 Task: Look for space in Rosignano Solvay-Castiglioncello, Italy from 8th August, 2023 to 15th August, 2023 for 9 adults in price range Rs.10000 to Rs.14000. Place can be shared room with 5 bedrooms having 9 beds and 5 bathrooms. Property type can be house, flat, guest house. Amenities needed are: wifi, TV, free parkinig on premises, gym, breakfast. Booking option can be shelf check-in. Required host language is English.
Action: Mouse moved to (568, 123)
Screenshot: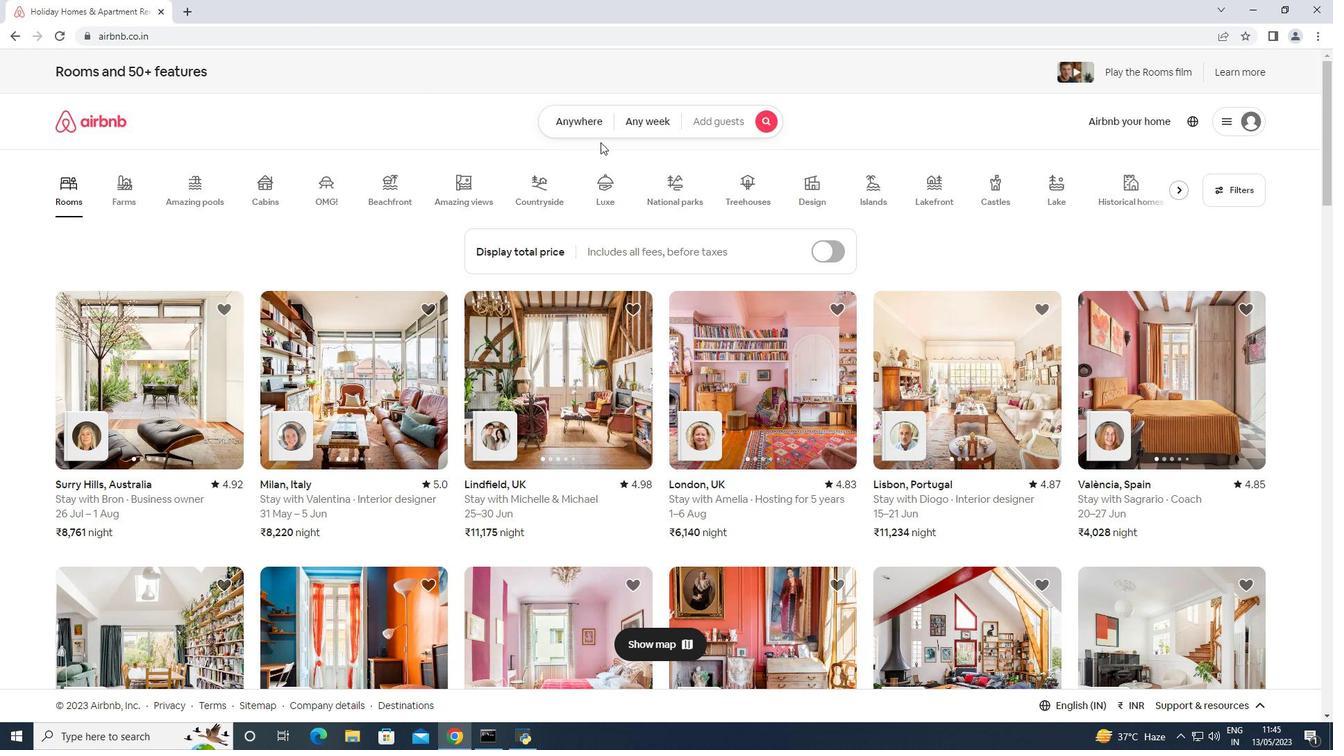 
Action: Mouse pressed left at (568, 123)
Screenshot: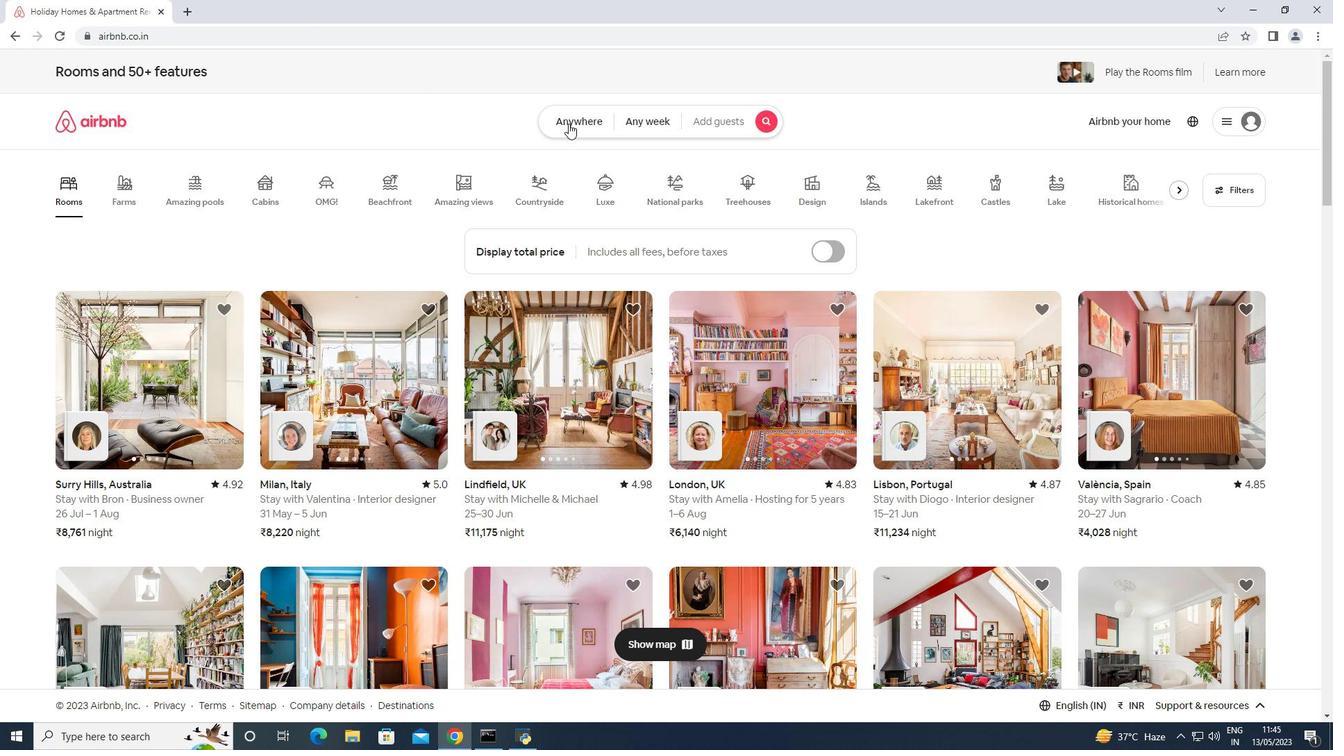 
Action: Mouse moved to (509, 168)
Screenshot: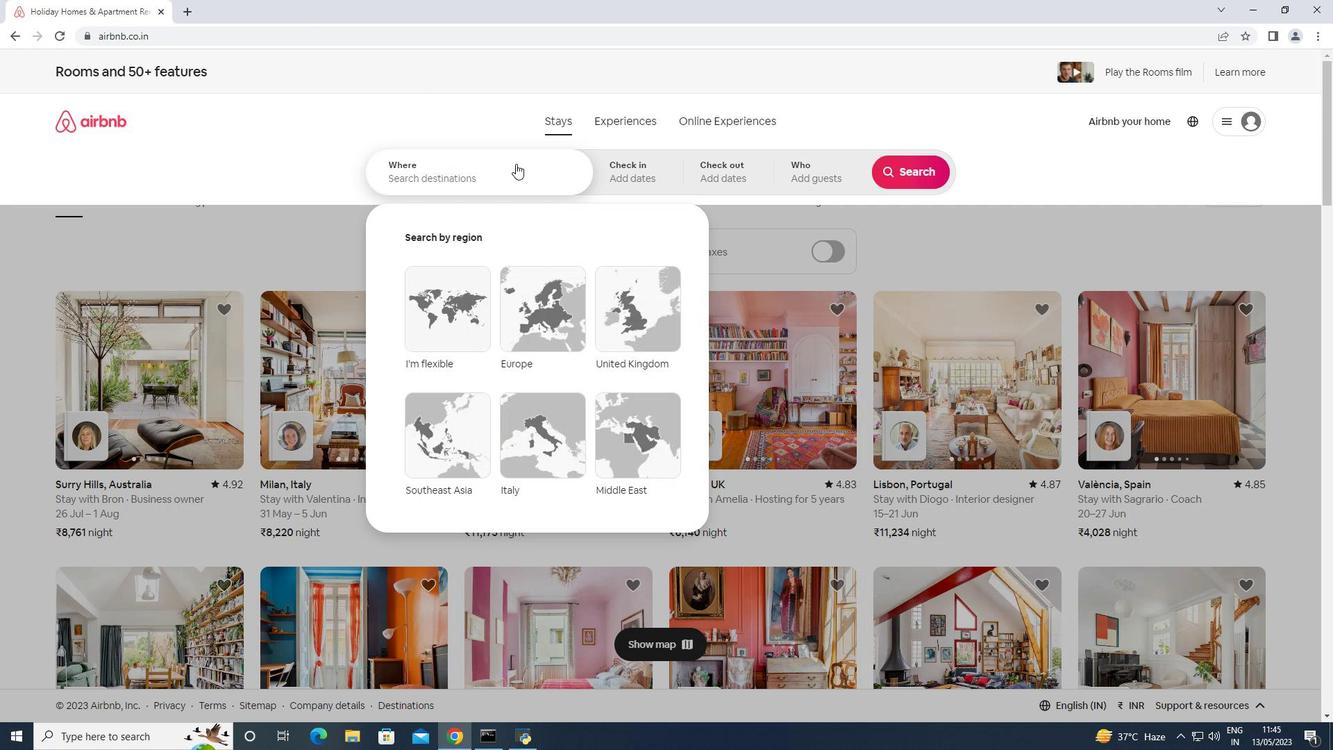 
Action: Mouse pressed left at (509, 168)
Screenshot: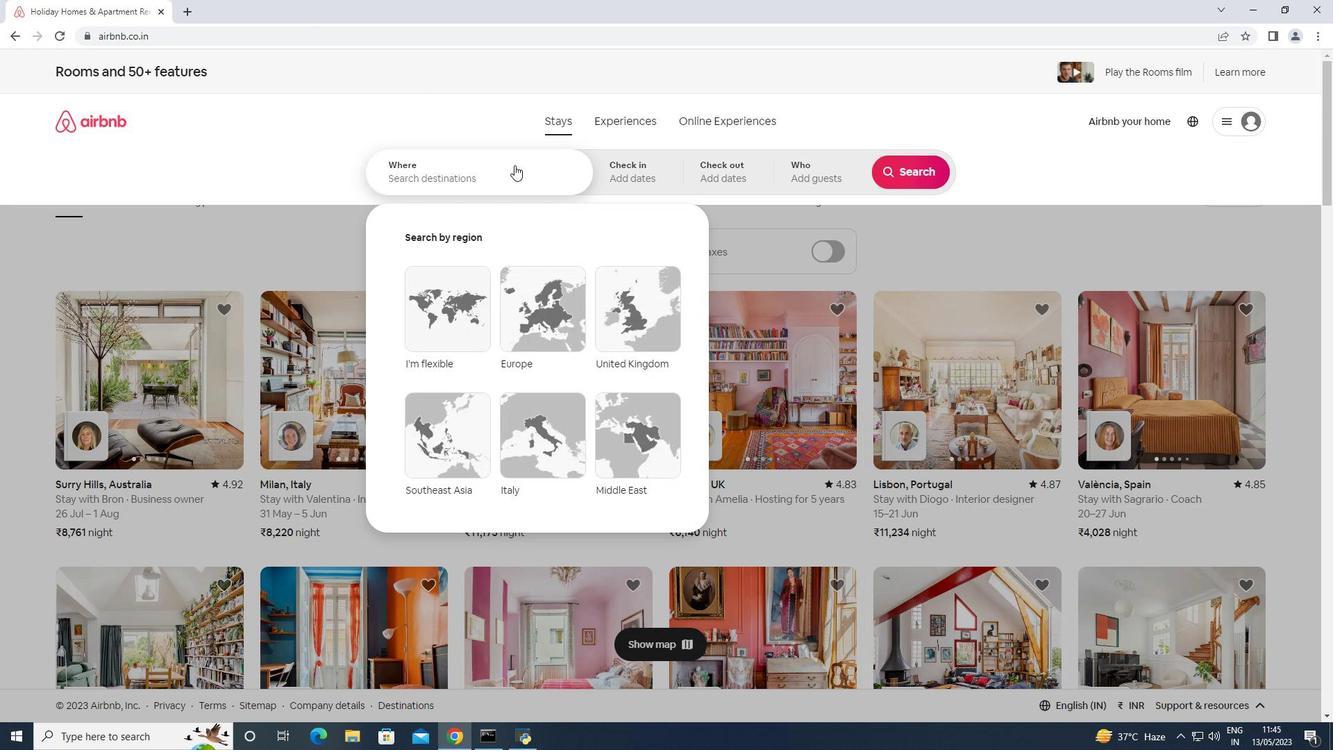 
Action: Key pressed <Key.shift>Rosignno<Key.down><Key.backspace><Key.backspace><Key.backspace><Key.backspace>-<Key.shift>Cast<Key.down><Key.enter>
Screenshot: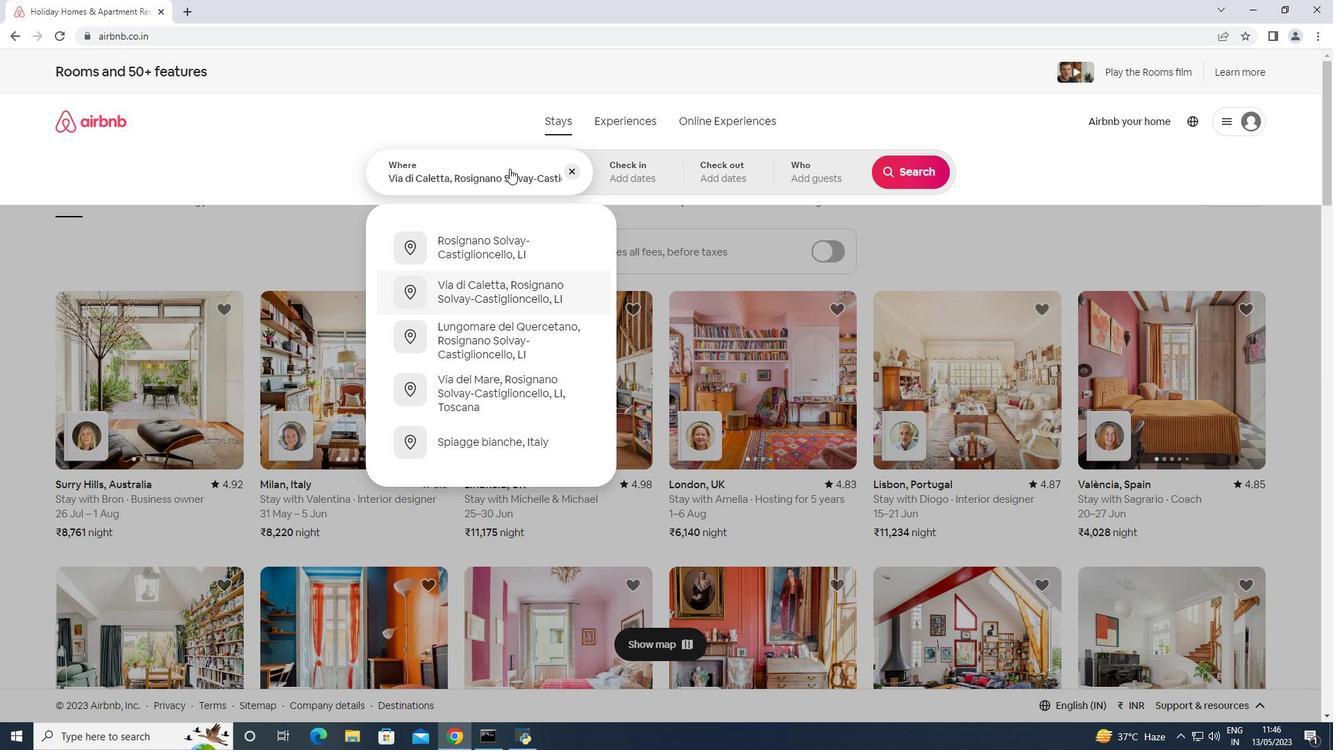 
Action: Mouse moved to (913, 287)
Screenshot: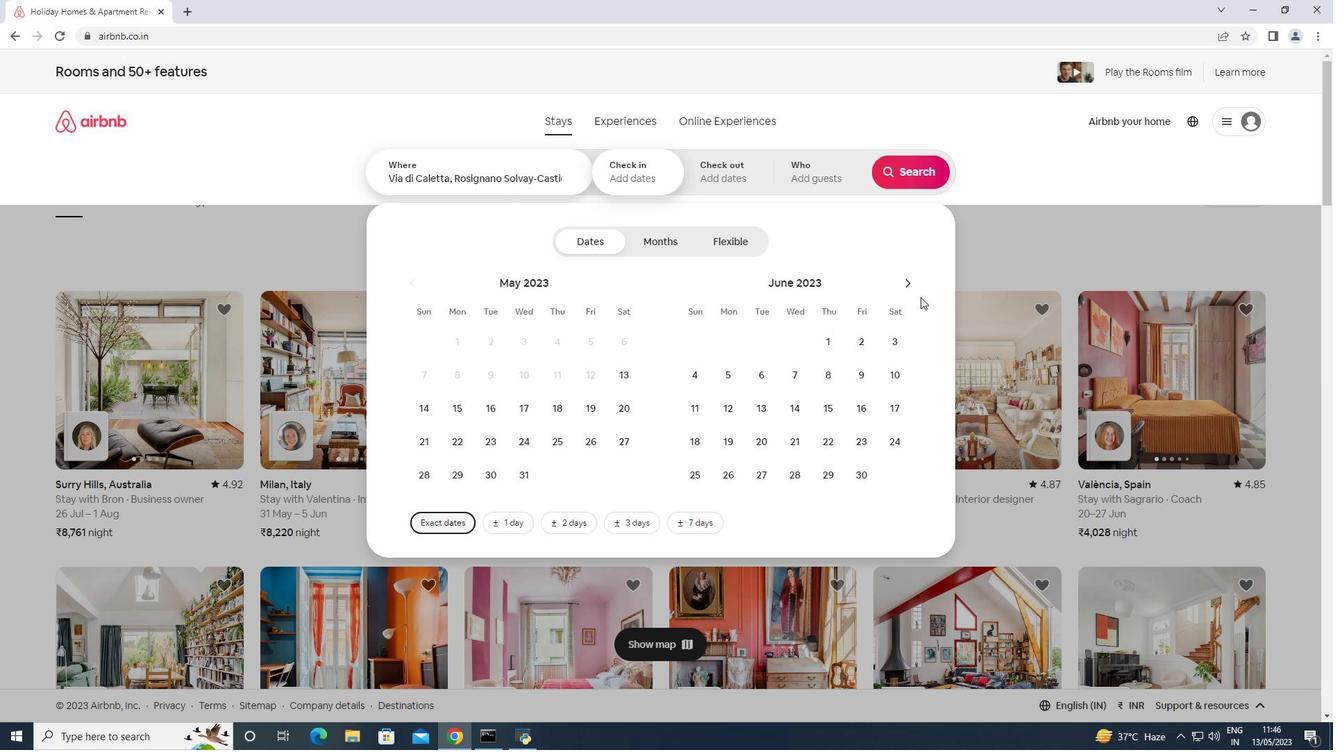 
Action: Mouse pressed left at (913, 287)
Screenshot: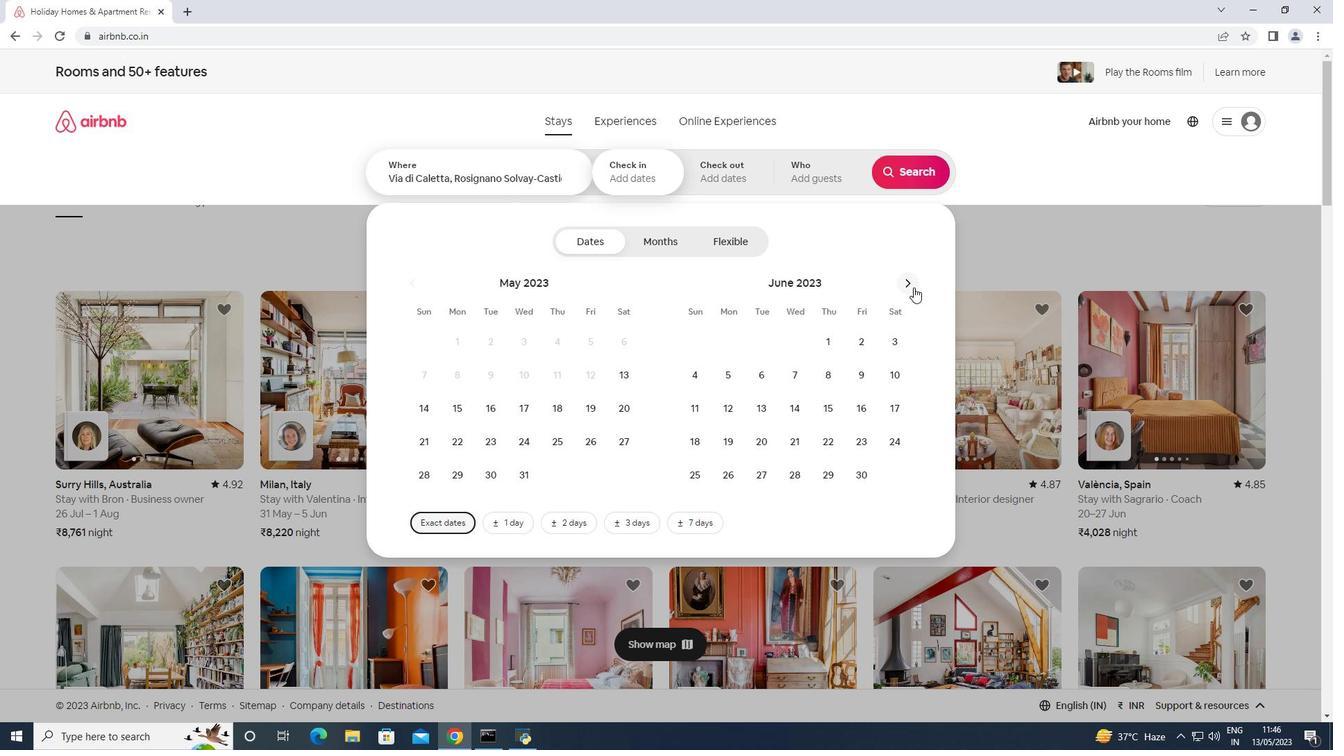 
Action: Mouse pressed left at (913, 287)
Screenshot: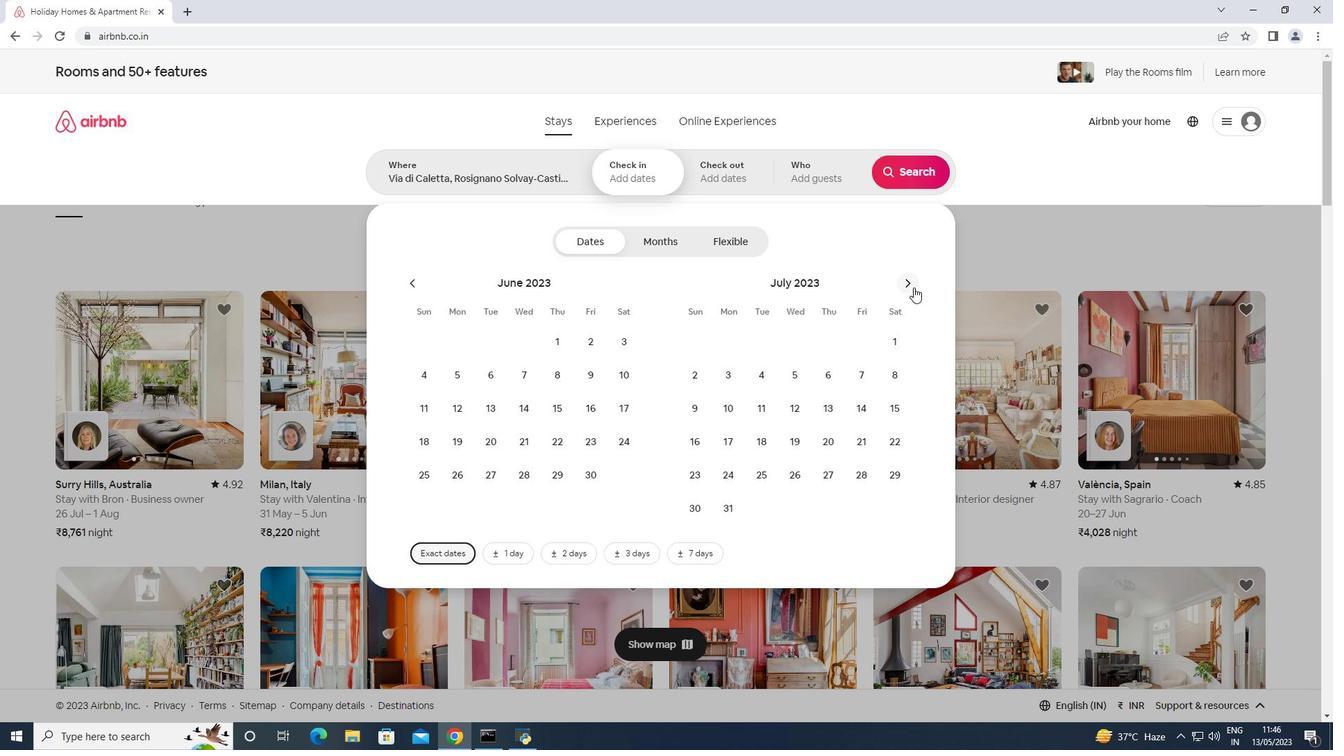 
Action: Mouse moved to (755, 379)
Screenshot: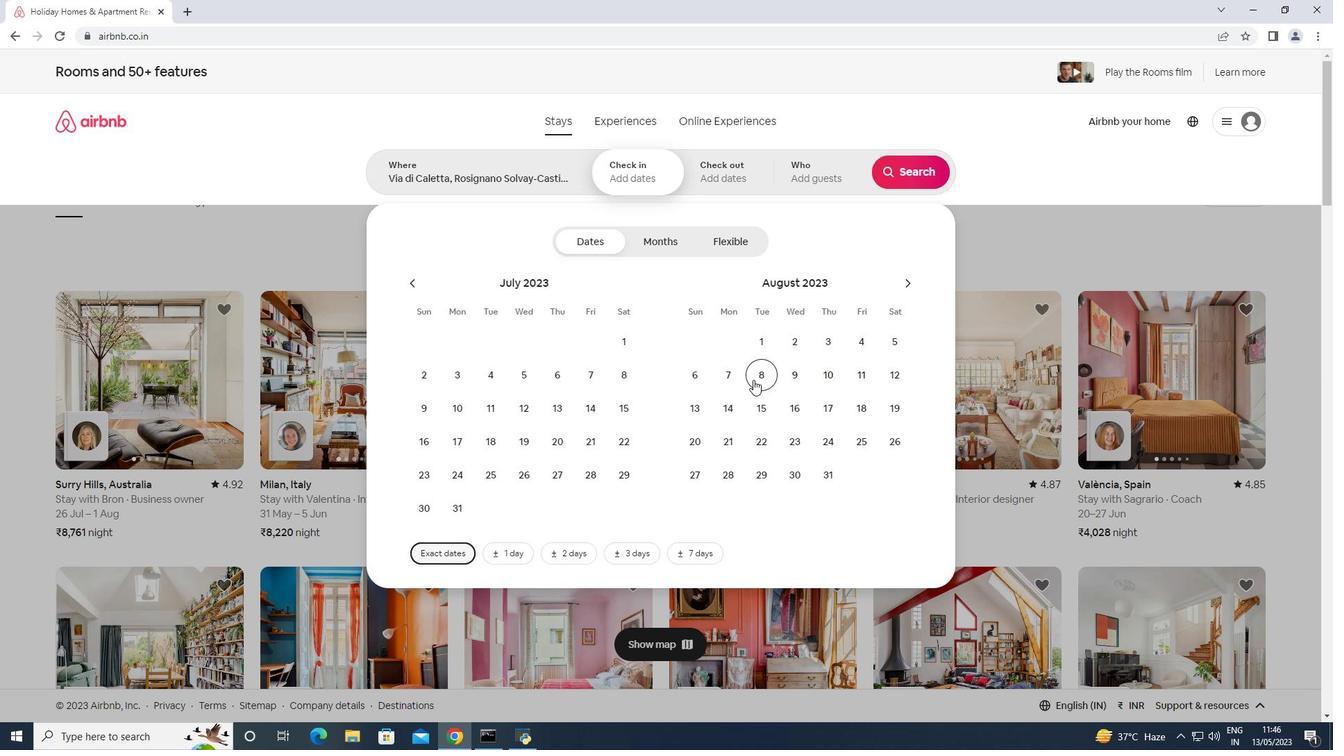 
Action: Mouse pressed left at (755, 379)
Screenshot: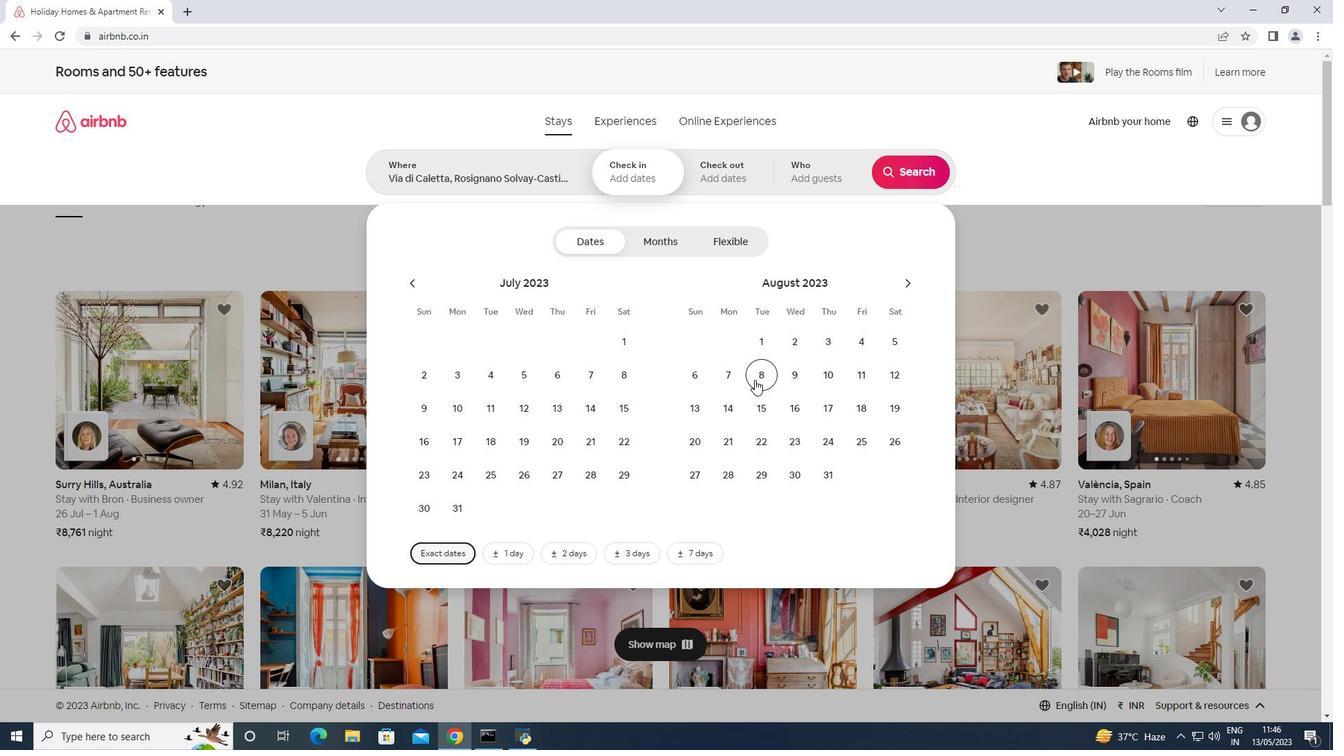 
Action: Mouse moved to (762, 400)
Screenshot: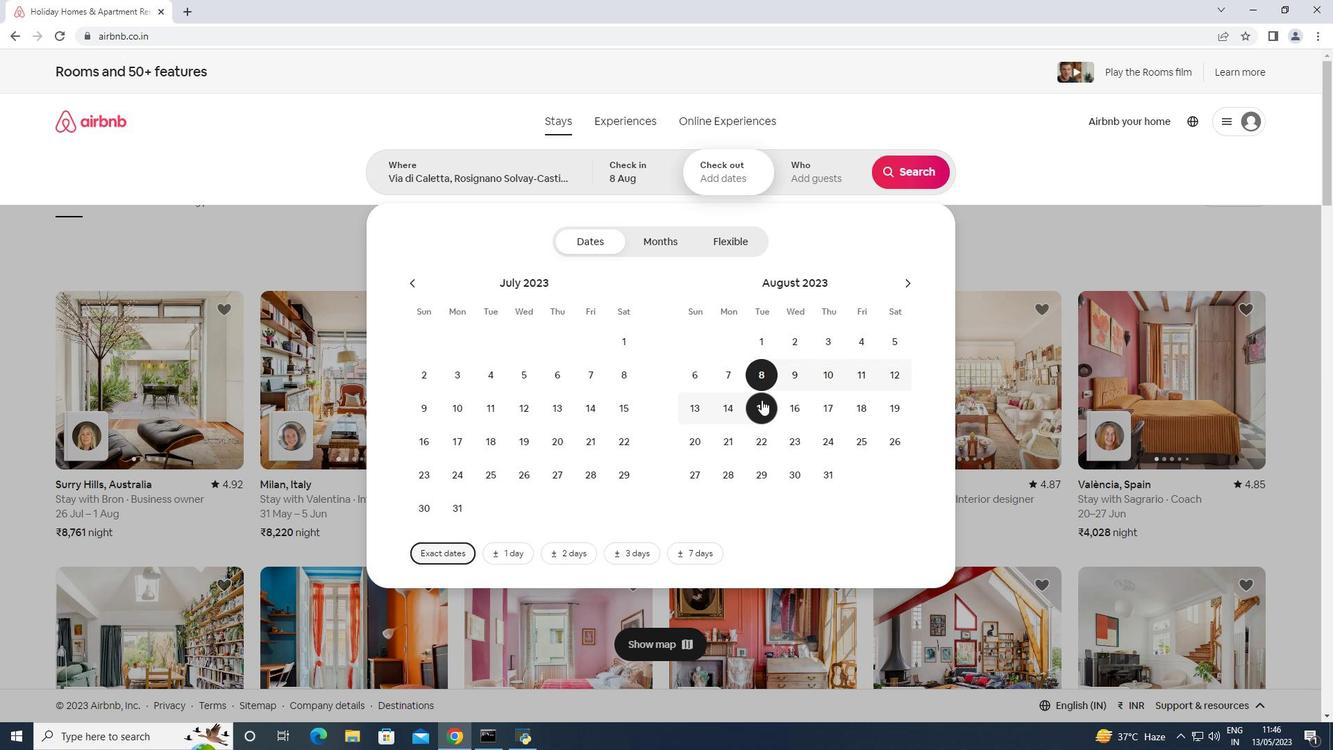 
Action: Mouse pressed left at (762, 400)
Screenshot: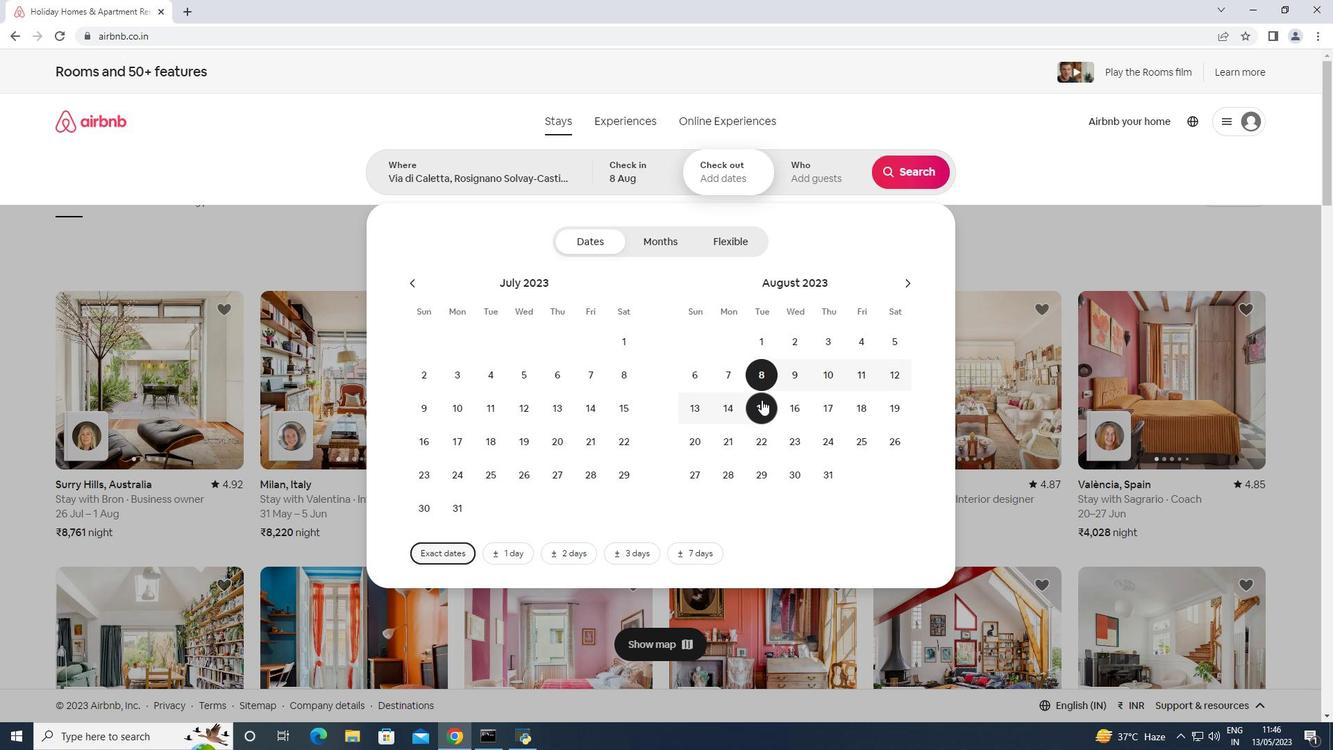 
Action: Mouse moved to (788, 181)
Screenshot: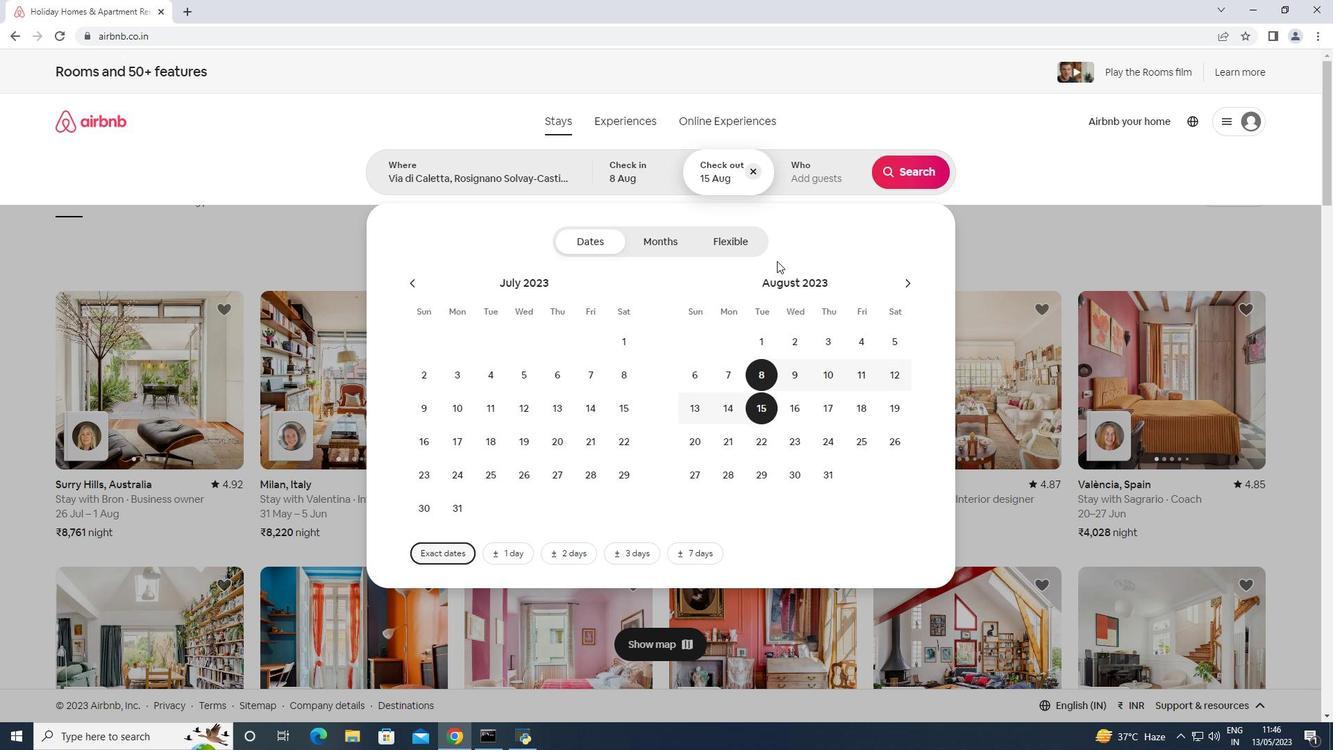 
Action: Mouse pressed left at (788, 181)
Screenshot: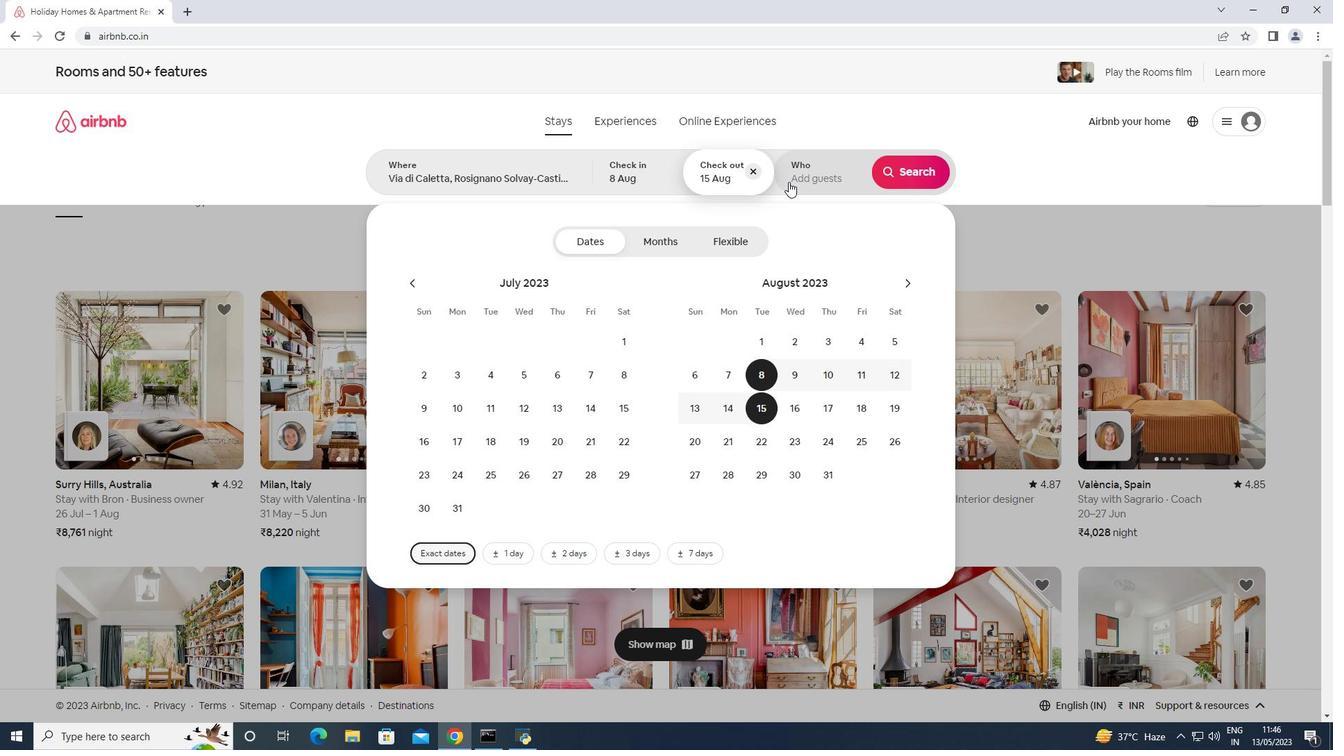 
Action: Mouse moved to (922, 248)
Screenshot: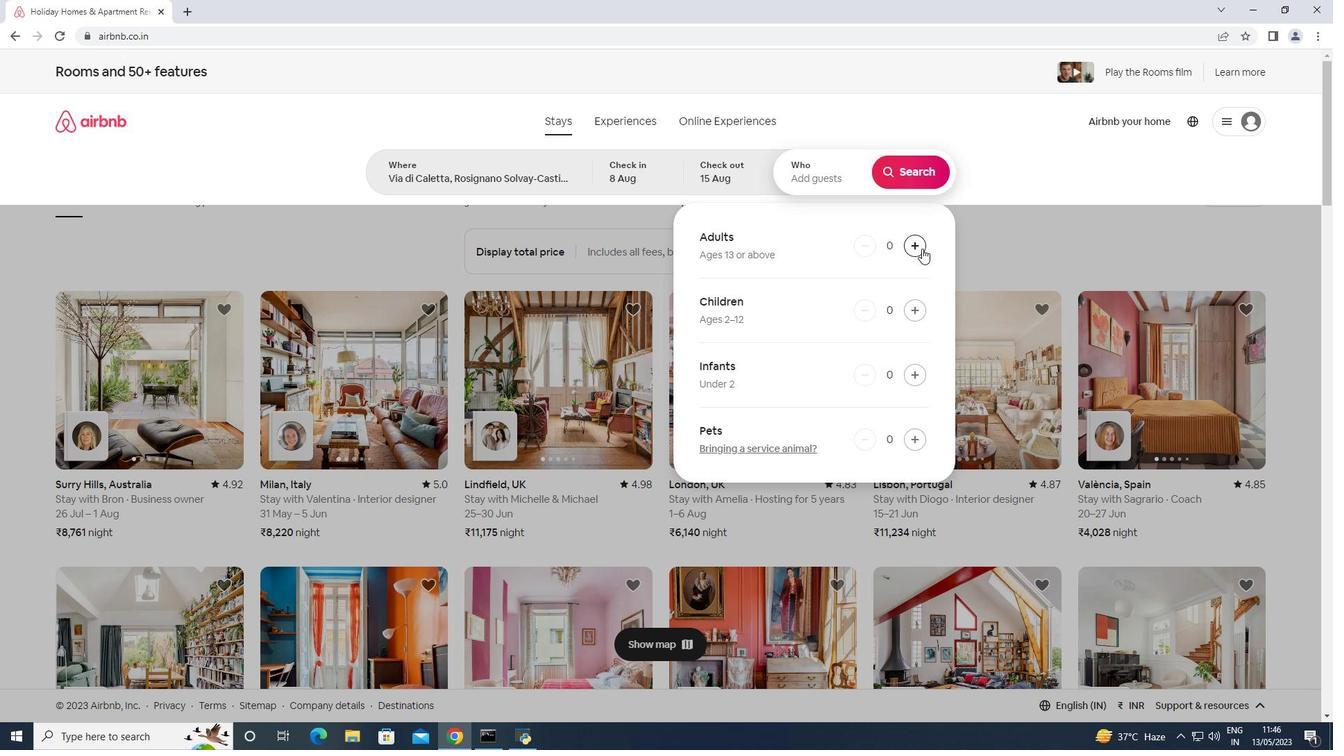 
Action: Mouse pressed left at (922, 248)
Screenshot: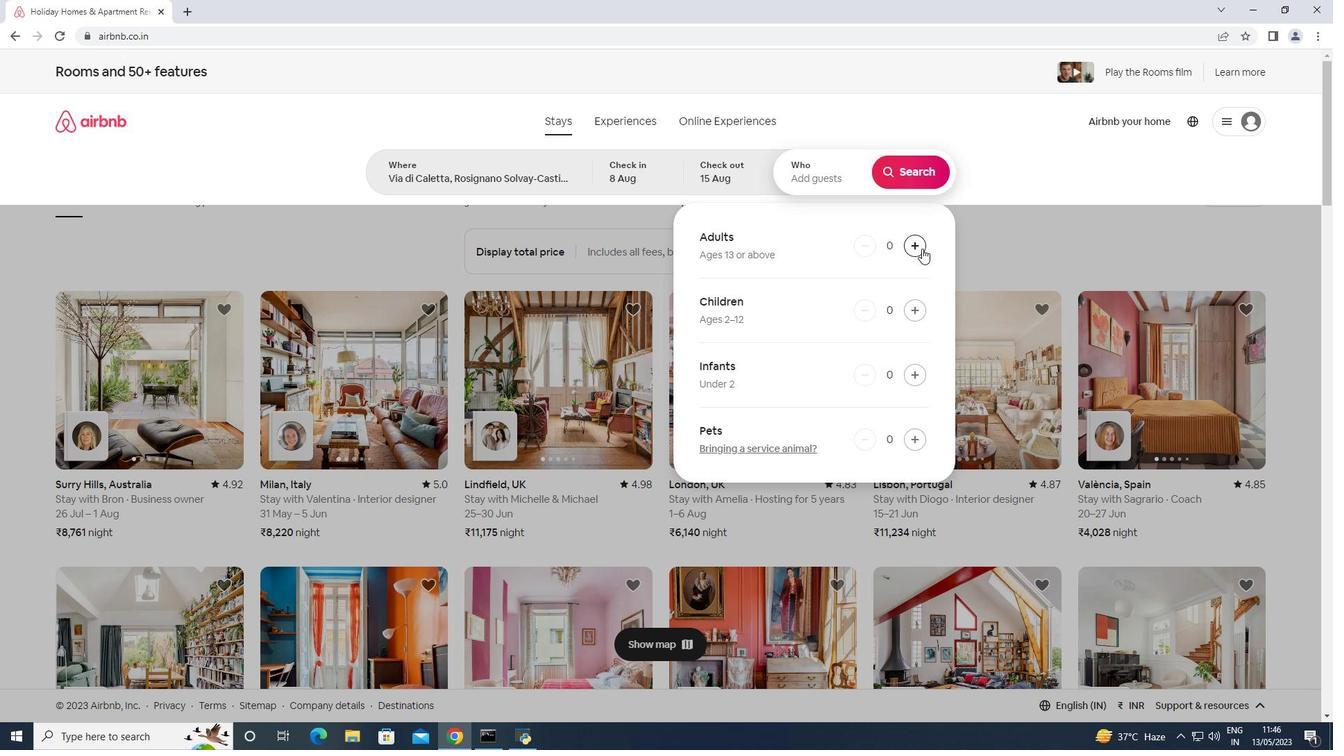 
Action: Mouse pressed left at (922, 248)
Screenshot: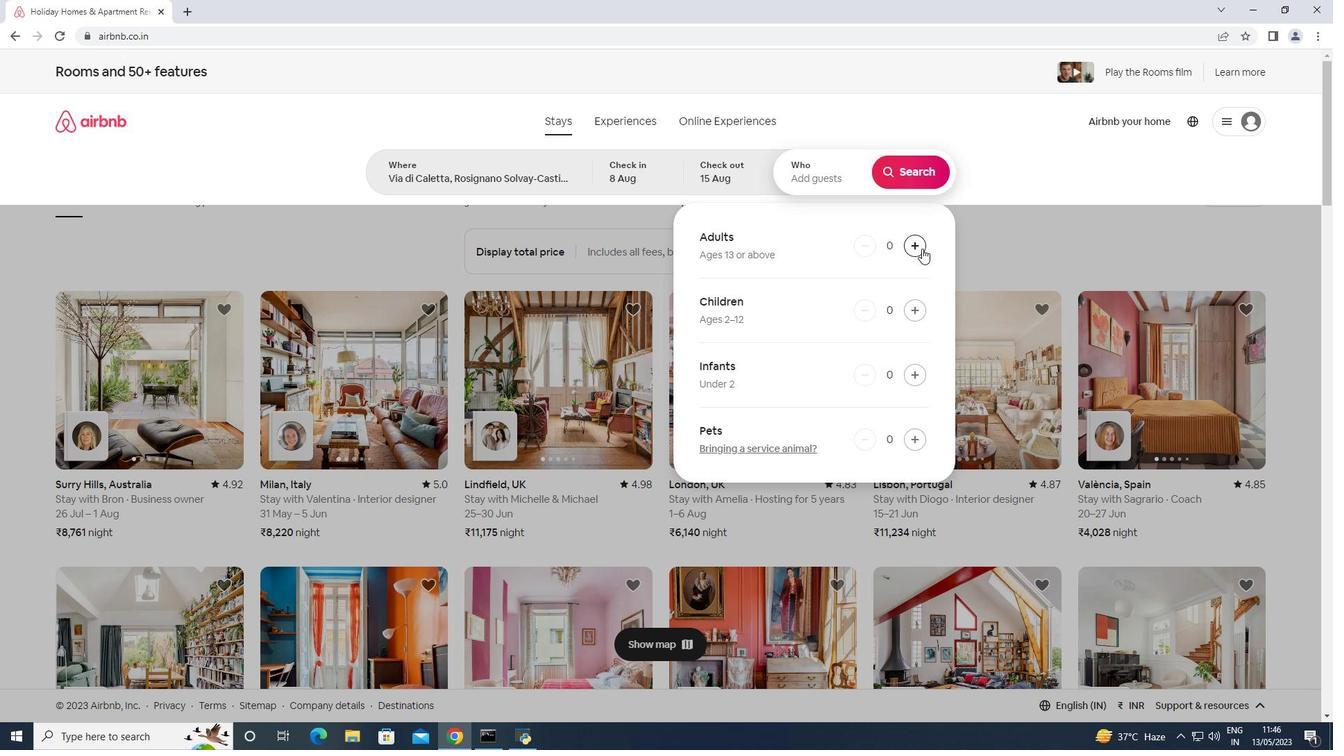 
Action: Mouse moved to (921, 248)
Screenshot: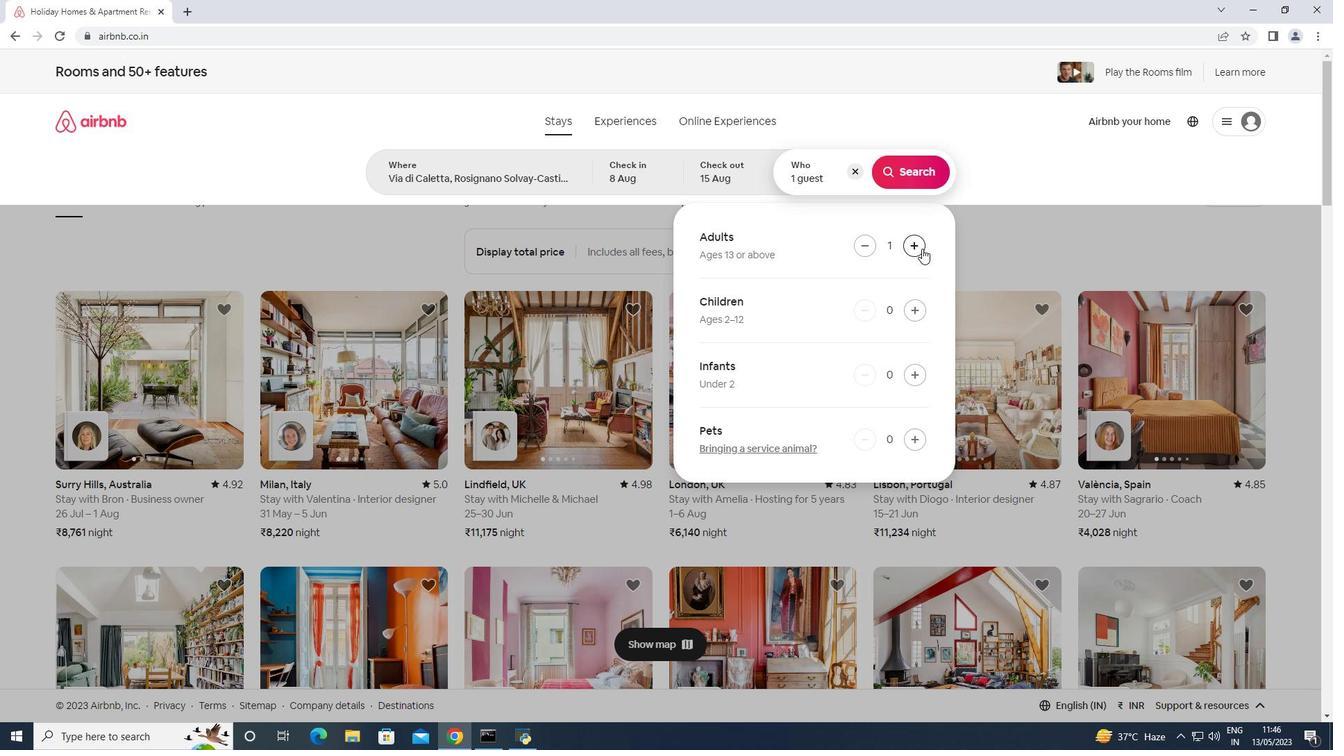 
Action: Mouse pressed left at (921, 248)
Screenshot: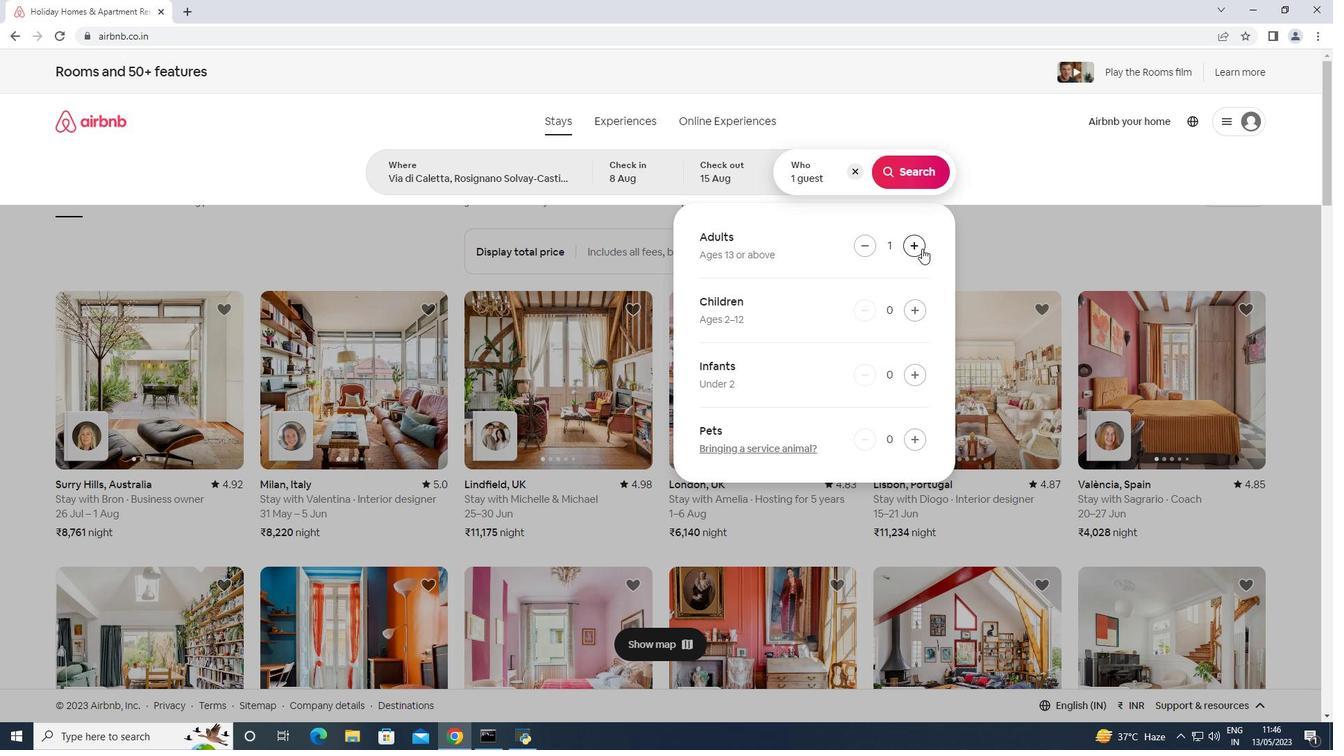 
Action: Mouse pressed left at (921, 248)
Screenshot: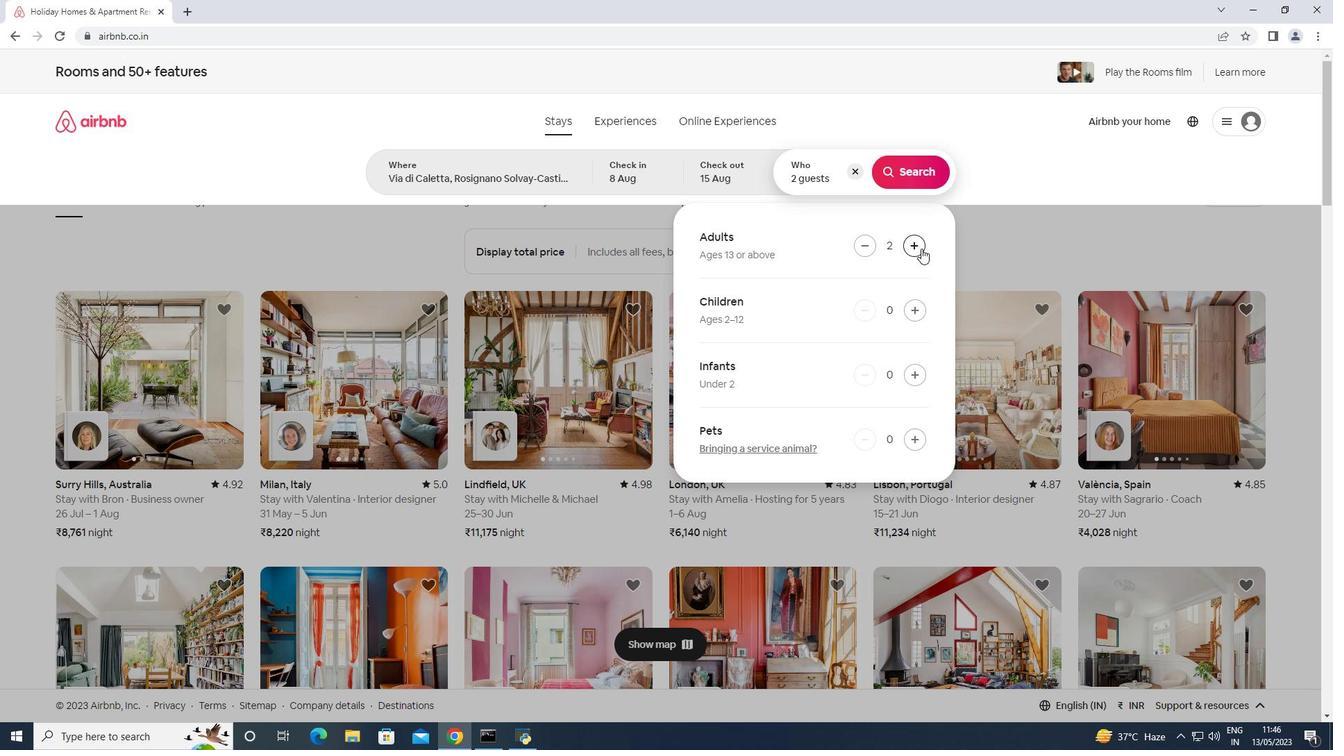 
Action: Mouse pressed left at (921, 248)
Screenshot: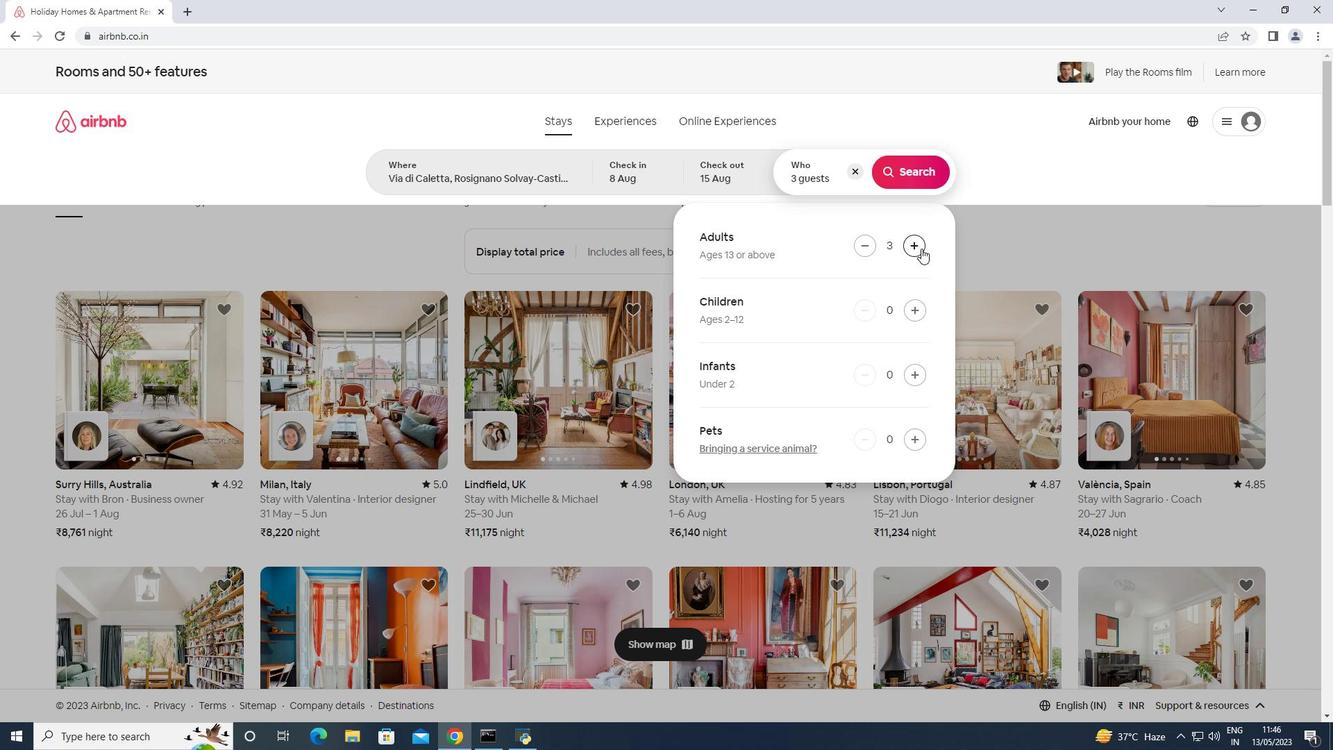 
Action: Mouse moved to (920, 247)
Screenshot: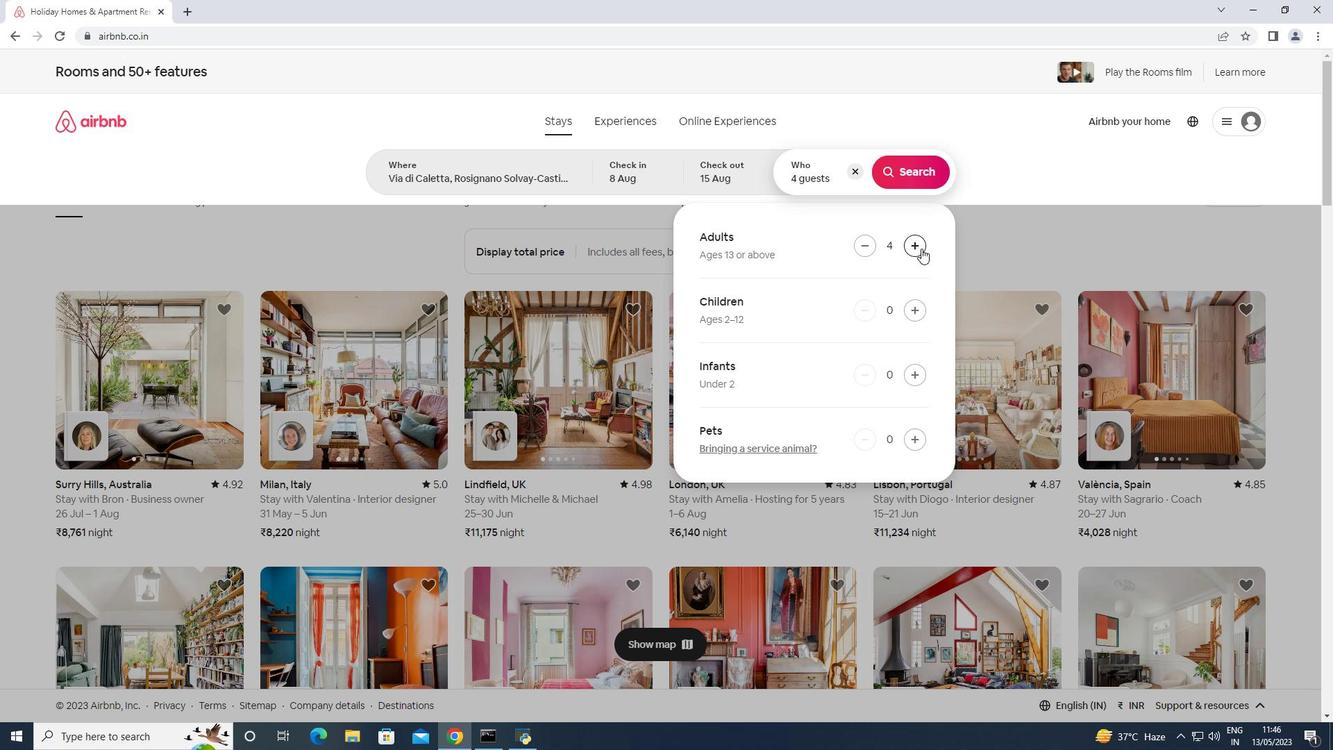 
Action: Mouse pressed left at (920, 247)
Screenshot: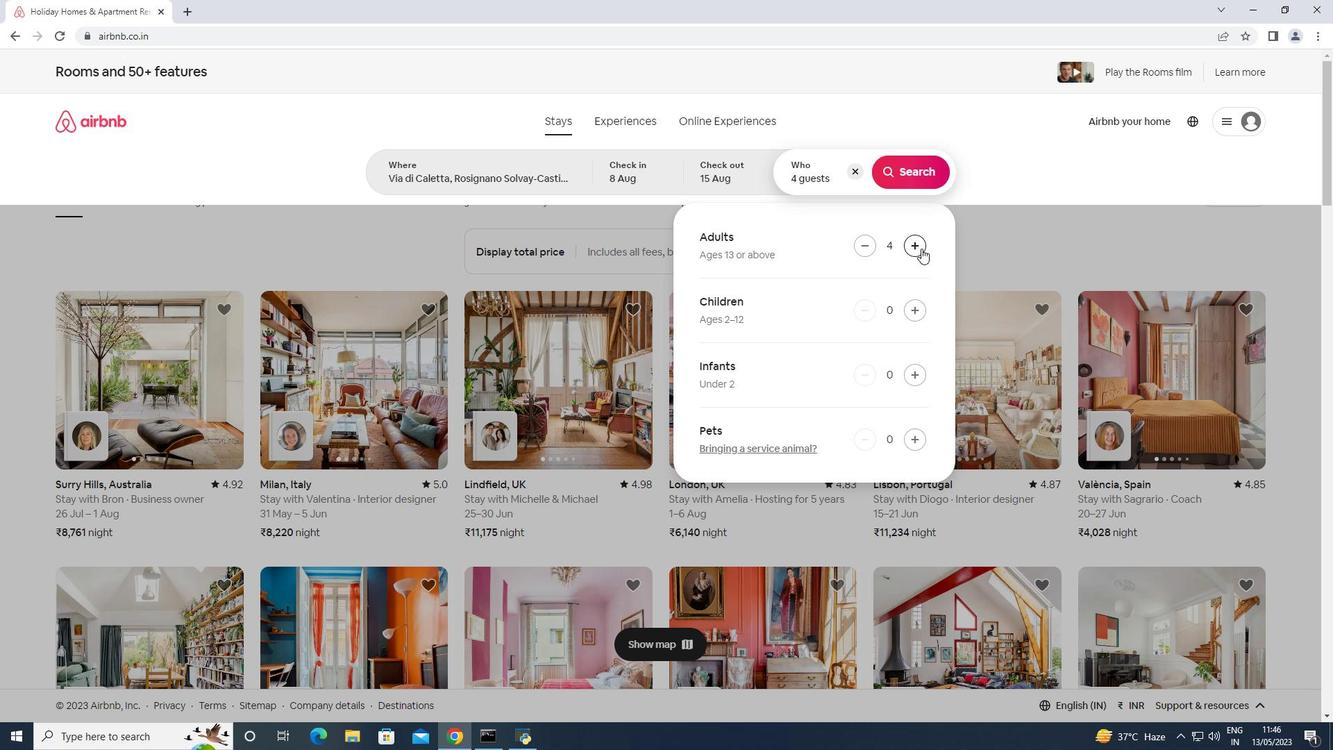
Action: Mouse pressed left at (920, 247)
Screenshot: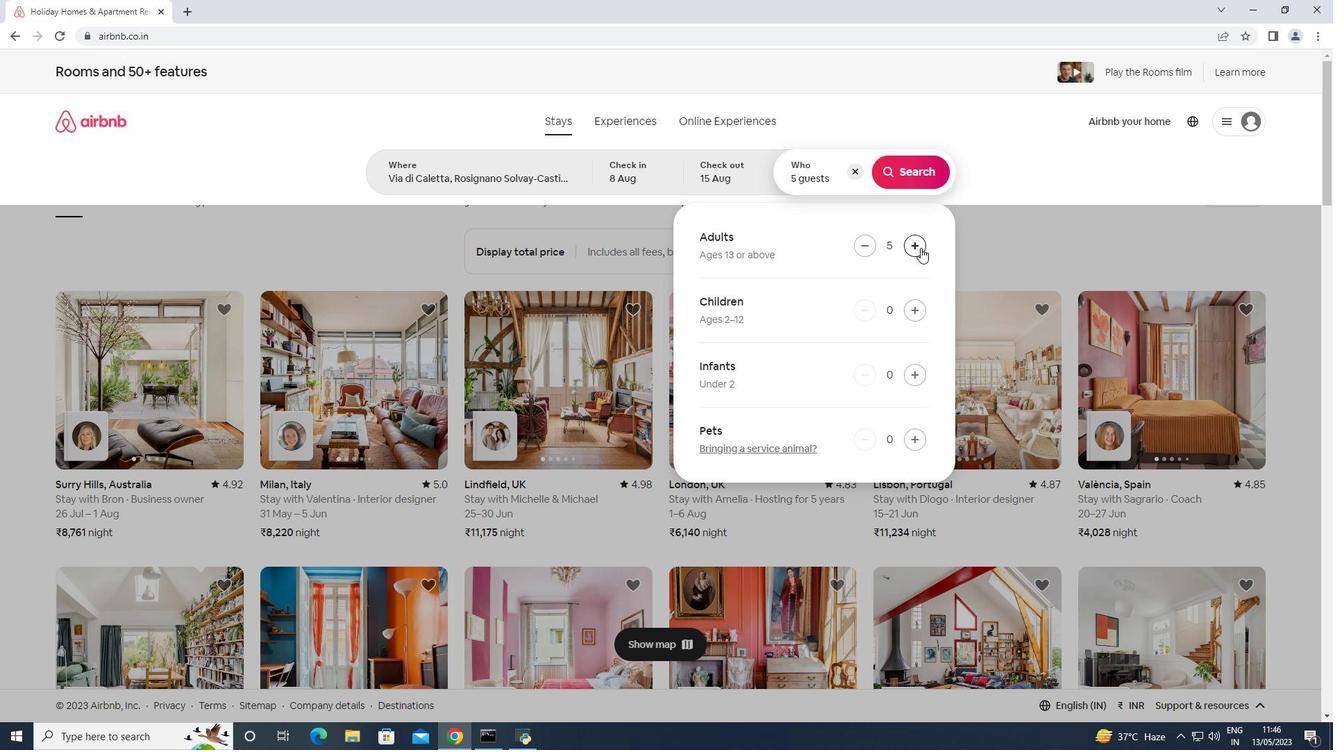 
Action: Mouse pressed left at (920, 247)
Screenshot: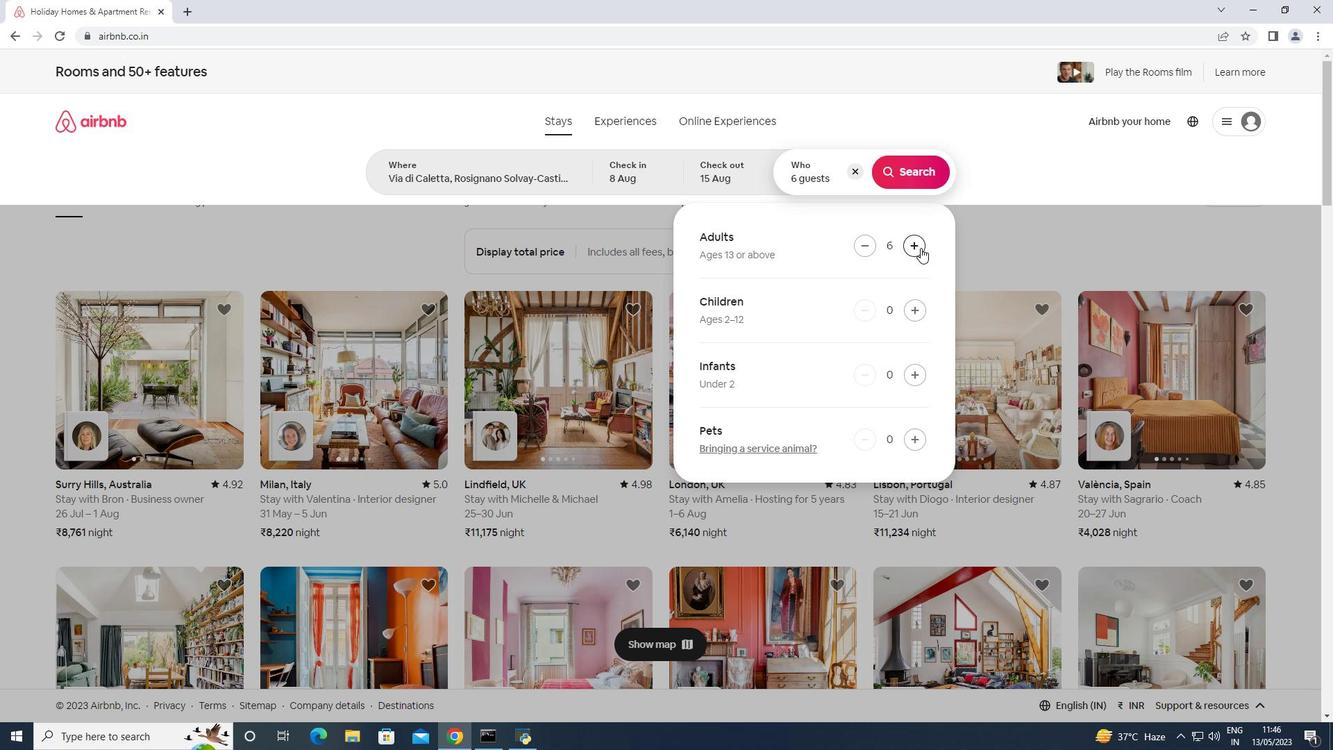 
Action: Mouse pressed left at (920, 247)
Screenshot: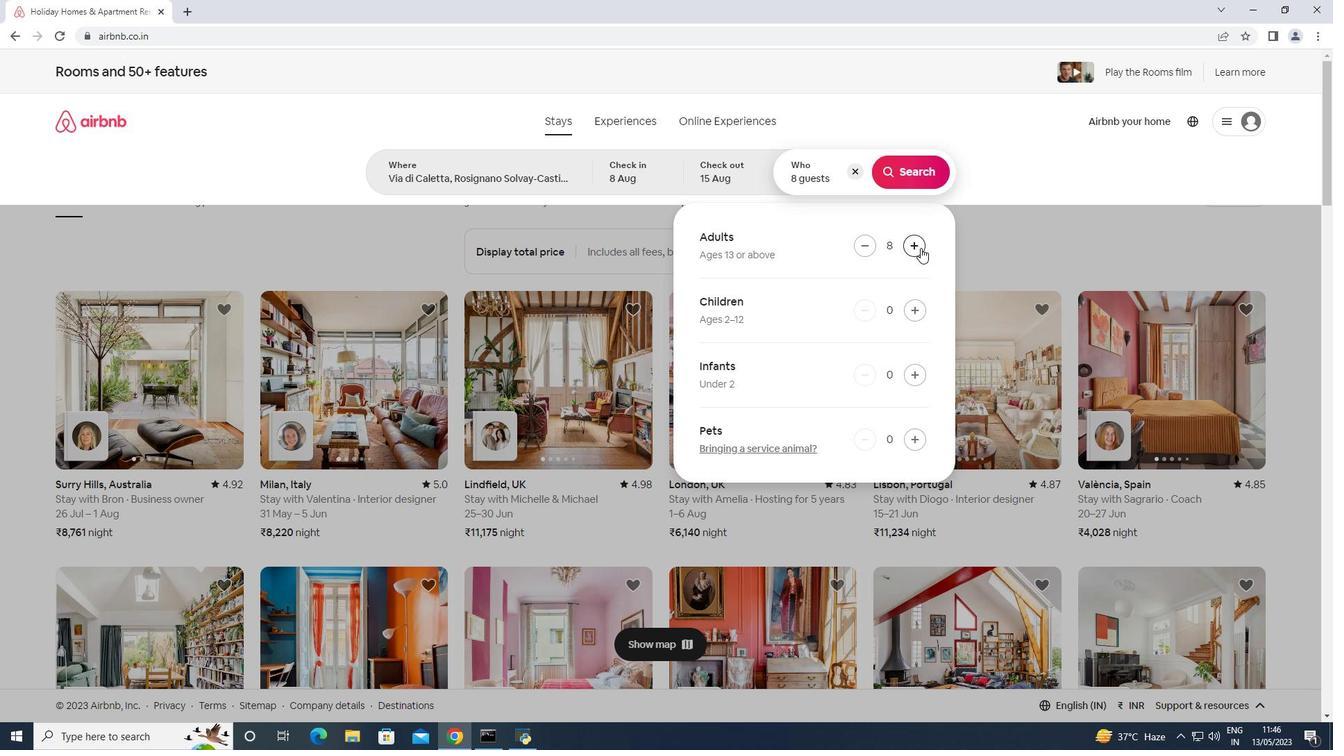 
Action: Mouse moved to (911, 178)
Screenshot: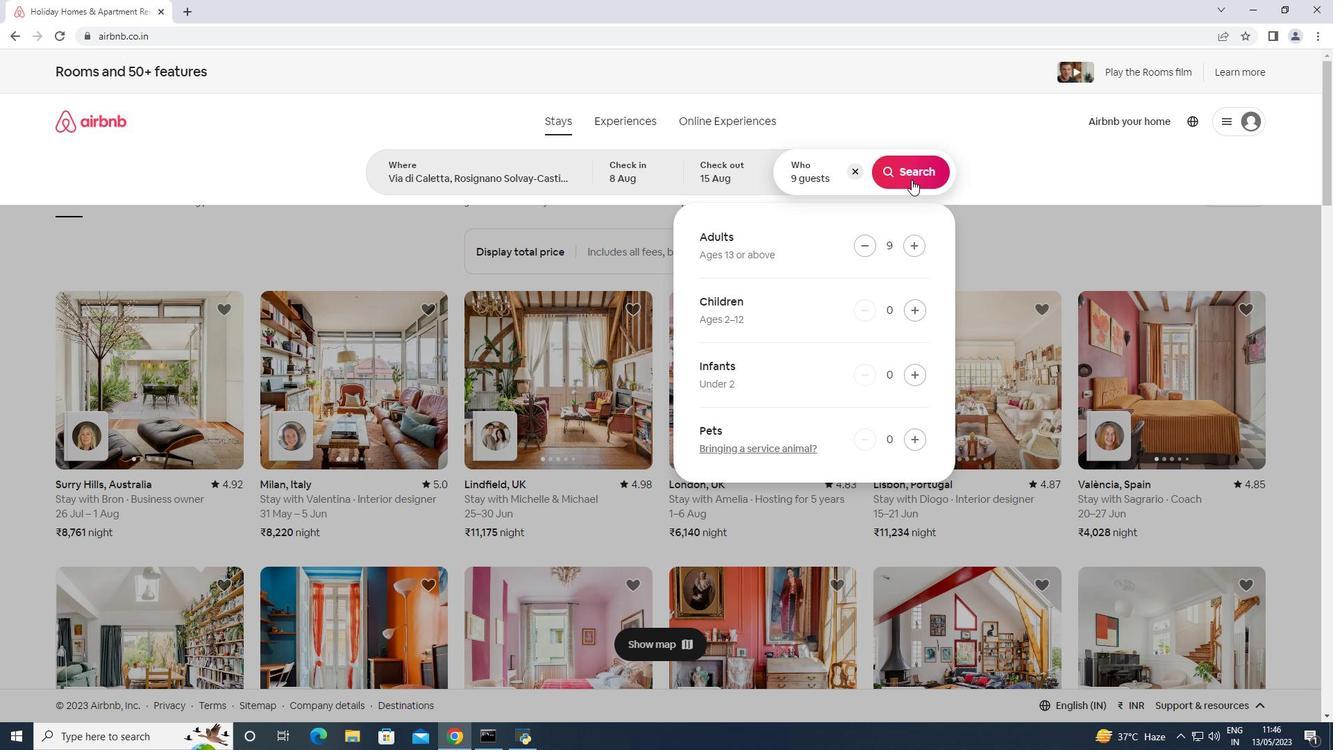 
Action: Mouse pressed left at (911, 178)
Screenshot: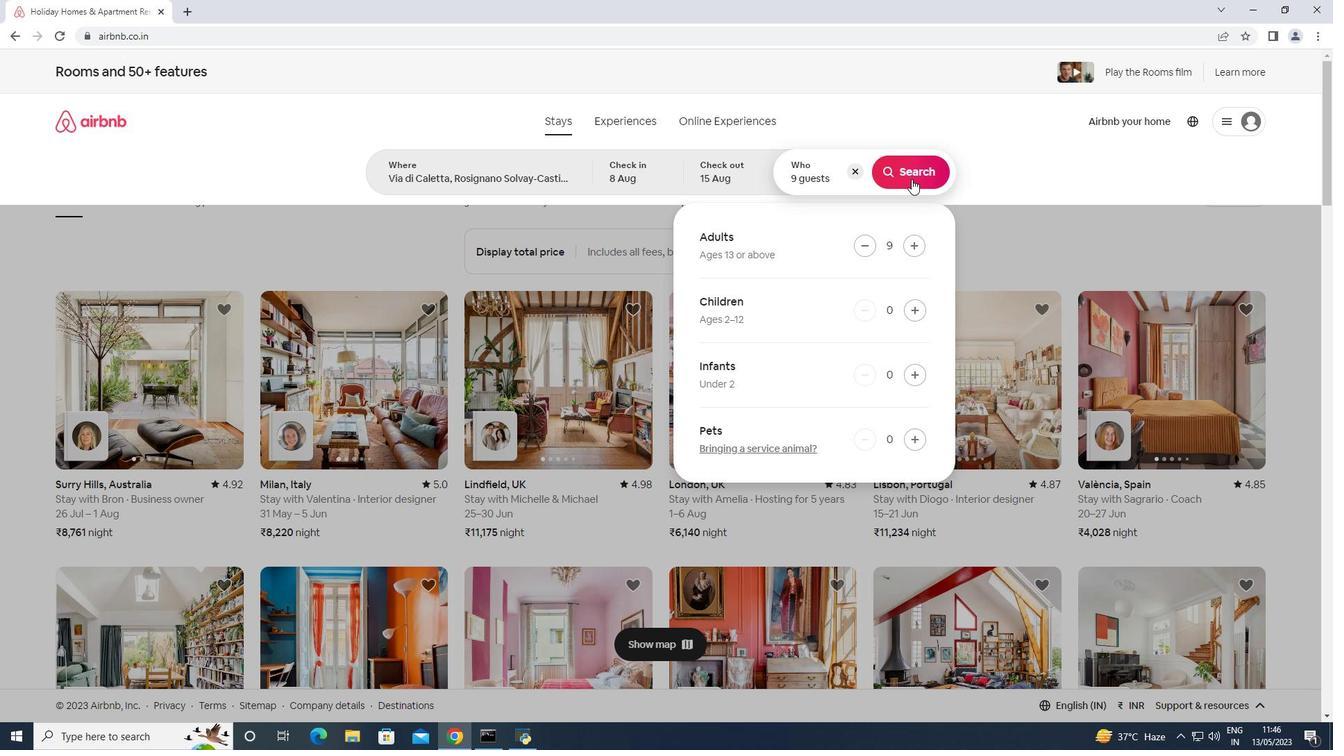 
Action: Mouse moved to (1256, 131)
Screenshot: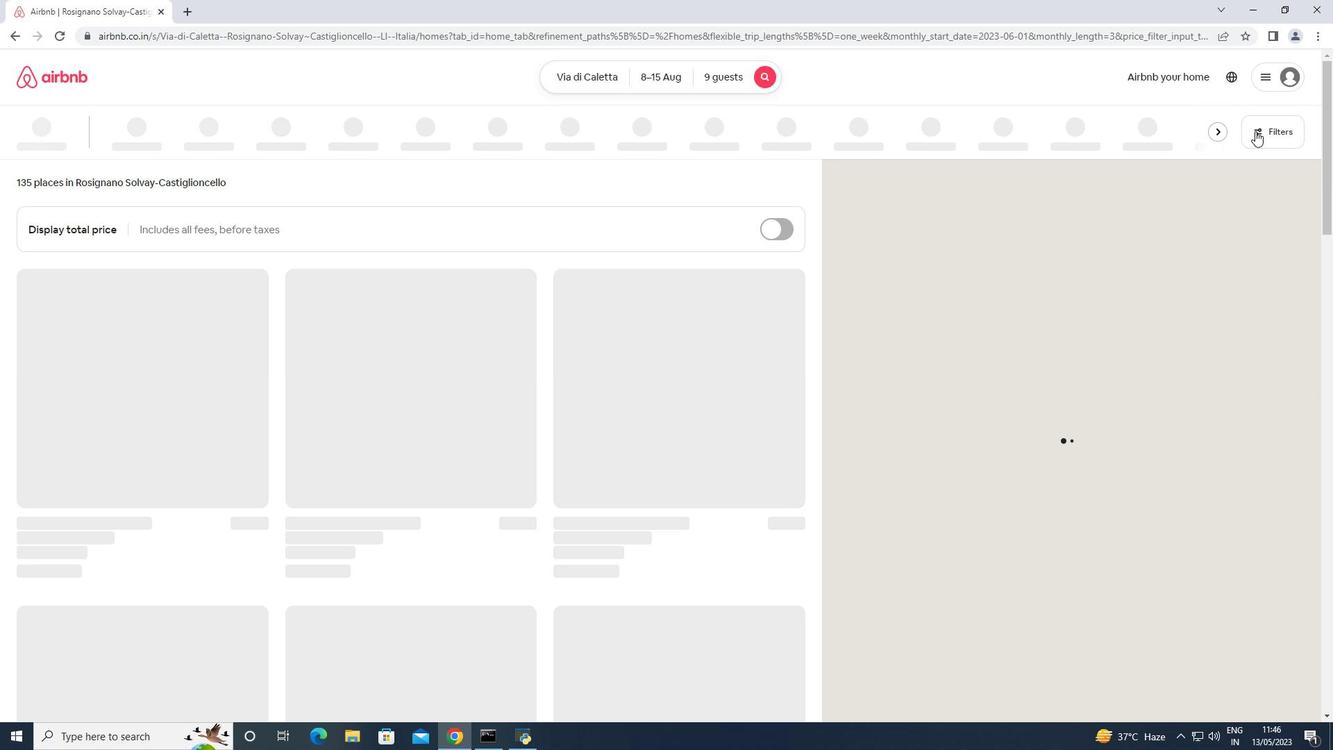 
Action: Mouse pressed left at (1256, 131)
Screenshot: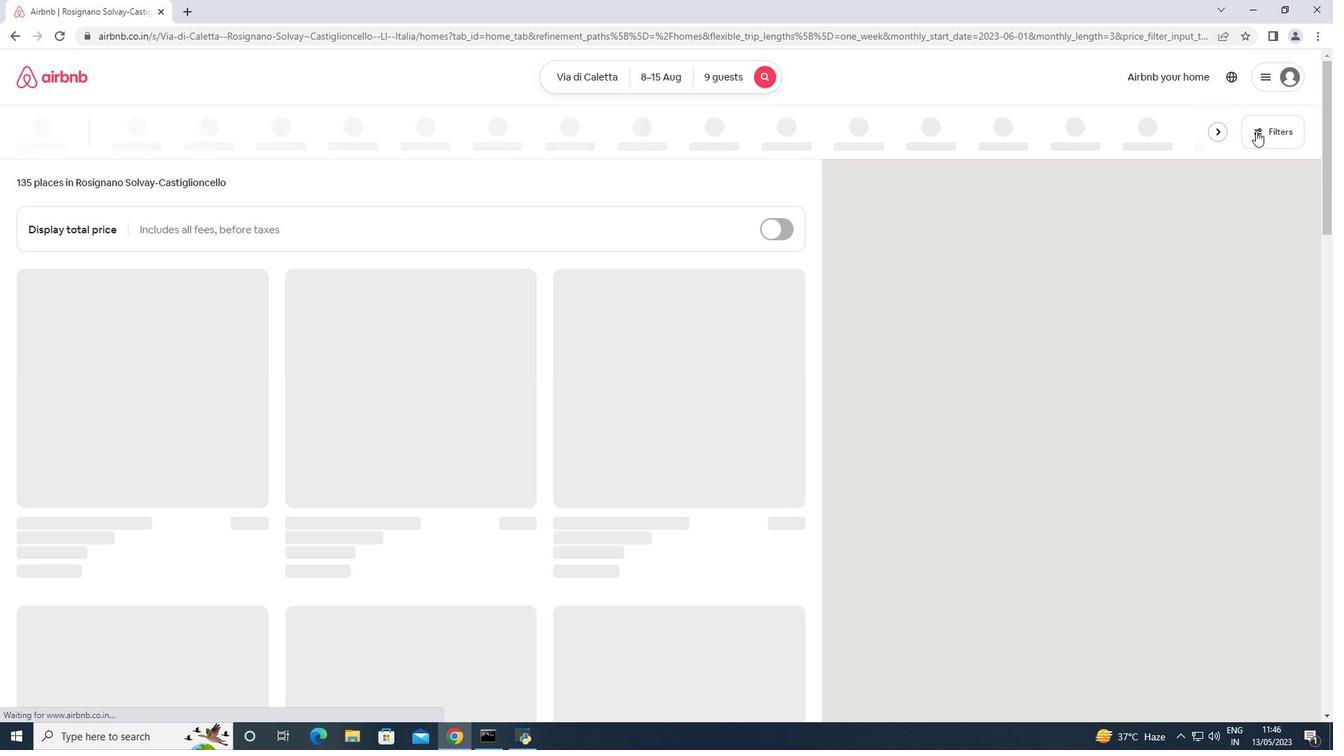 
Action: Mouse moved to (535, 472)
Screenshot: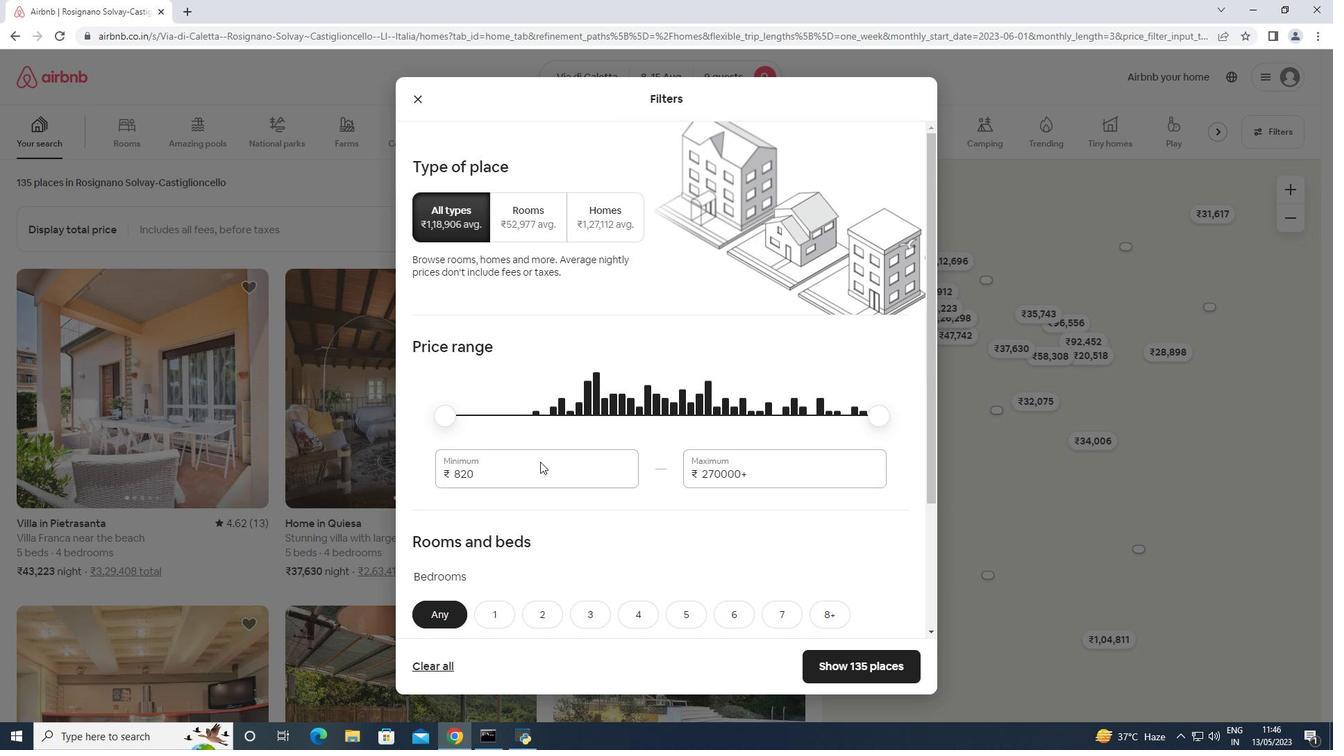 
Action: Mouse pressed left at (535, 472)
Screenshot: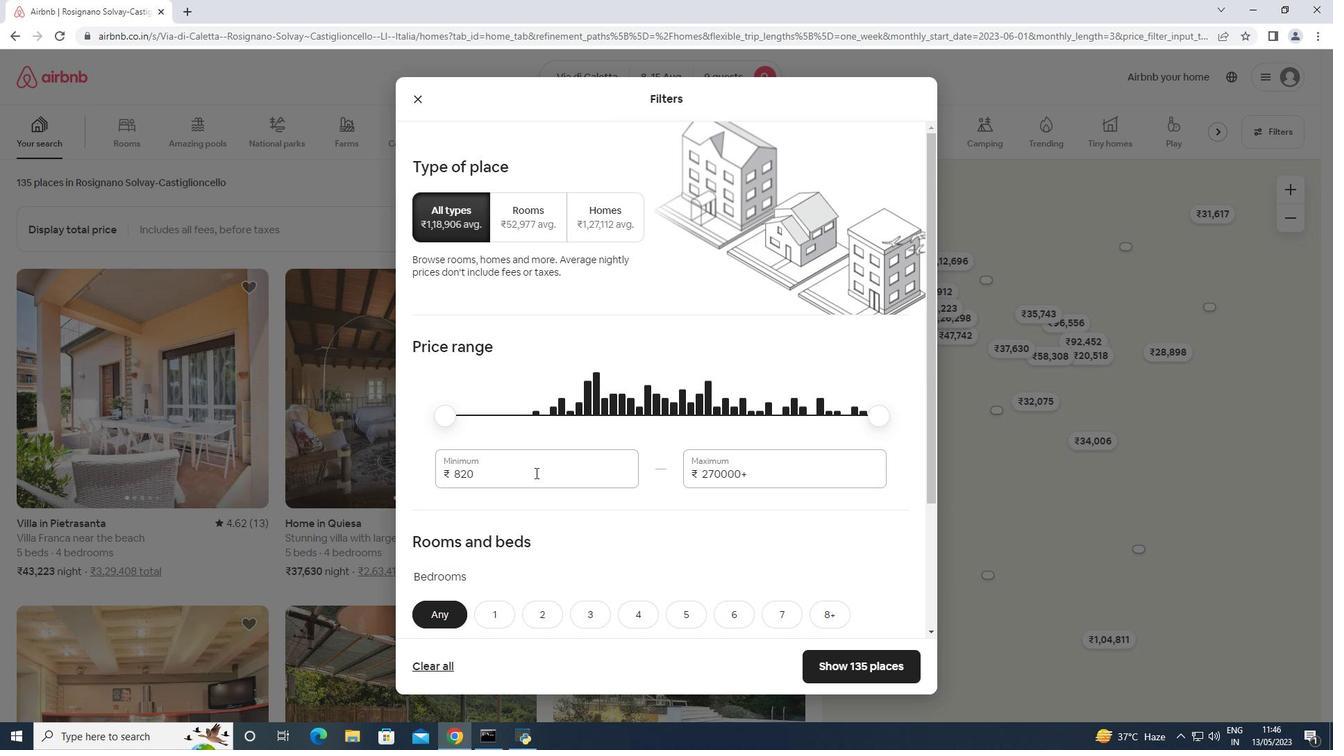 
Action: Mouse pressed left at (535, 472)
Screenshot: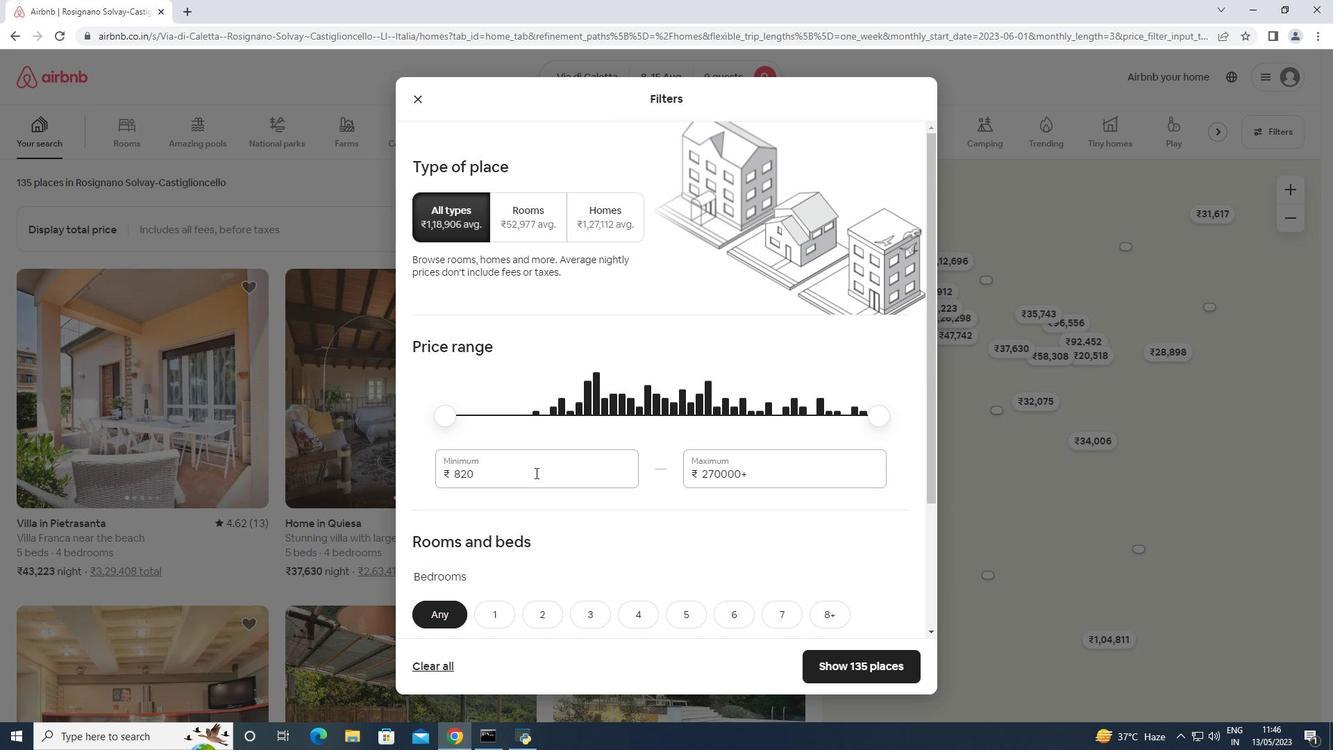 
Action: Key pressed 10000<Key.tab>14000
Screenshot: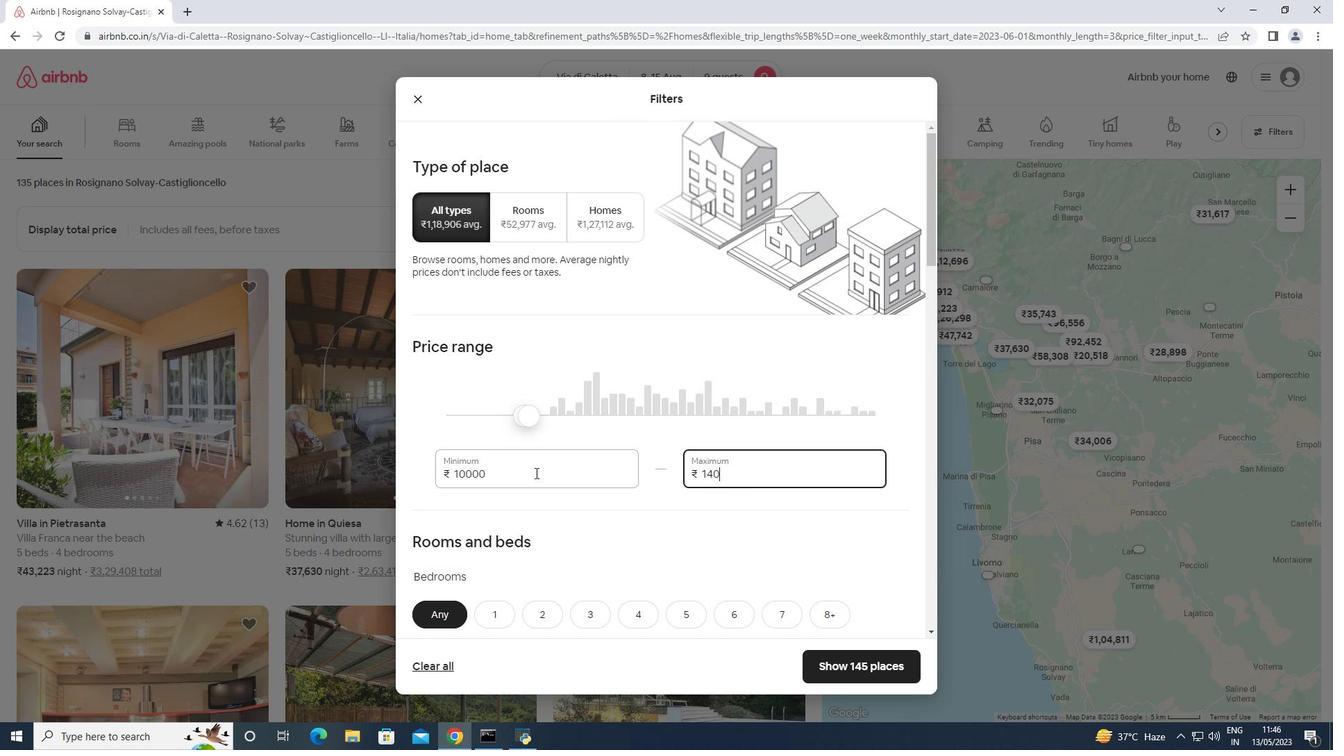 
Action: Mouse moved to (541, 466)
Screenshot: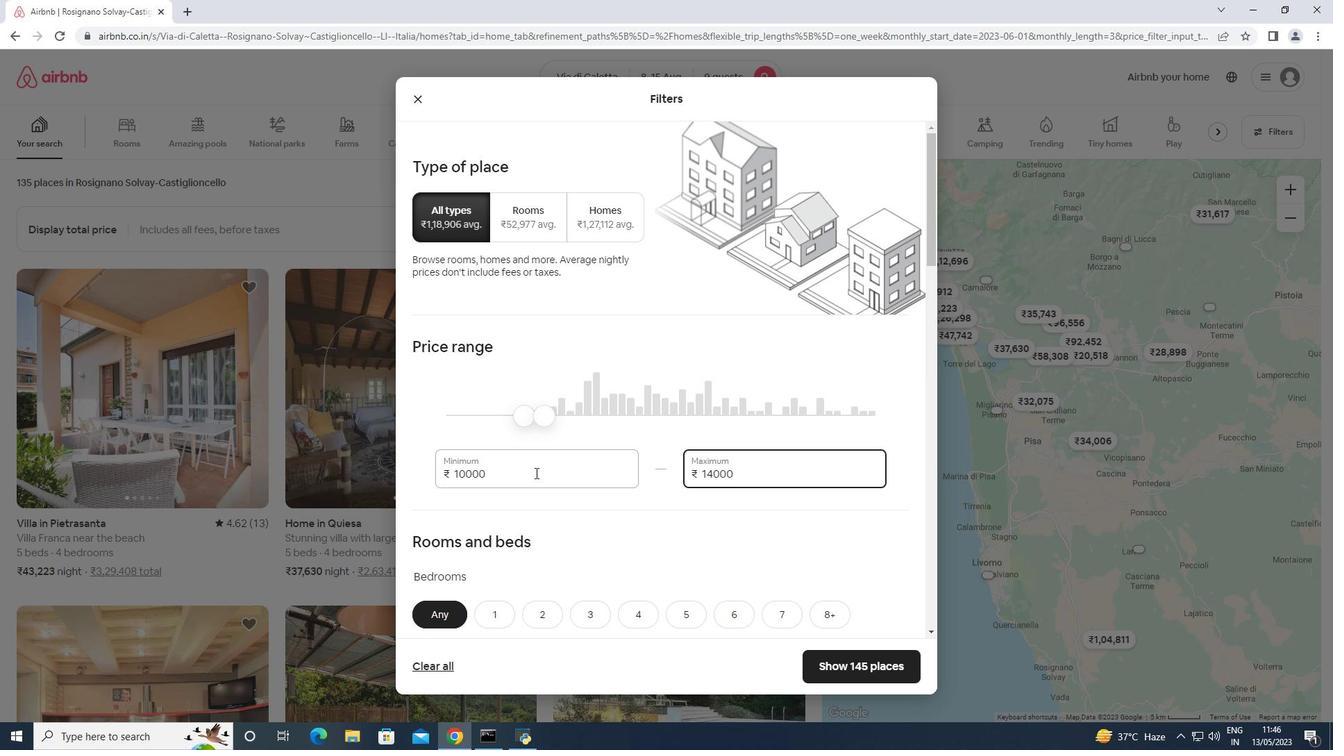 
Action: Mouse scrolled (541, 466) with delta (0, 0)
Screenshot: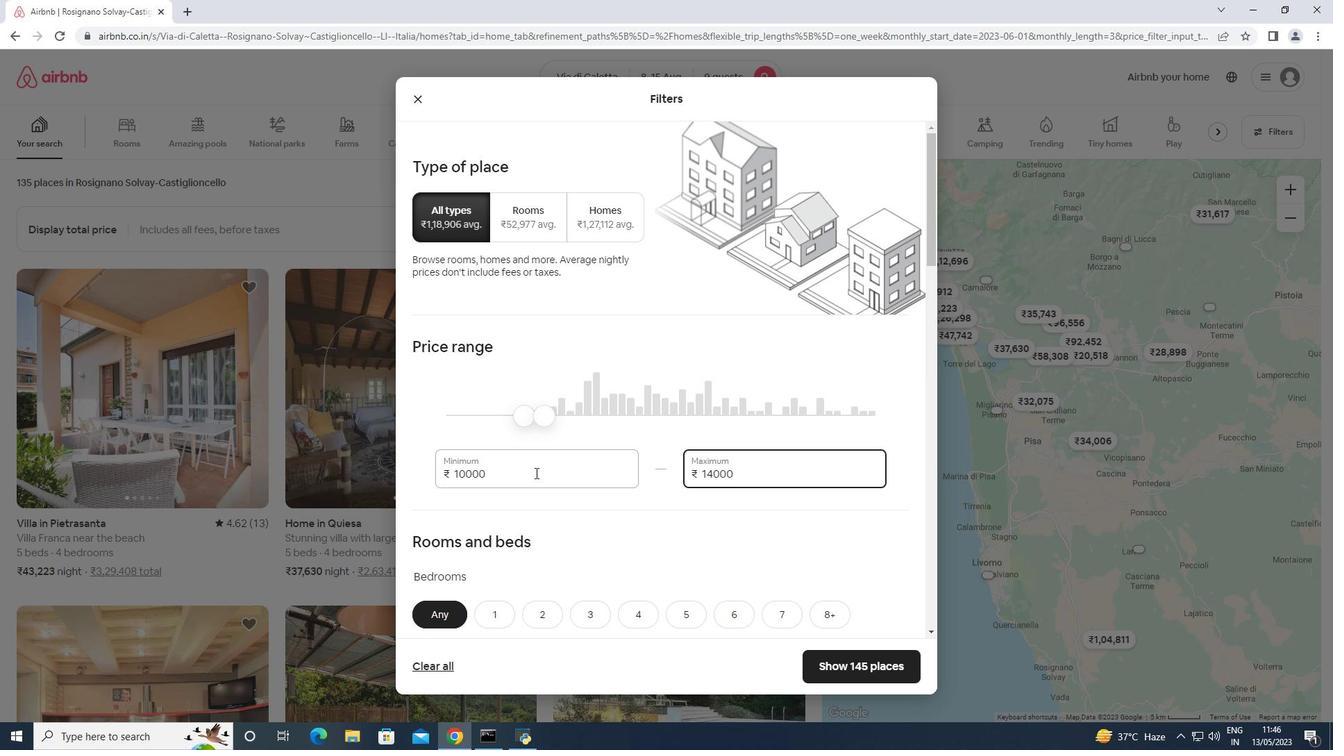 
Action: Mouse moved to (541, 466)
Screenshot: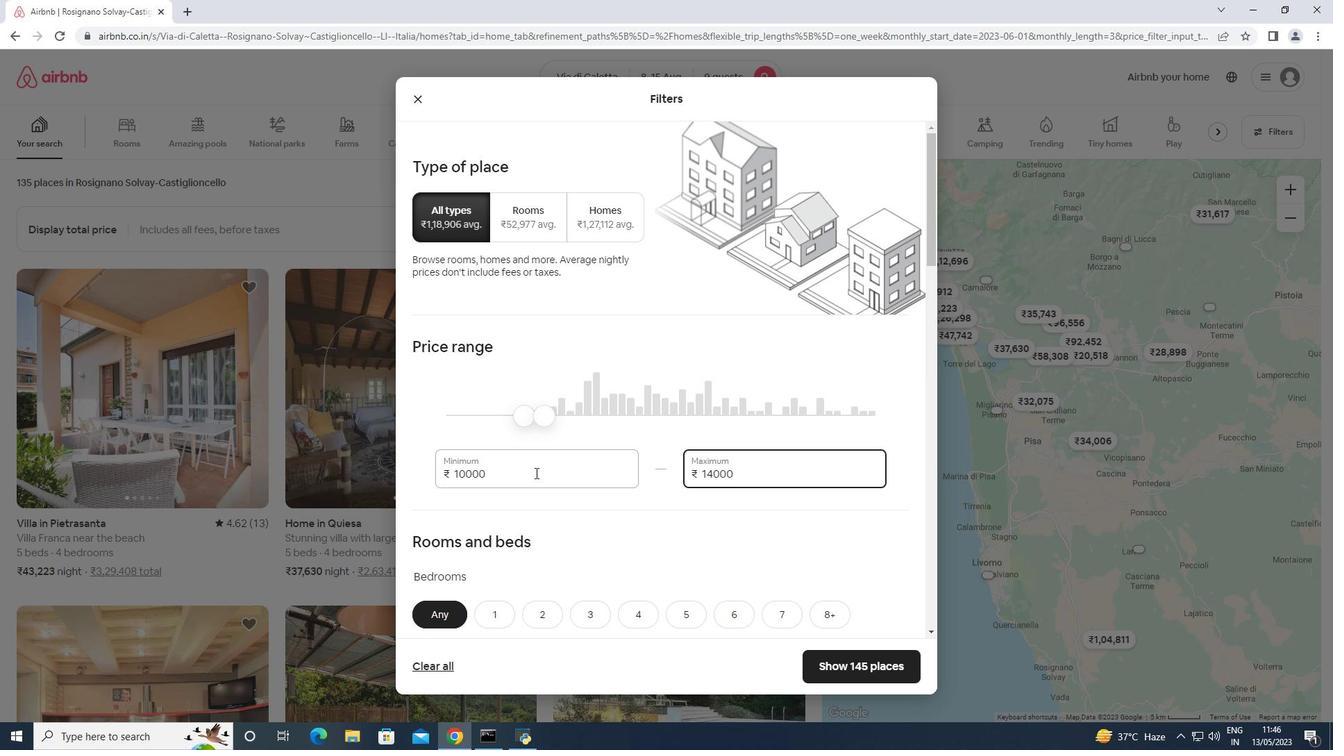 
Action: Mouse scrolled (541, 466) with delta (0, 0)
Screenshot: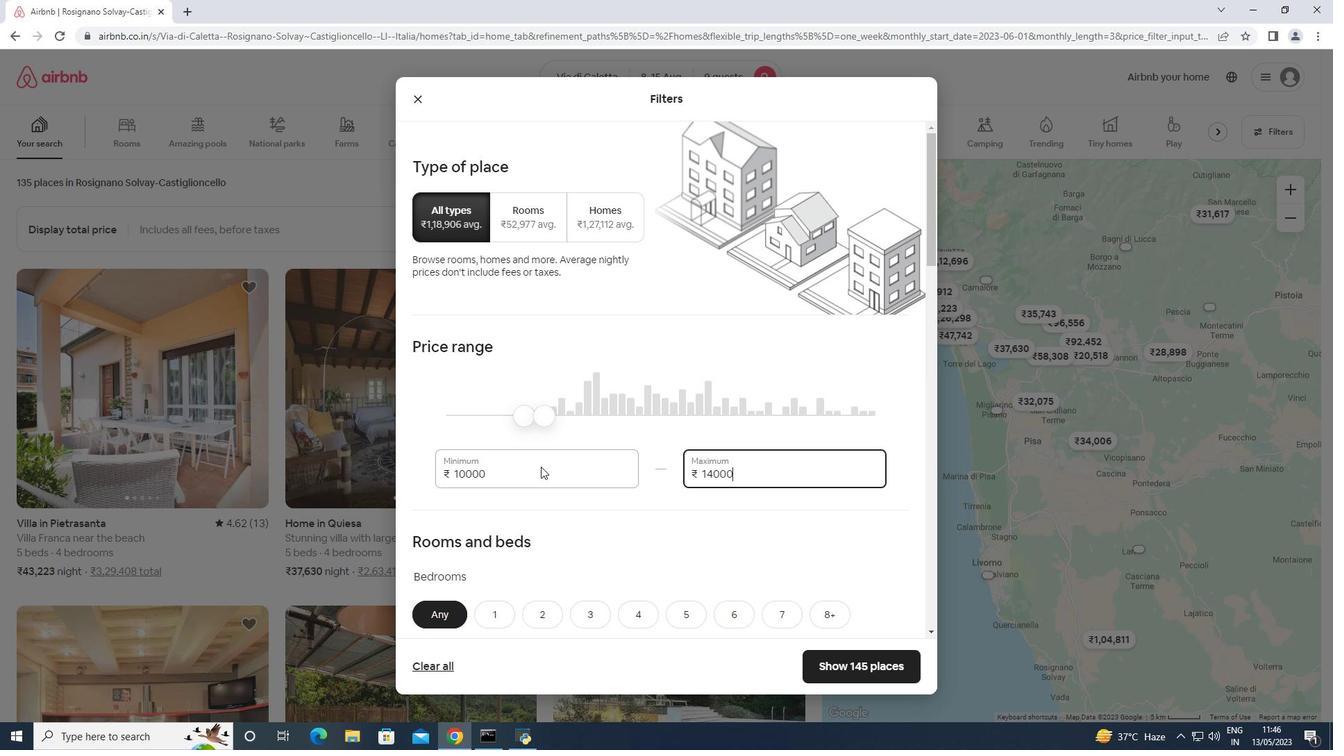 
Action: Mouse moved to (541, 466)
Screenshot: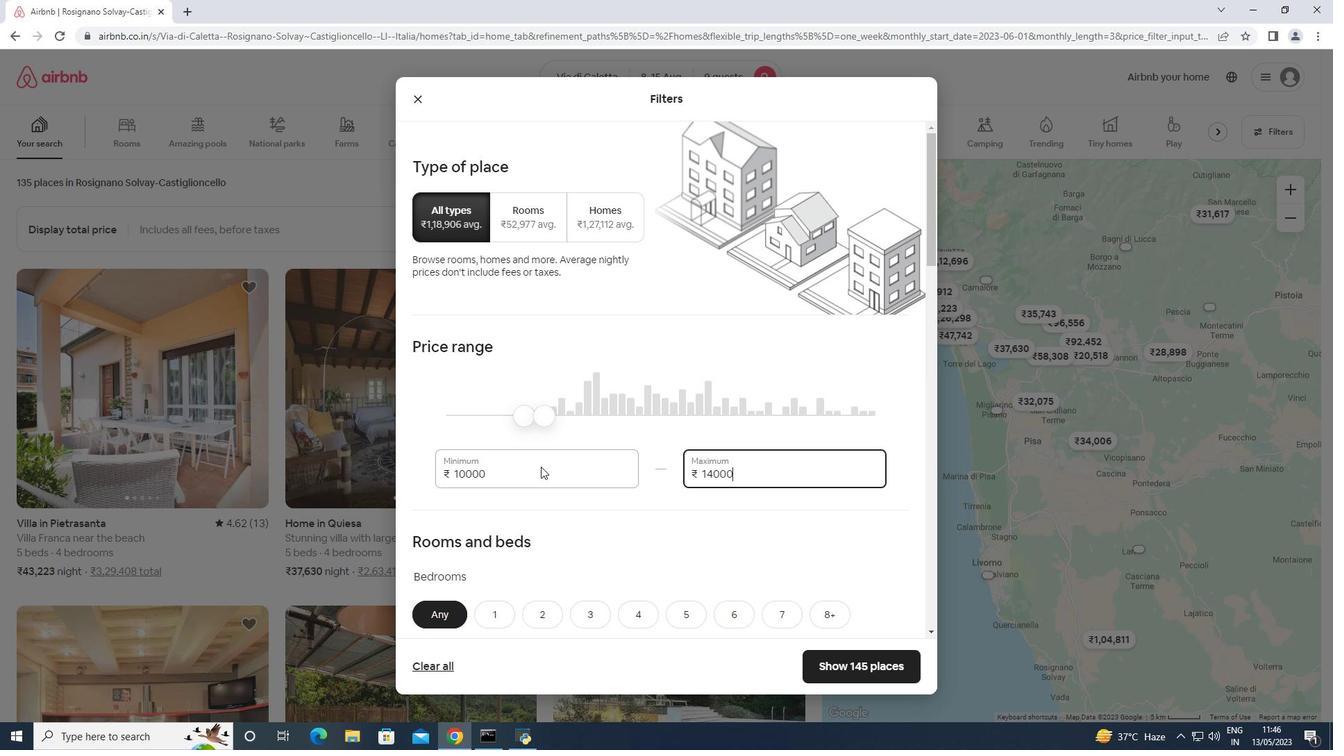 
Action: Mouse scrolled (541, 466) with delta (0, 0)
Screenshot: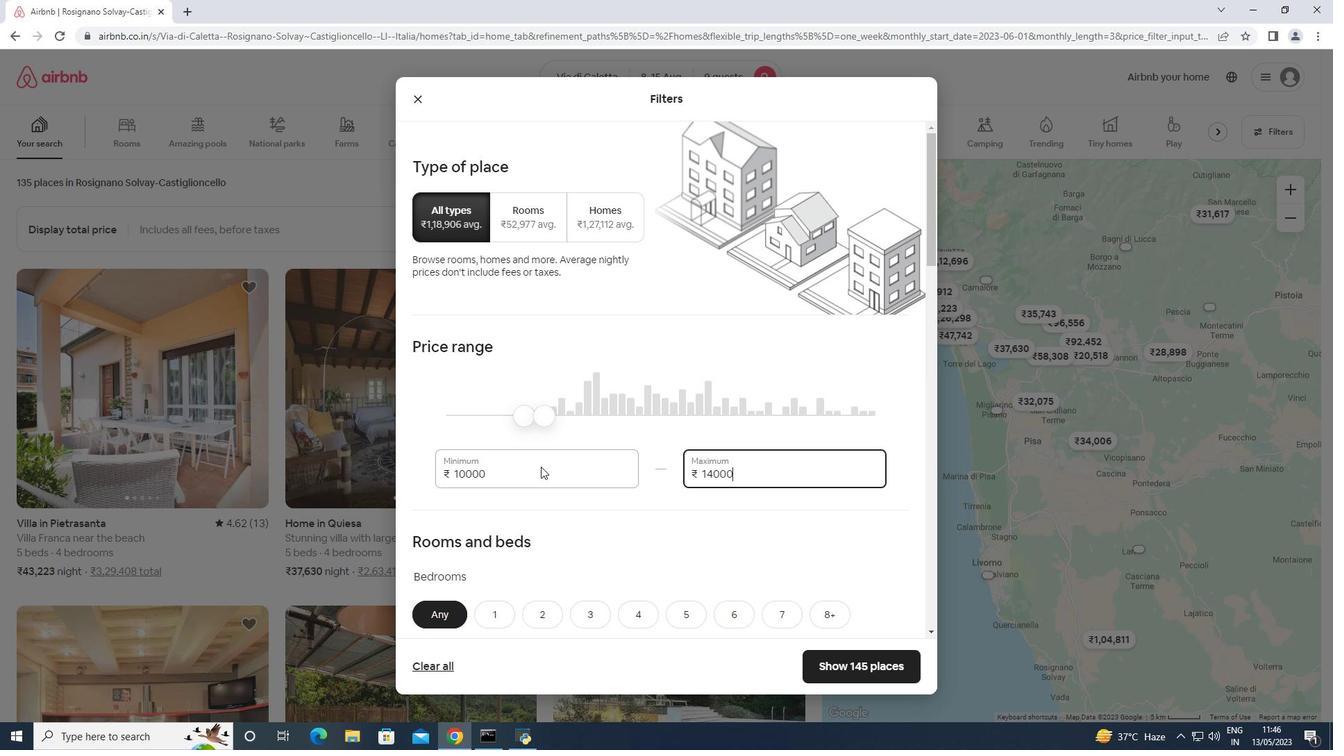 
Action: Mouse scrolled (541, 466) with delta (0, 0)
Screenshot: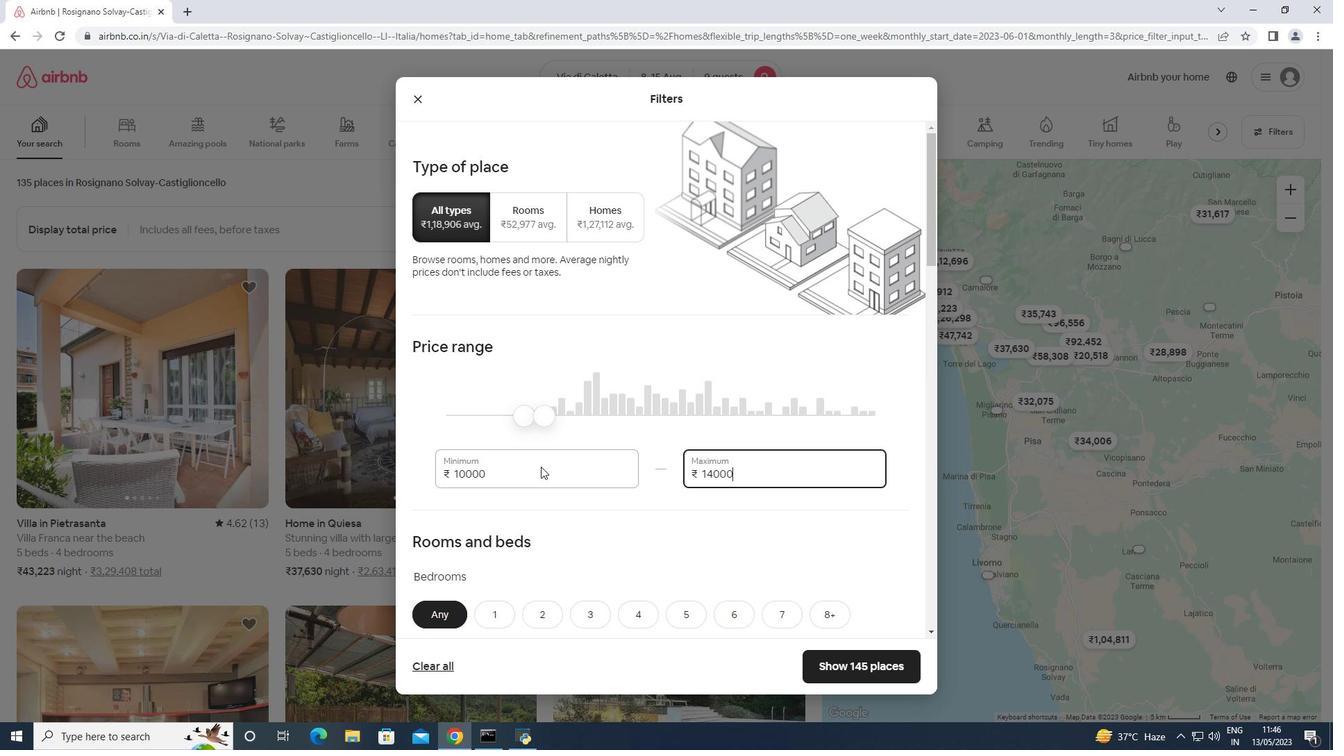 
Action: Mouse moved to (540, 466)
Screenshot: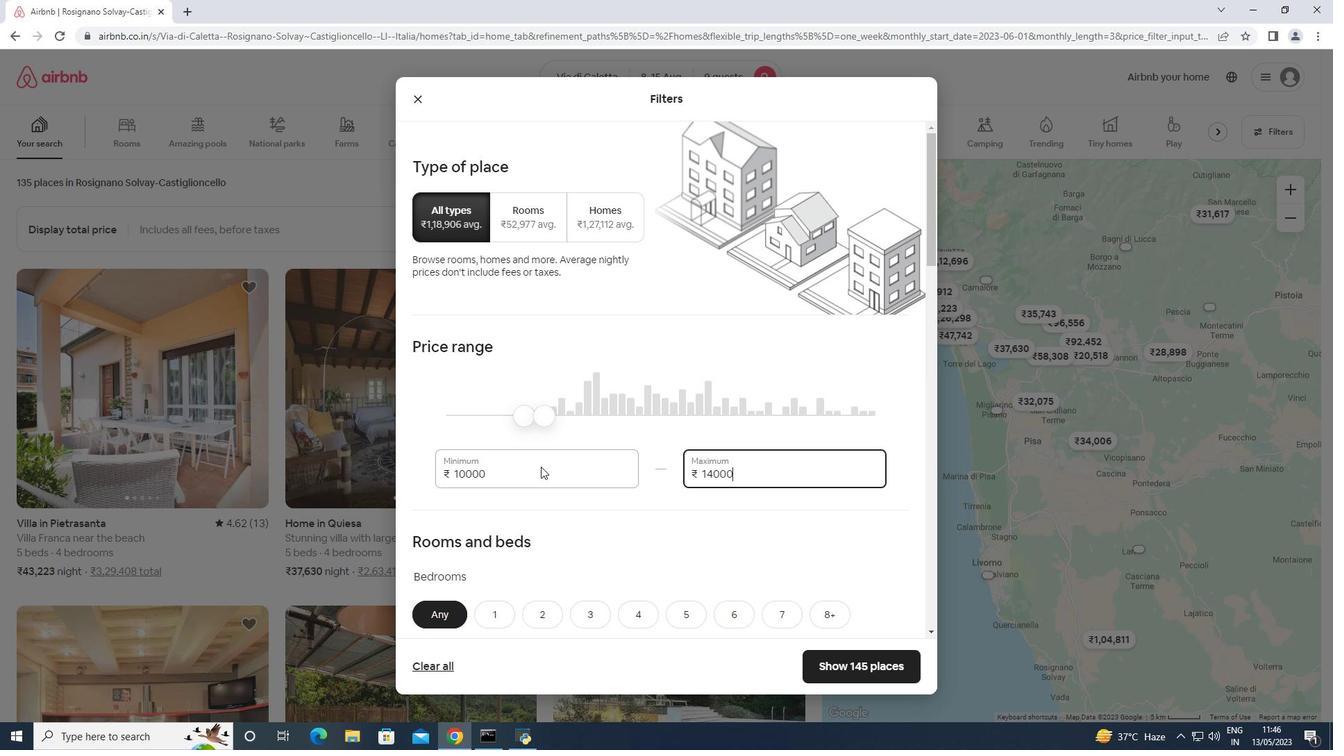 
Action: Mouse scrolled (540, 466) with delta (0, 0)
Screenshot: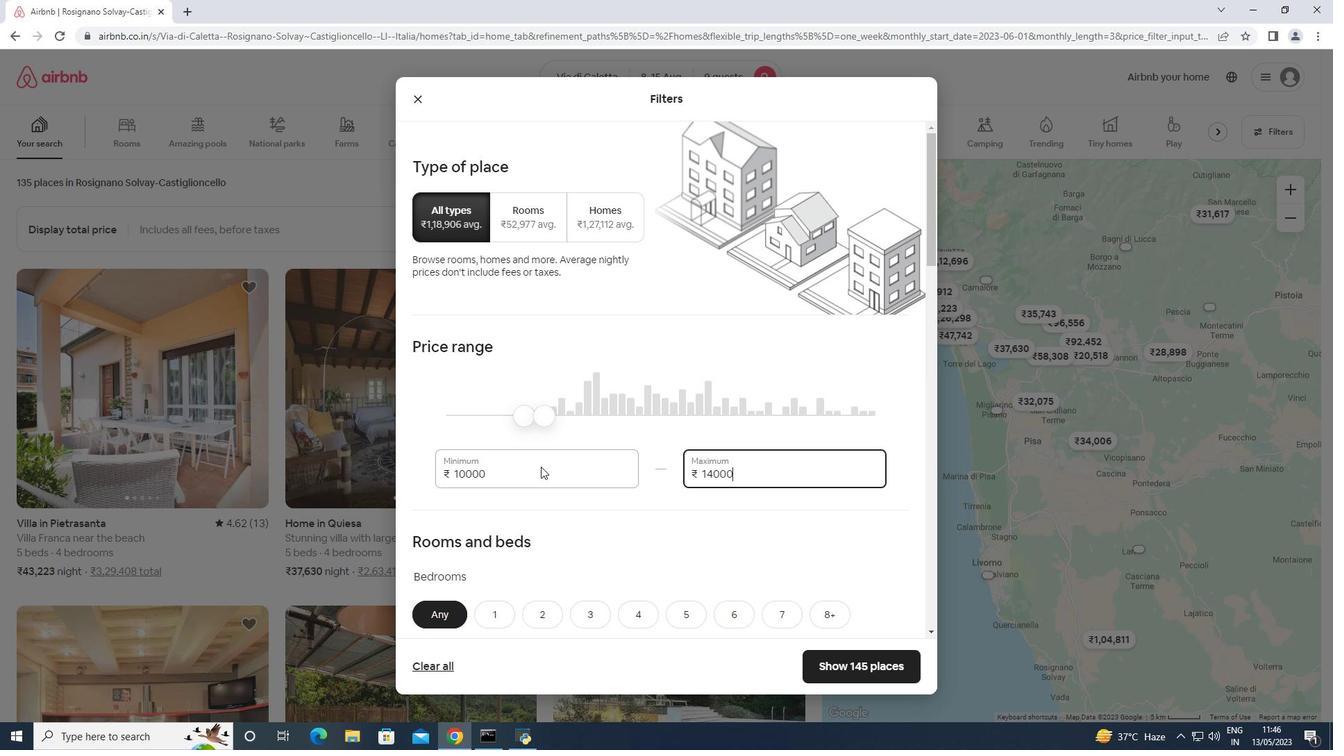 
Action: Mouse scrolled (540, 466) with delta (0, 0)
Screenshot: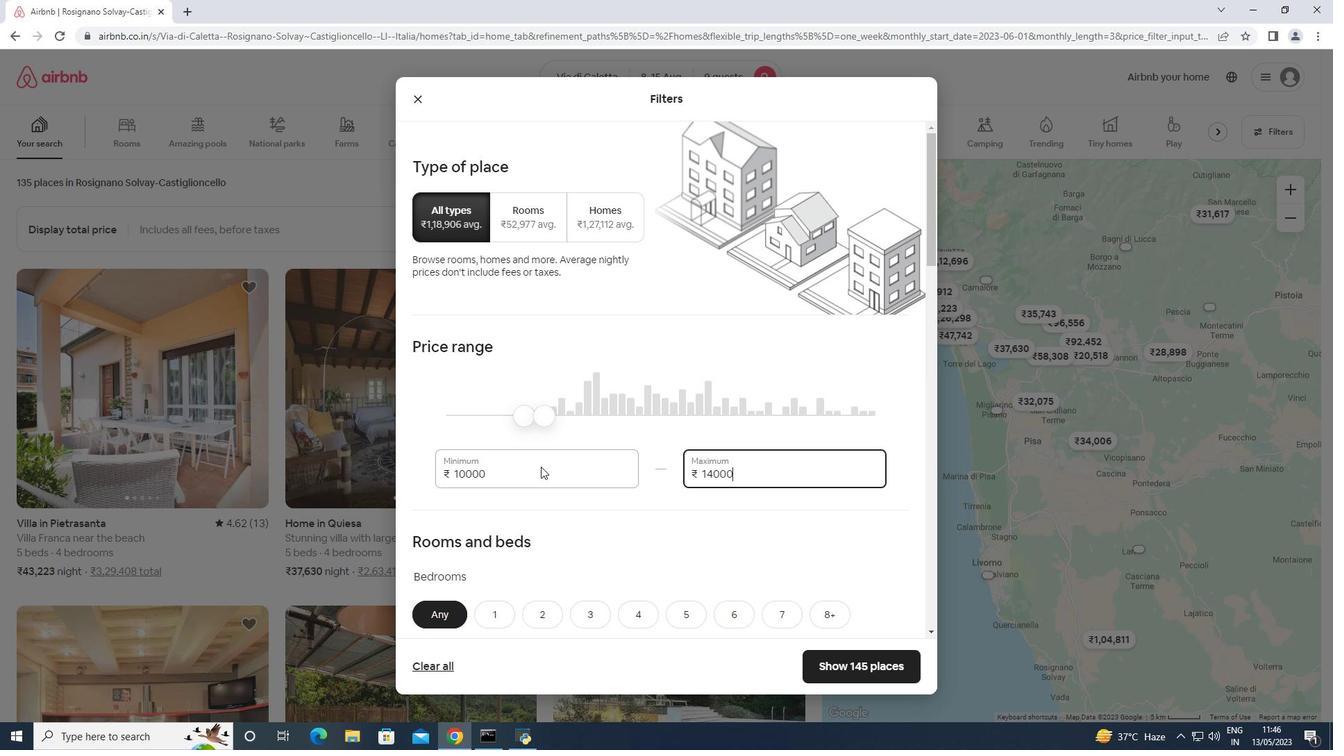 
Action: Mouse moved to (679, 200)
Screenshot: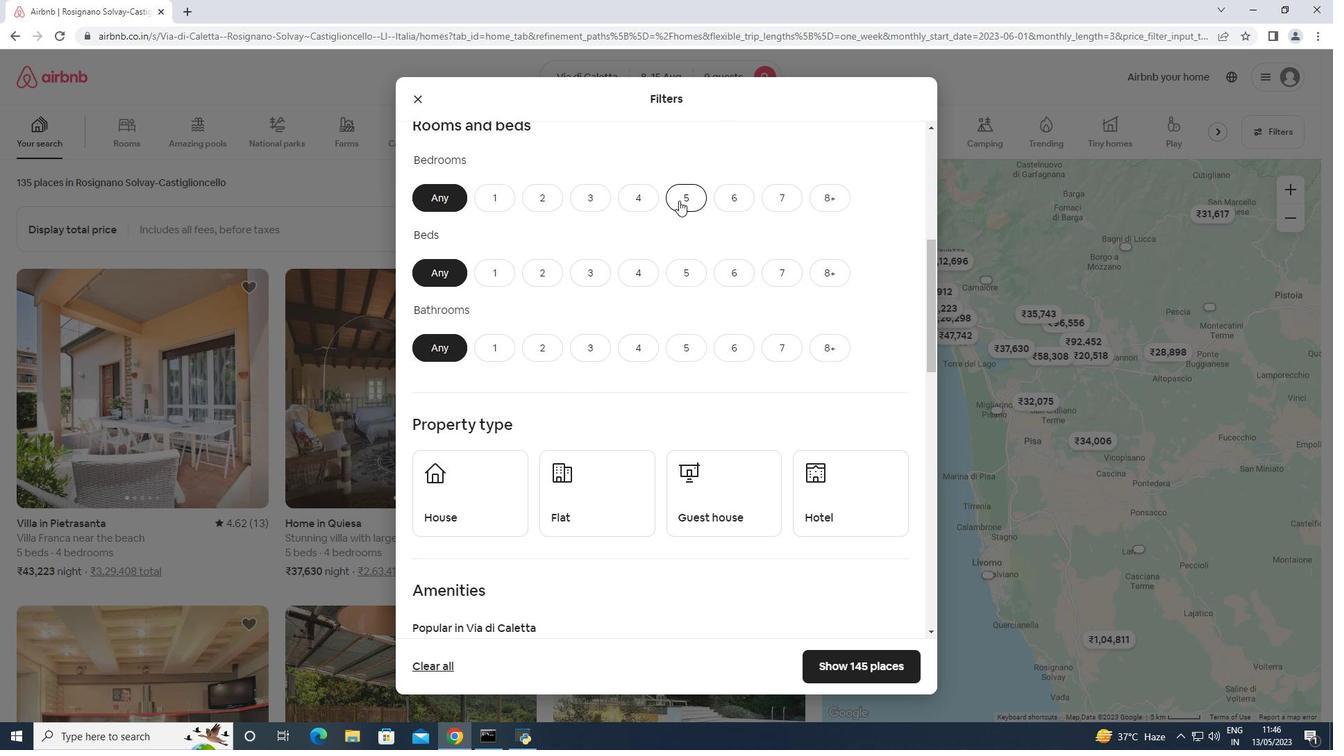 
Action: Mouse pressed left at (679, 200)
Screenshot: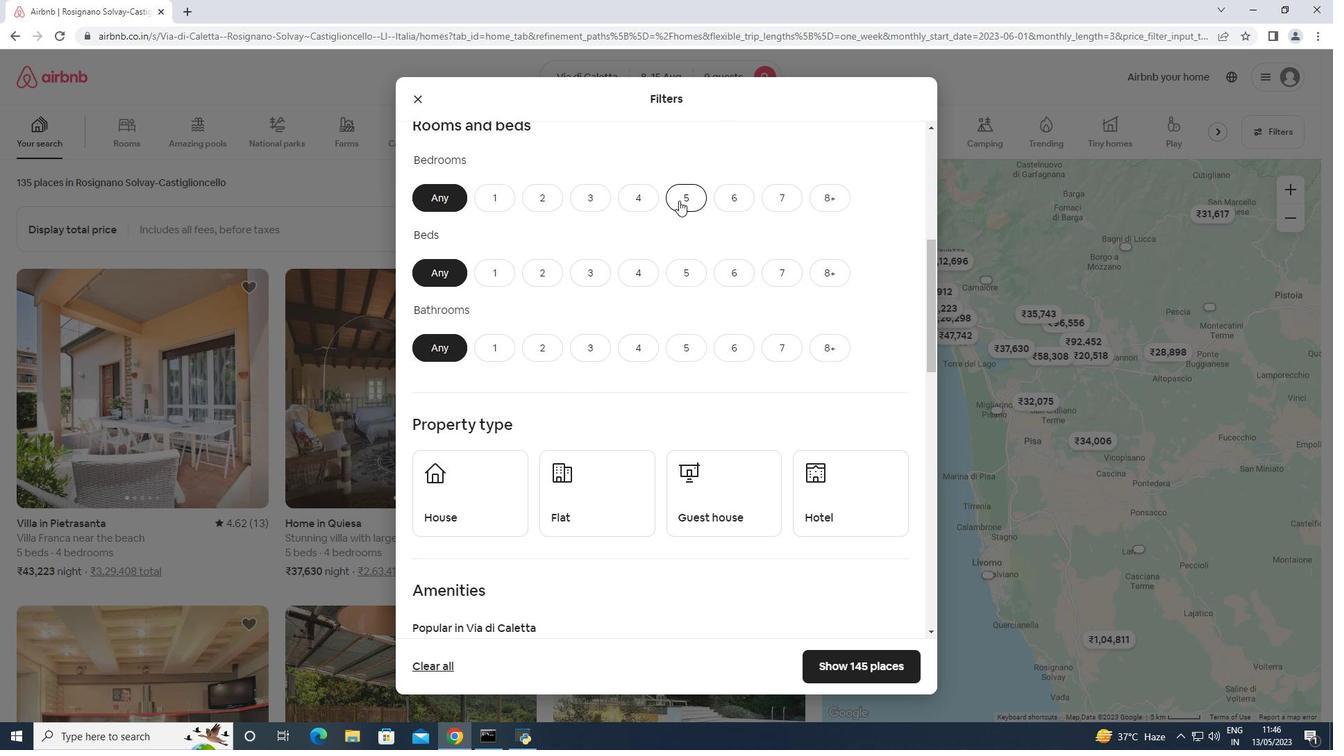 
Action: Mouse moved to (829, 275)
Screenshot: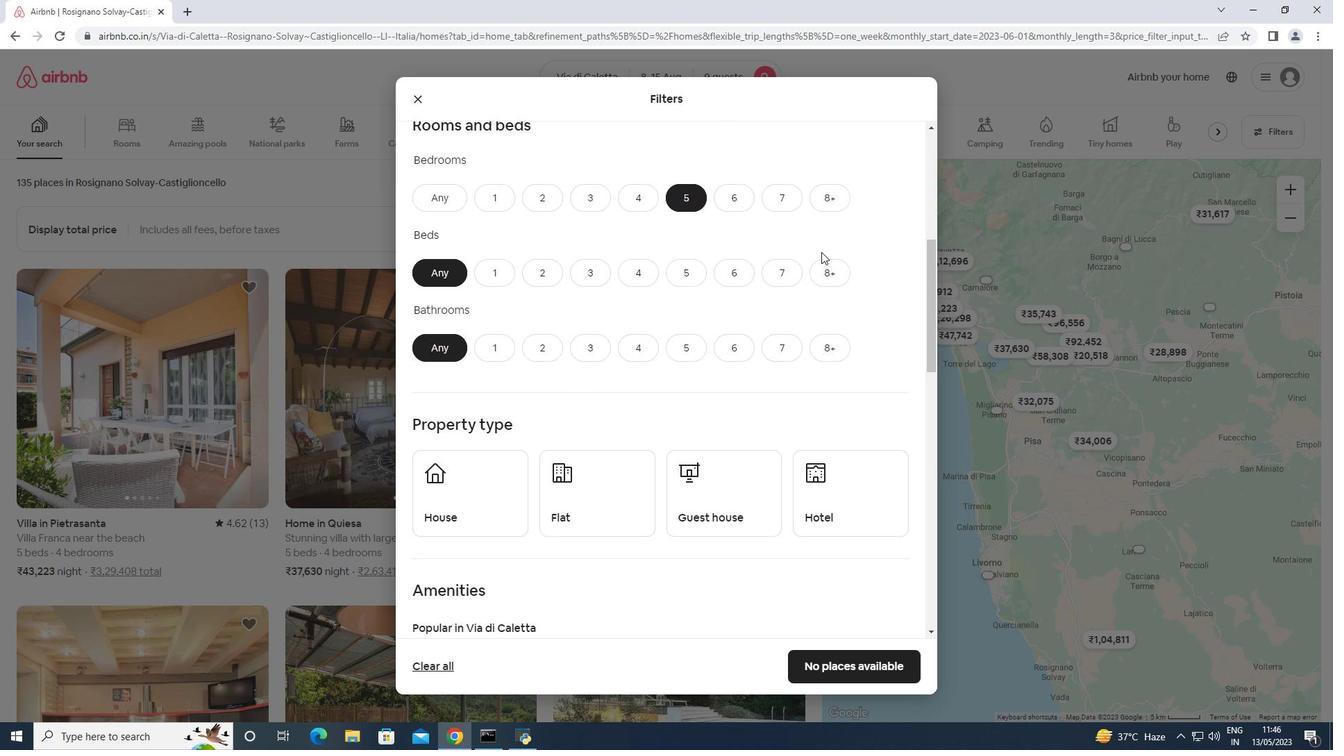 
Action: Mouse pressed left at (829, 275)
Screenshot: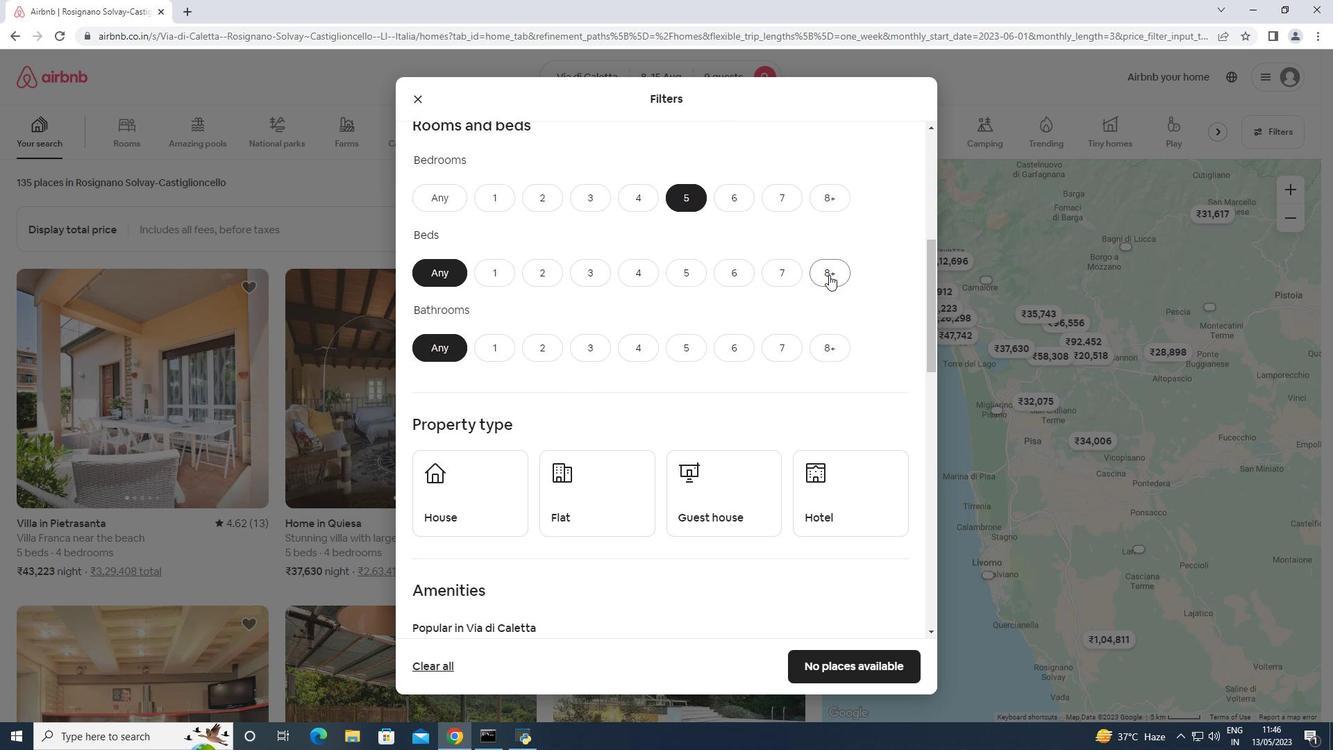 
Action: Mouse moved to (692, 354)
Screenshot: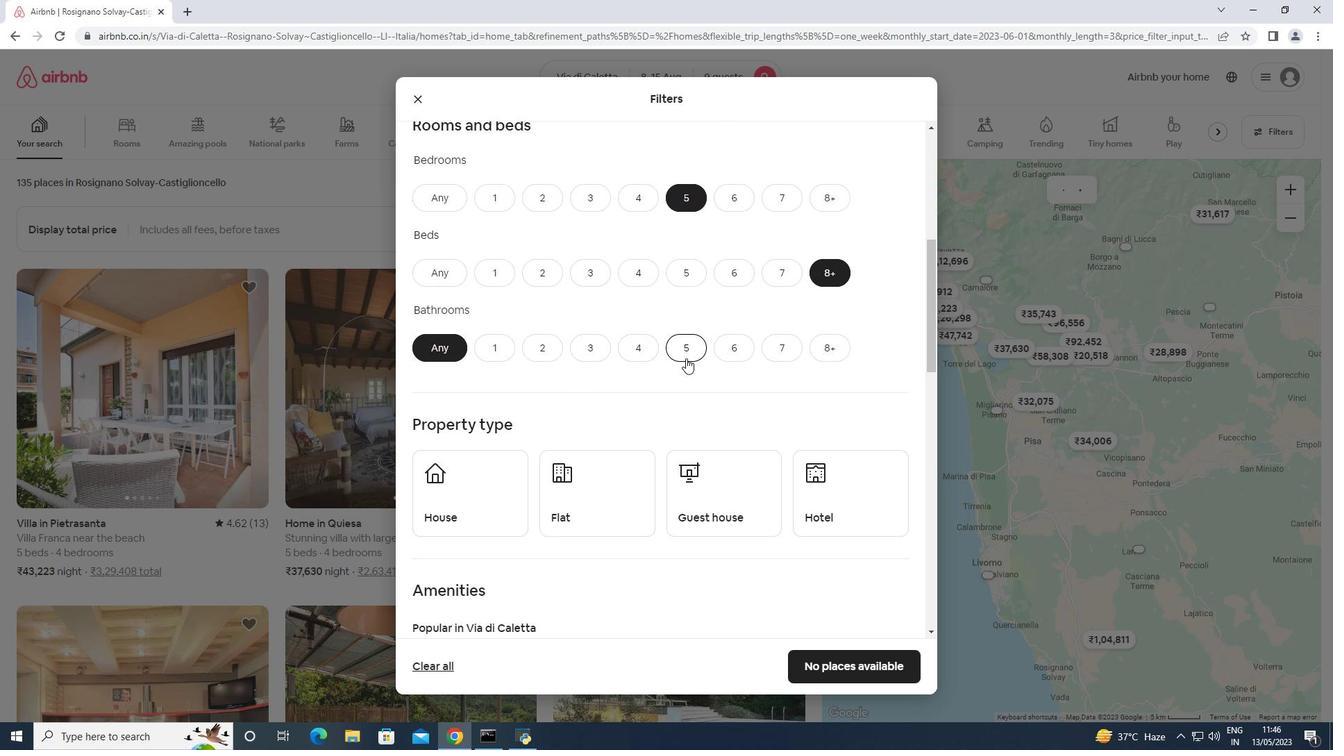 
Action: Mouse pressed left at (692, 354)
Screenshot: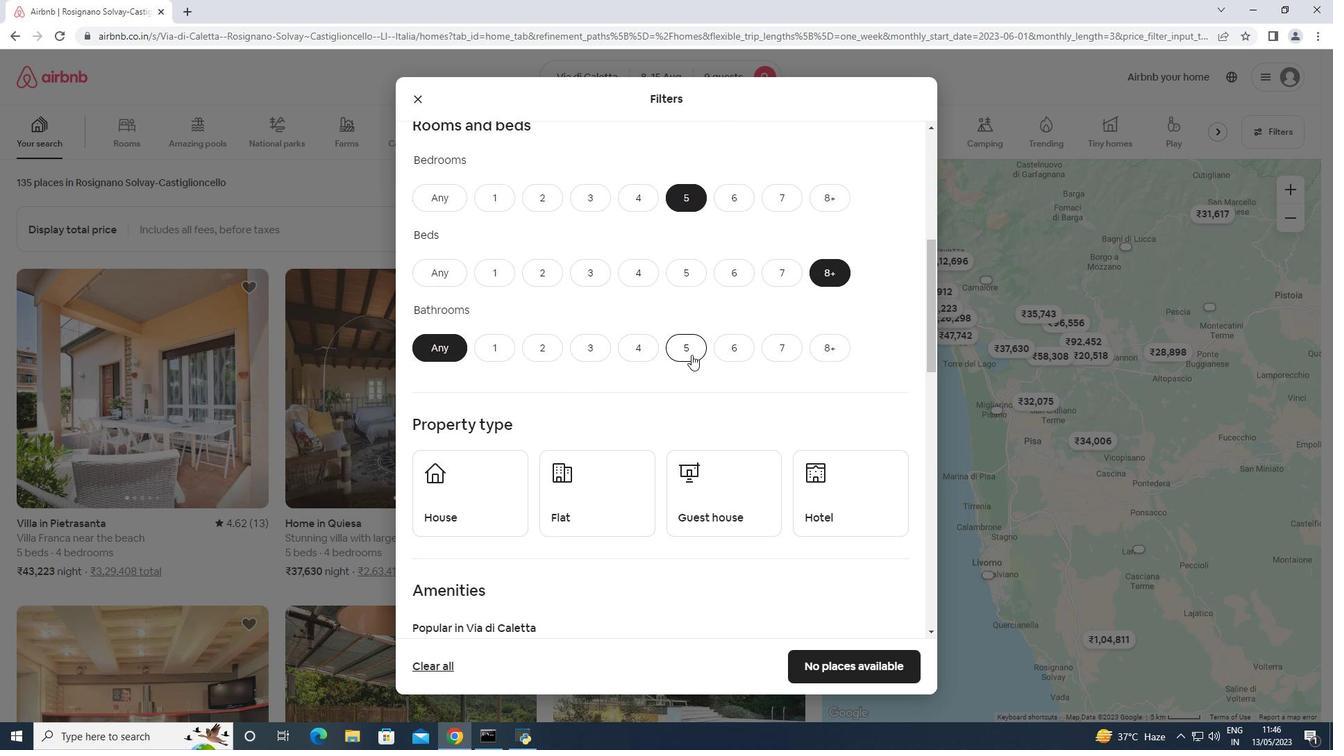 
Action: Mouse moved to (707, 491)
Screenshot: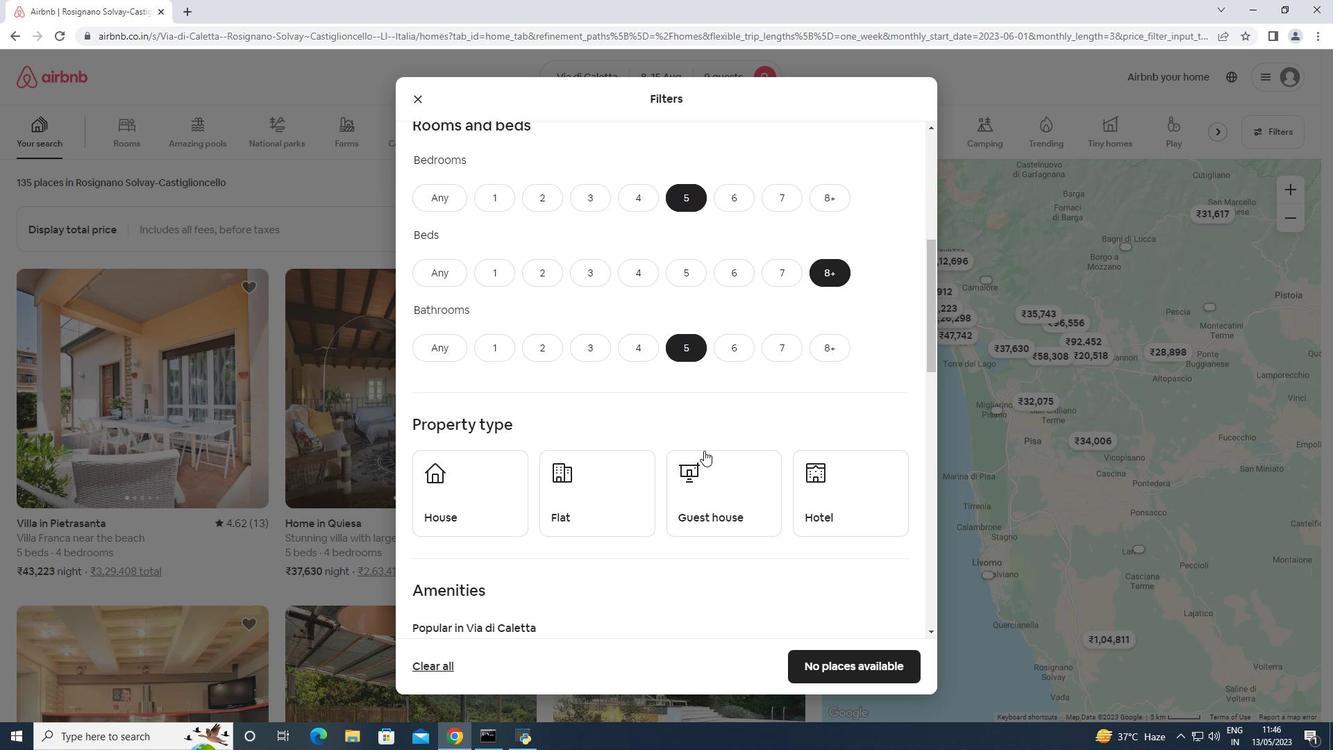 
Action: Mouse pressed left at (707, 491)
Screenshot: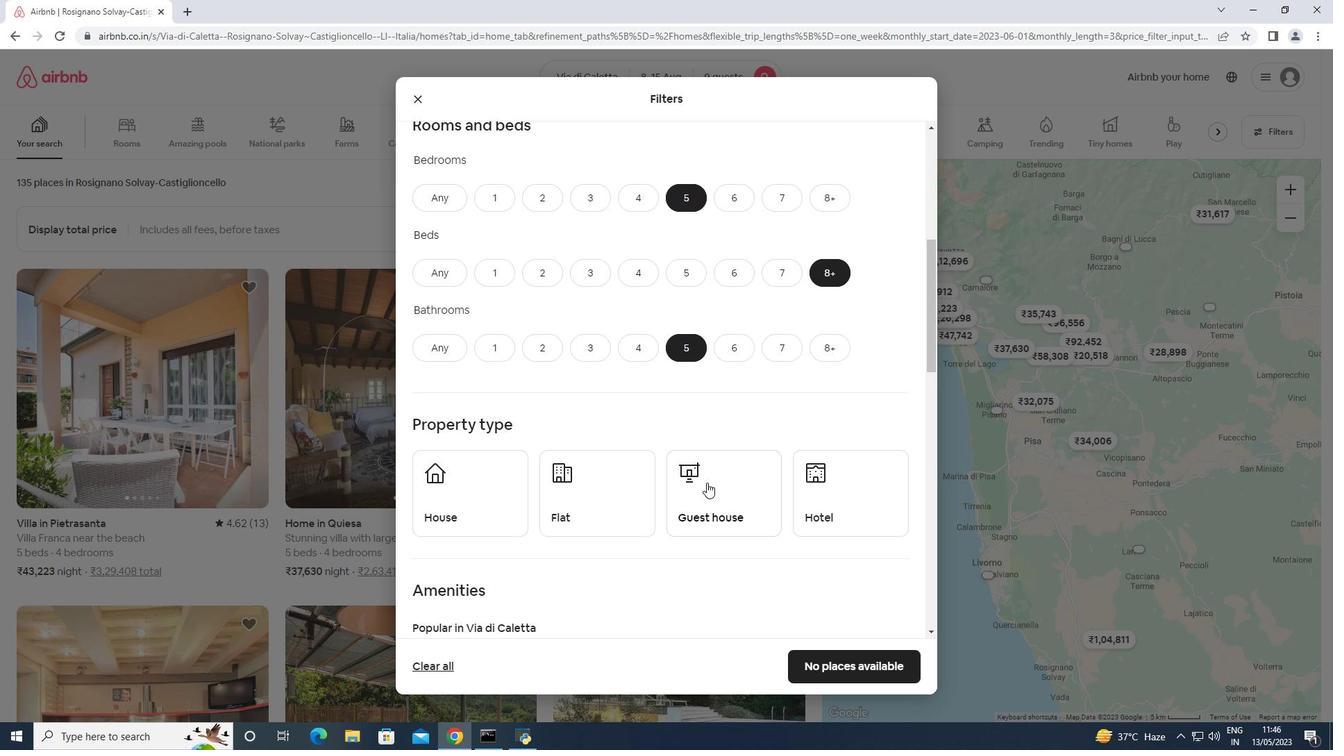 
Action: Mouse moved to (613, 484)
Screenshot: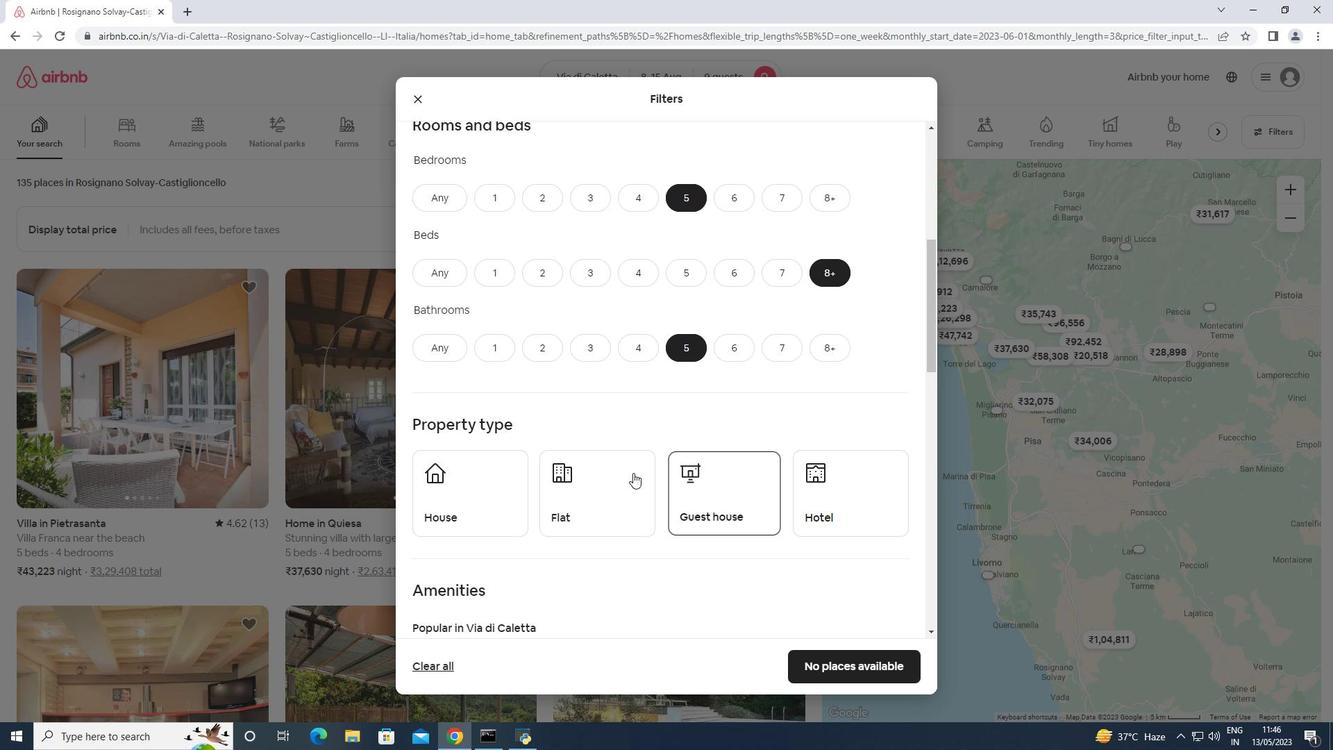 
Action: Mouse pressed left at (613, 484)
Screenshot: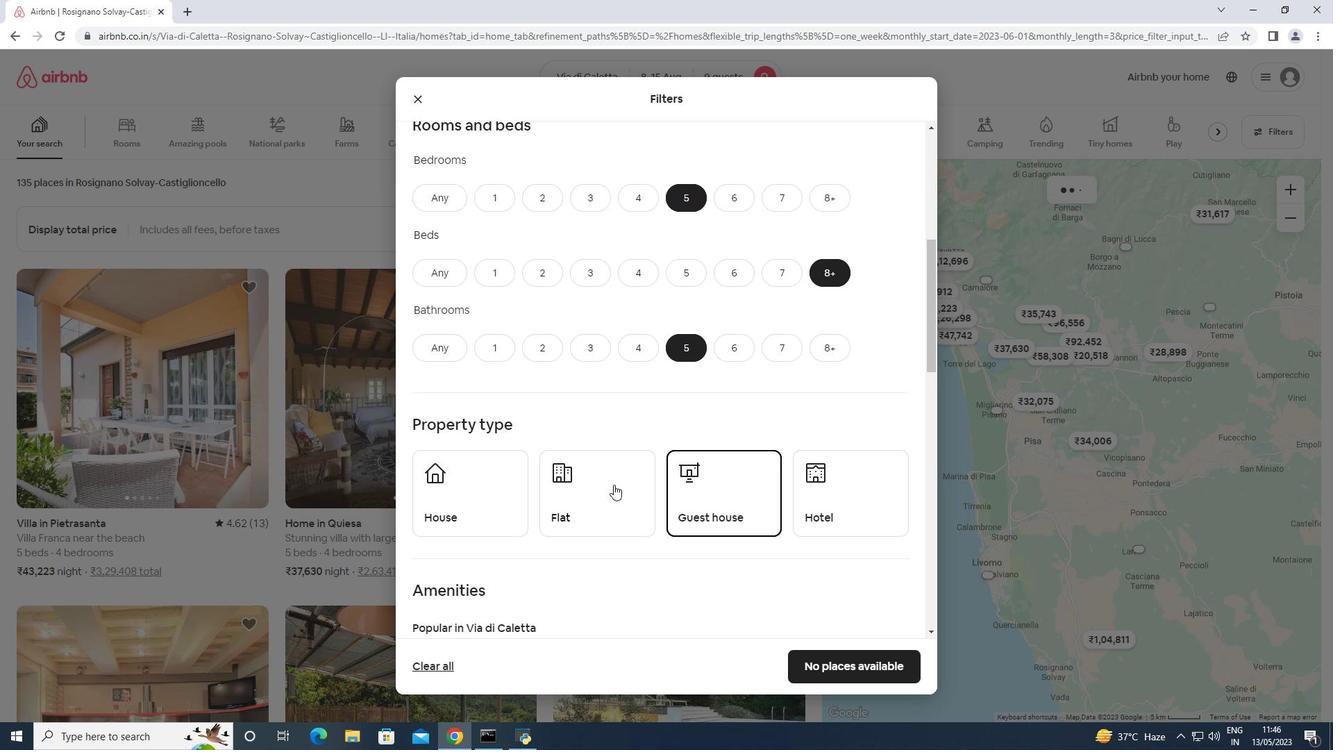 
Action: Mouse moved to (502, 487)
Screenshot: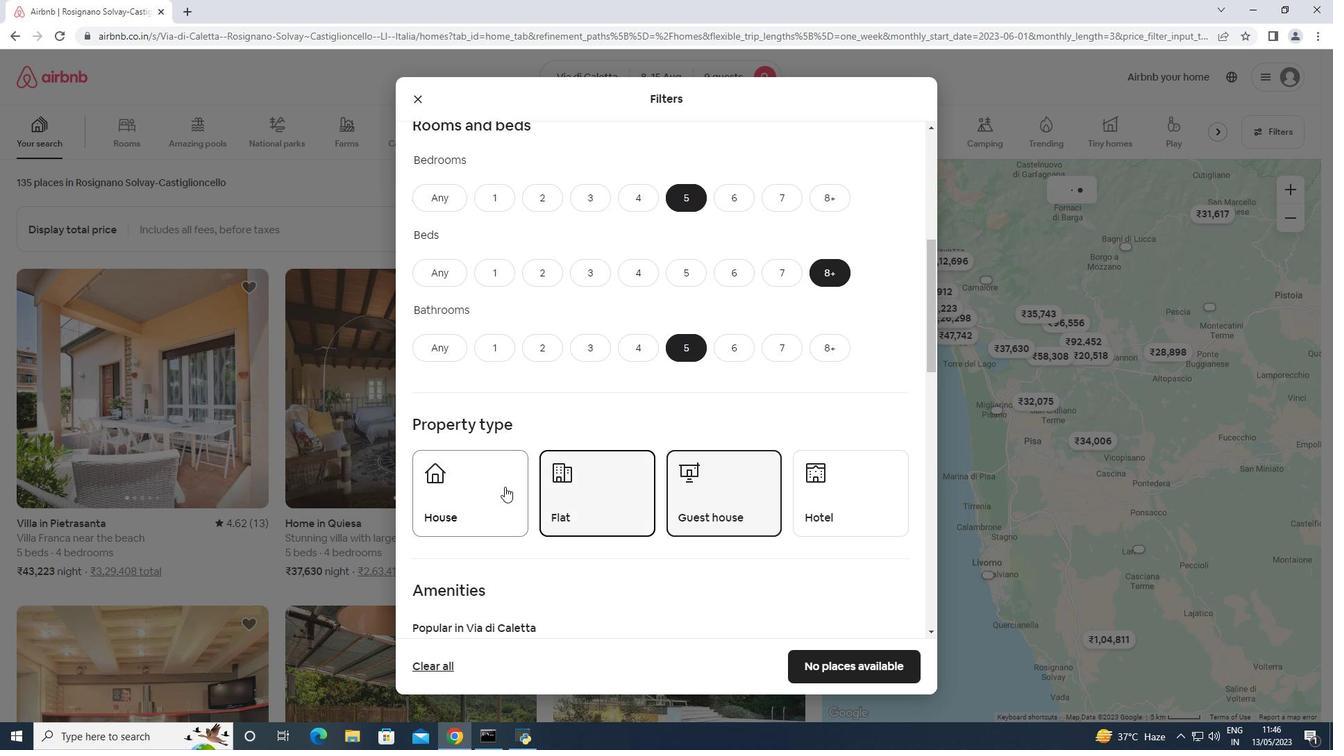
Action: Mouse pressed left at (502, 487)
Screenshot: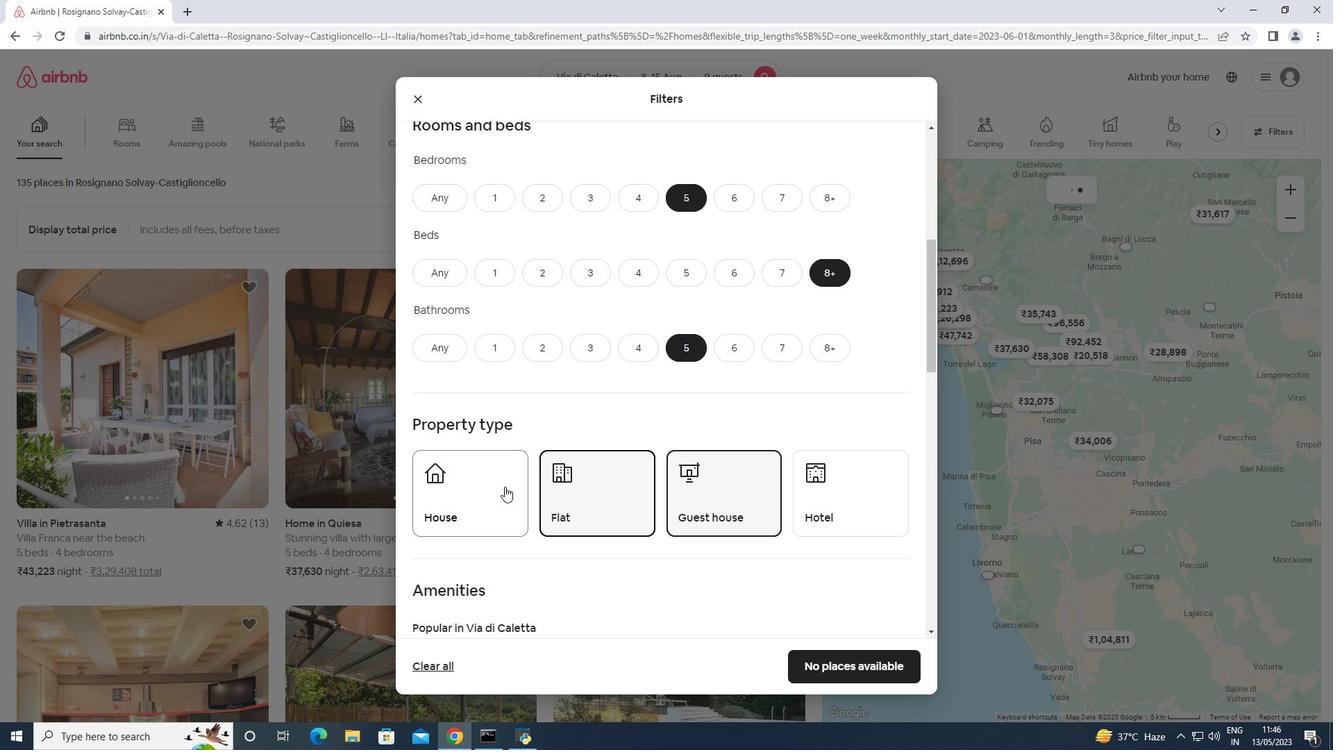 
Action: Mouse moved to (500, 483)
Screenshot: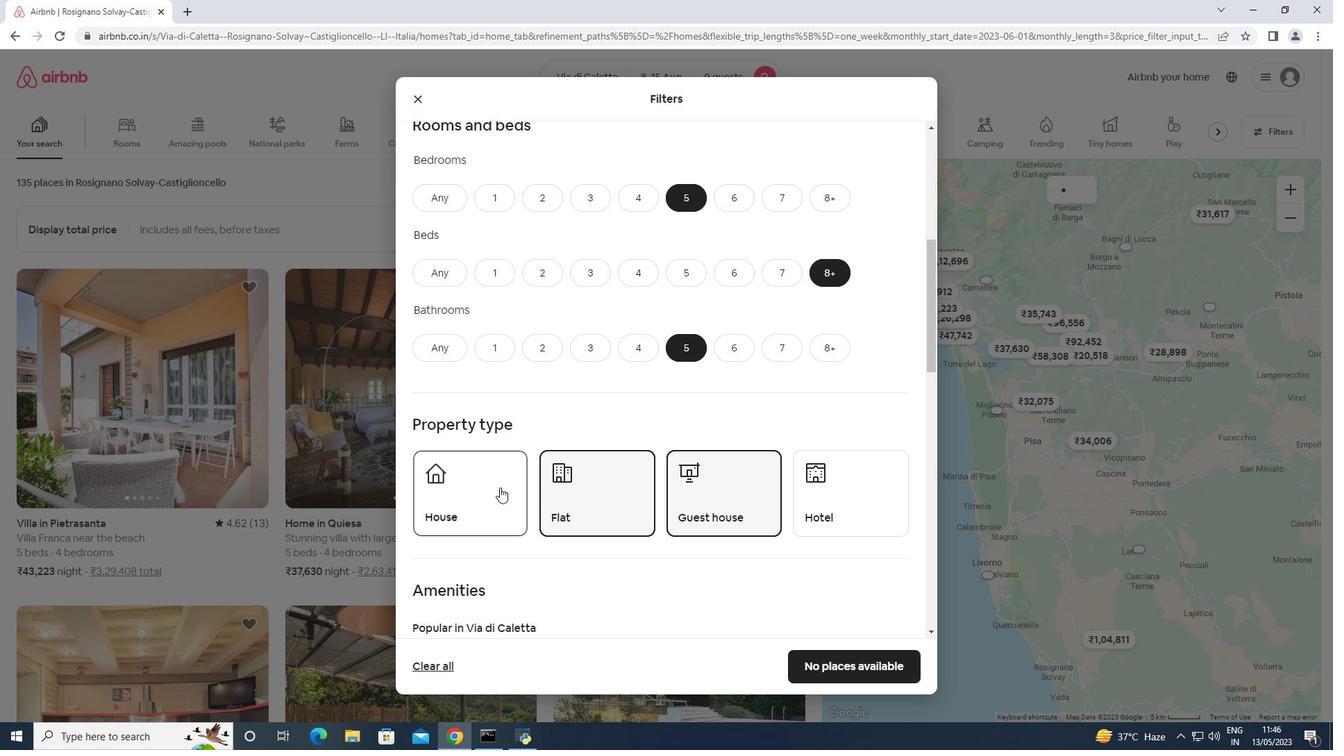 
Action: Mouse scrolled (500, 482) with delta (0, 0)
Screenshot: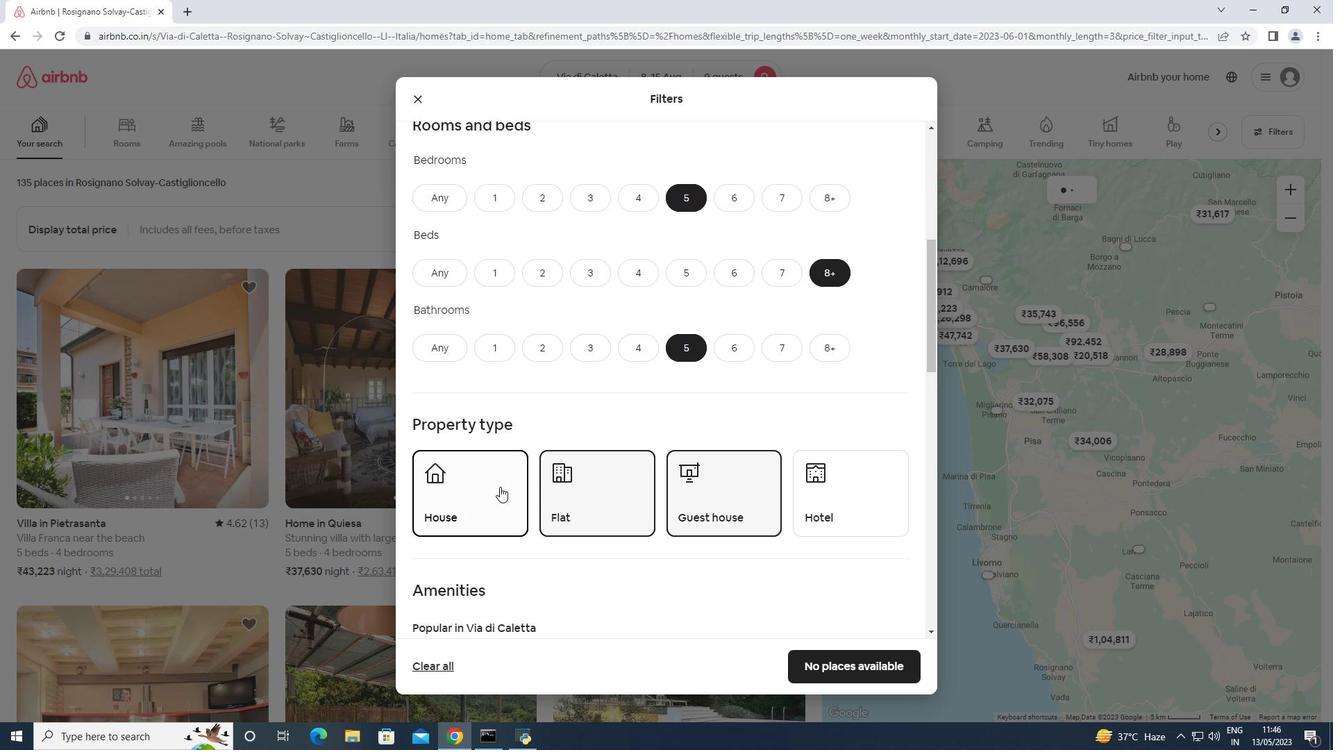 
Action: Mouse scrolled (500, 482) with delta (0, 0)
Screenshot: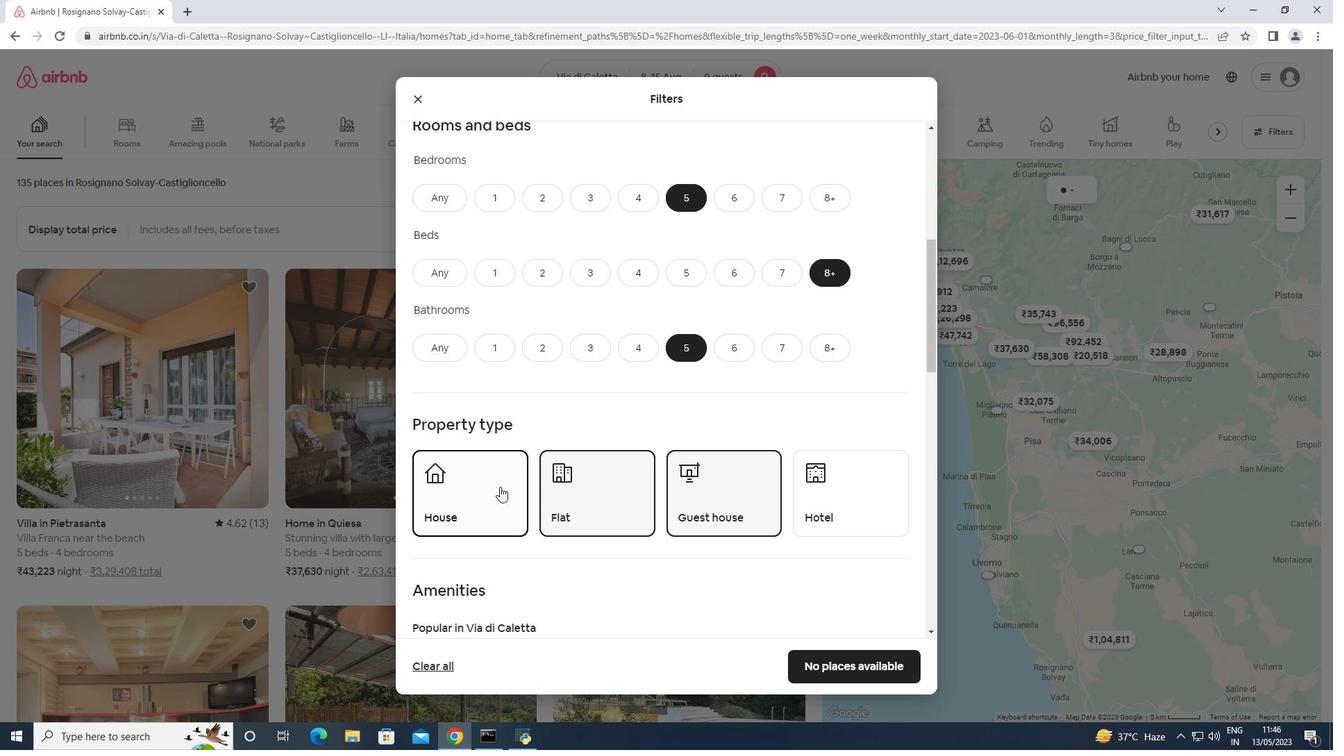 
Action: Mouse scrolled (500, 482) with delta (0, 0)
Screenshot: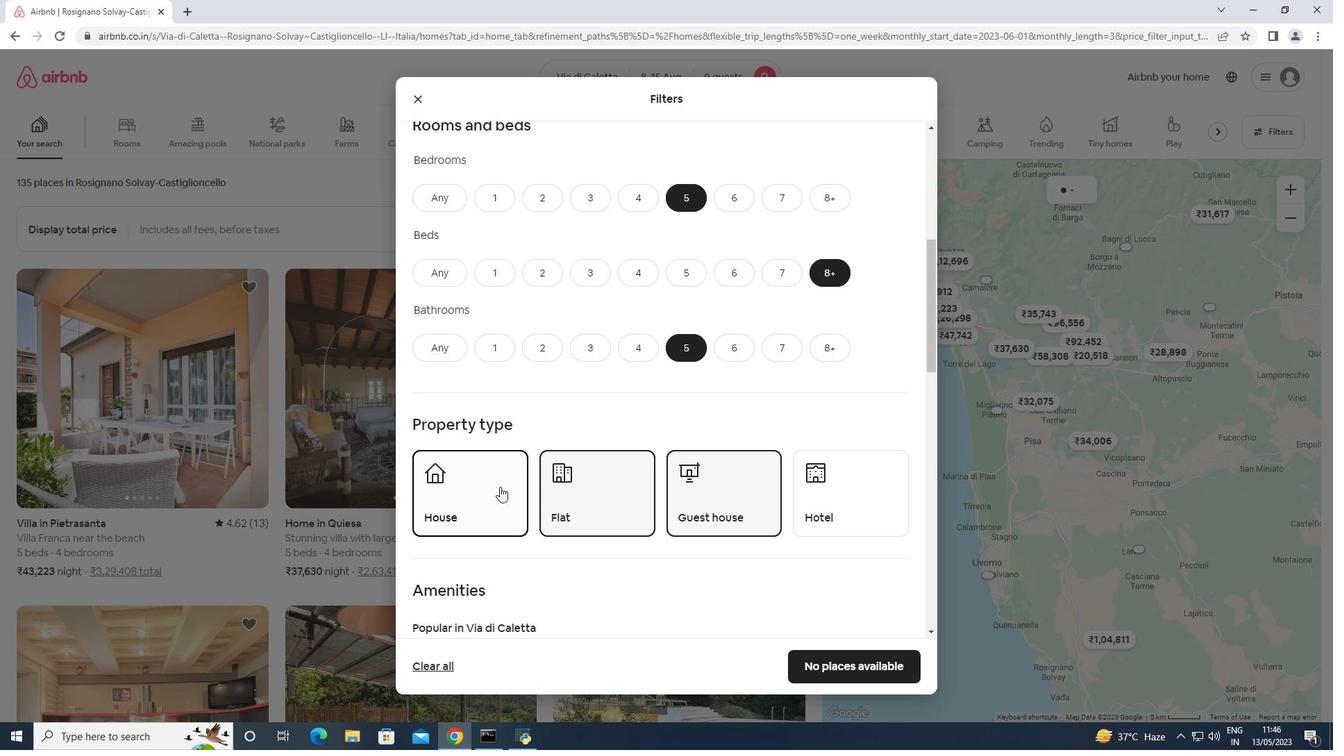 
Action: Mouse scrolled (500, 482) with delta (0, 0)
Screenshot: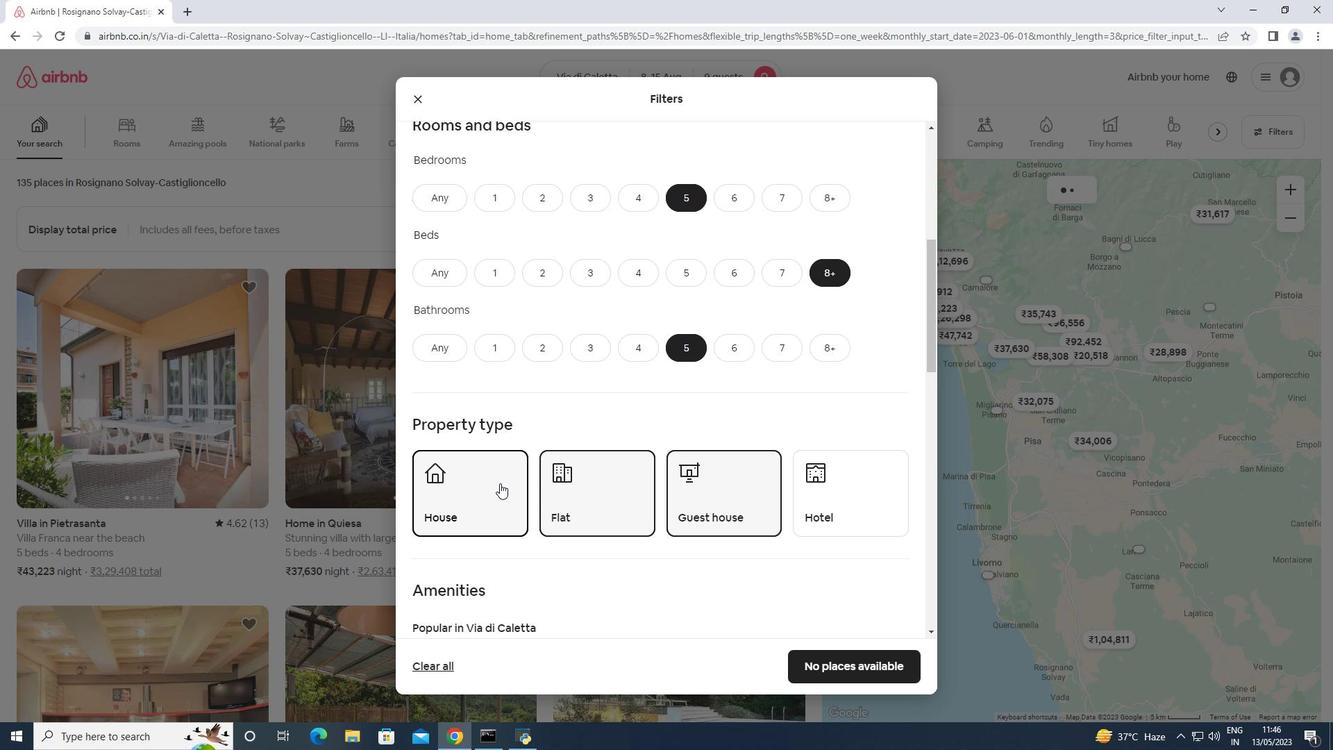 
Action: Mouse scrolled (500, 482) with delta (0, 0)
Screenshot: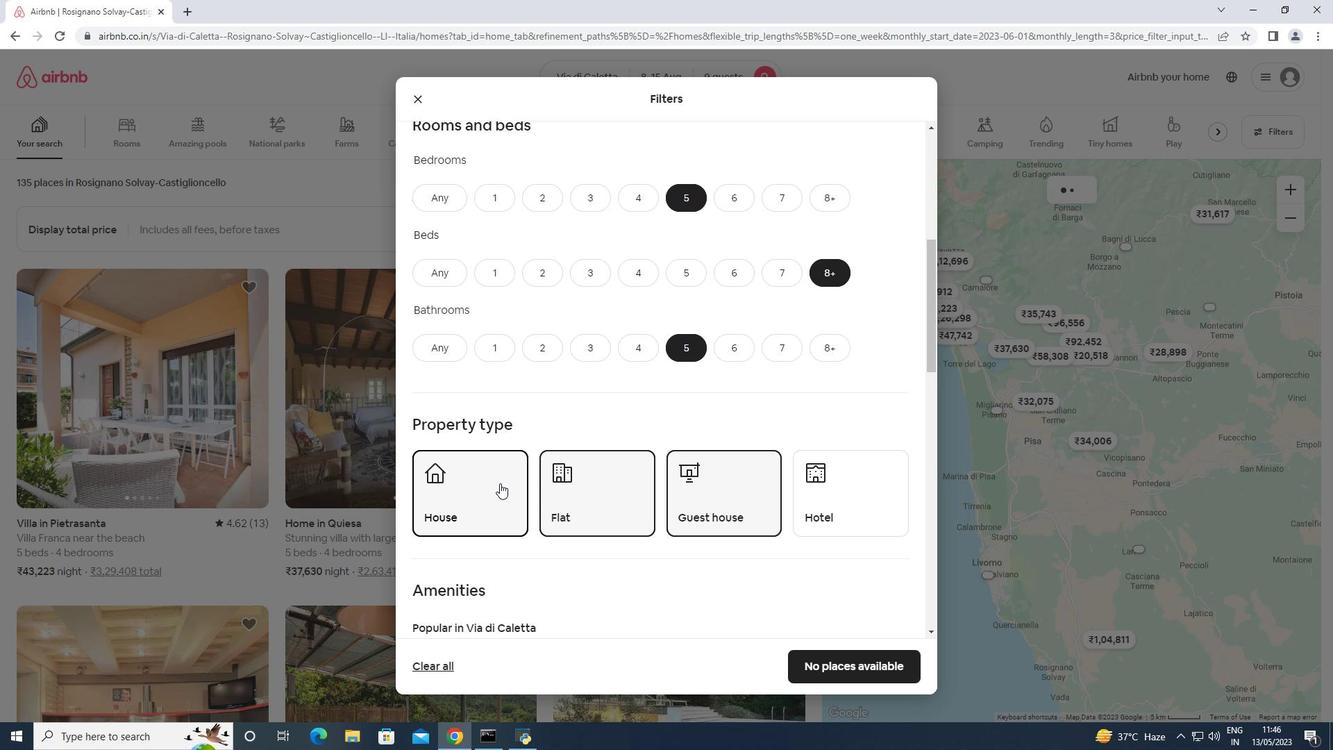 
Action: Mouse moved to (463, 411)
Screenshot: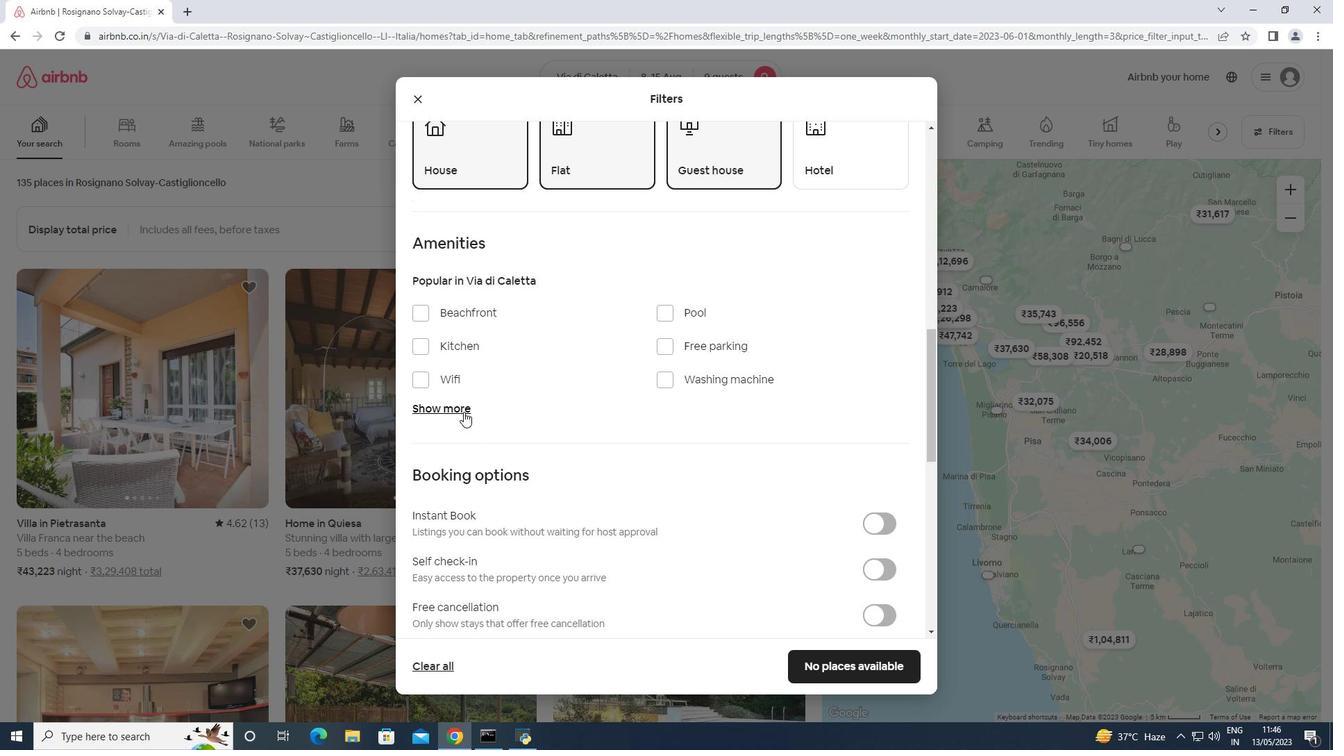 
Action: Mouse pressed left at (463, 411)
Screenshot: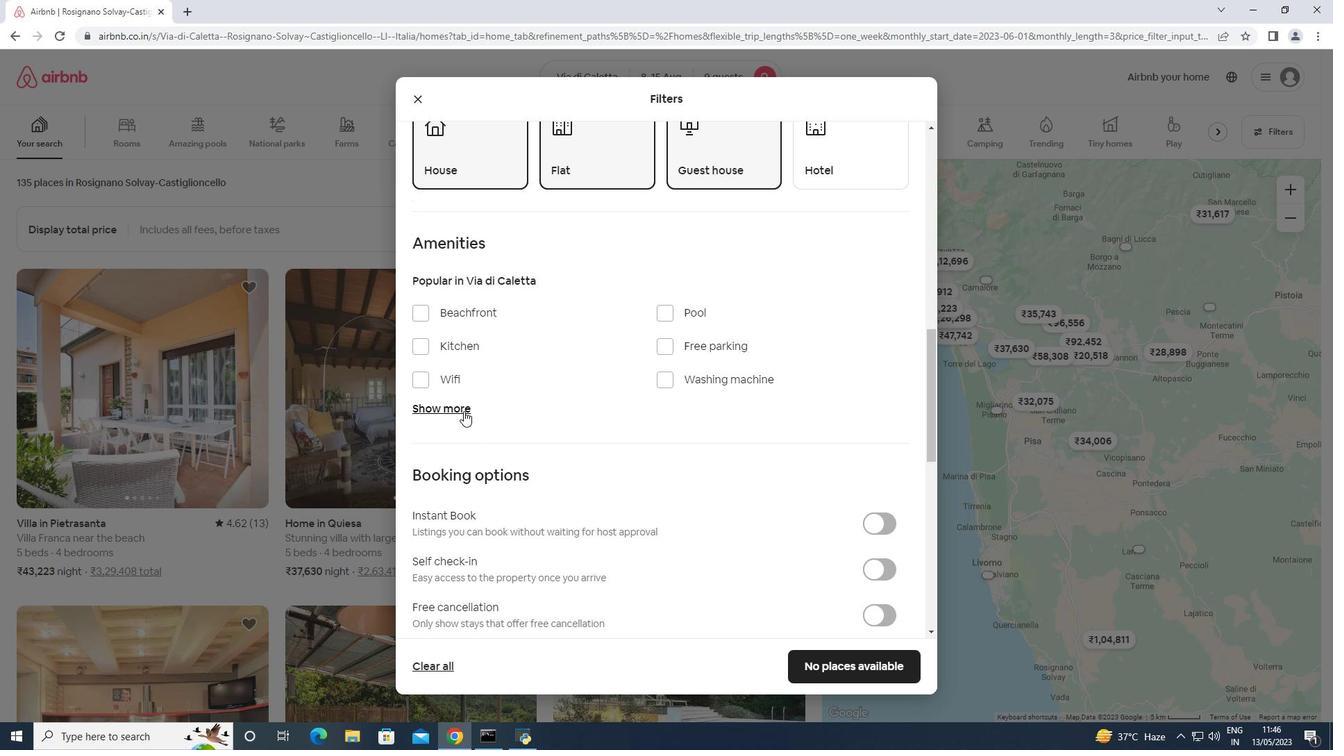 
Action: Mouse moved to (456, 382)
Screenshot: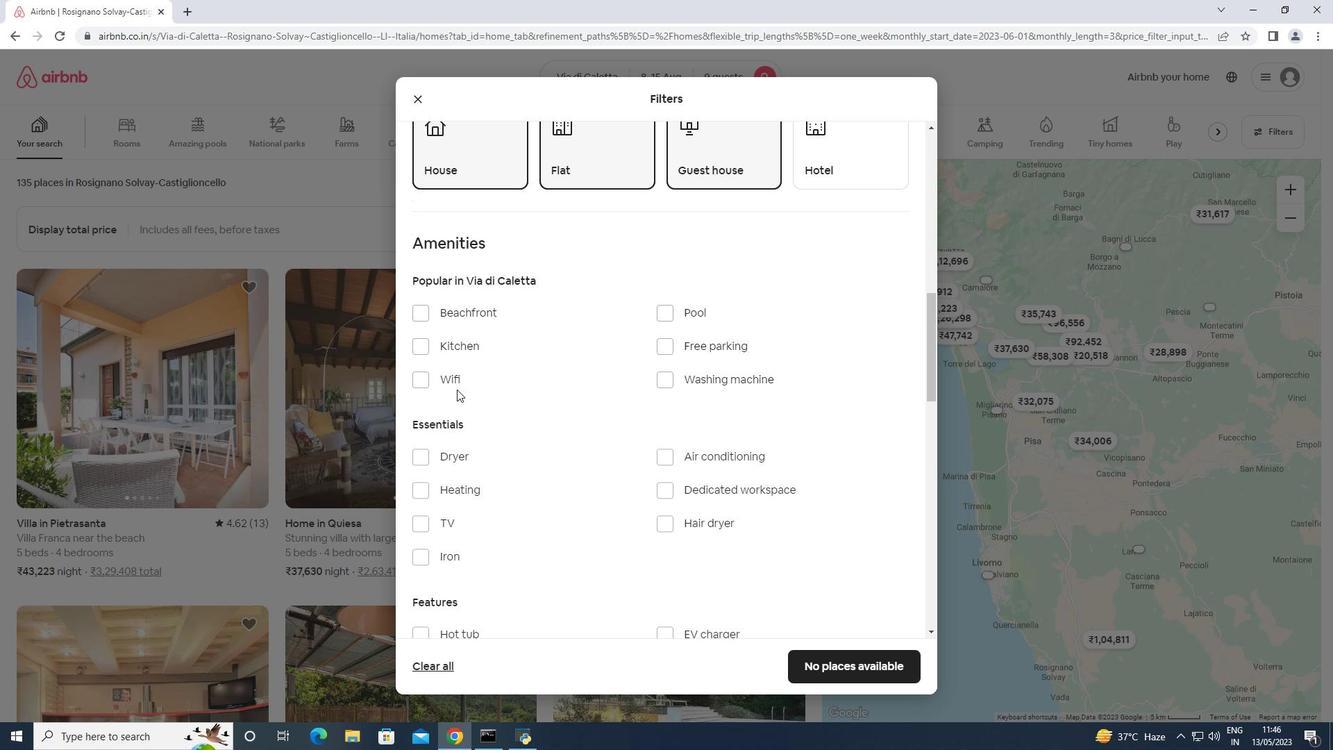 
Action: Mouse pressed left at (456, 382)
Screenshot: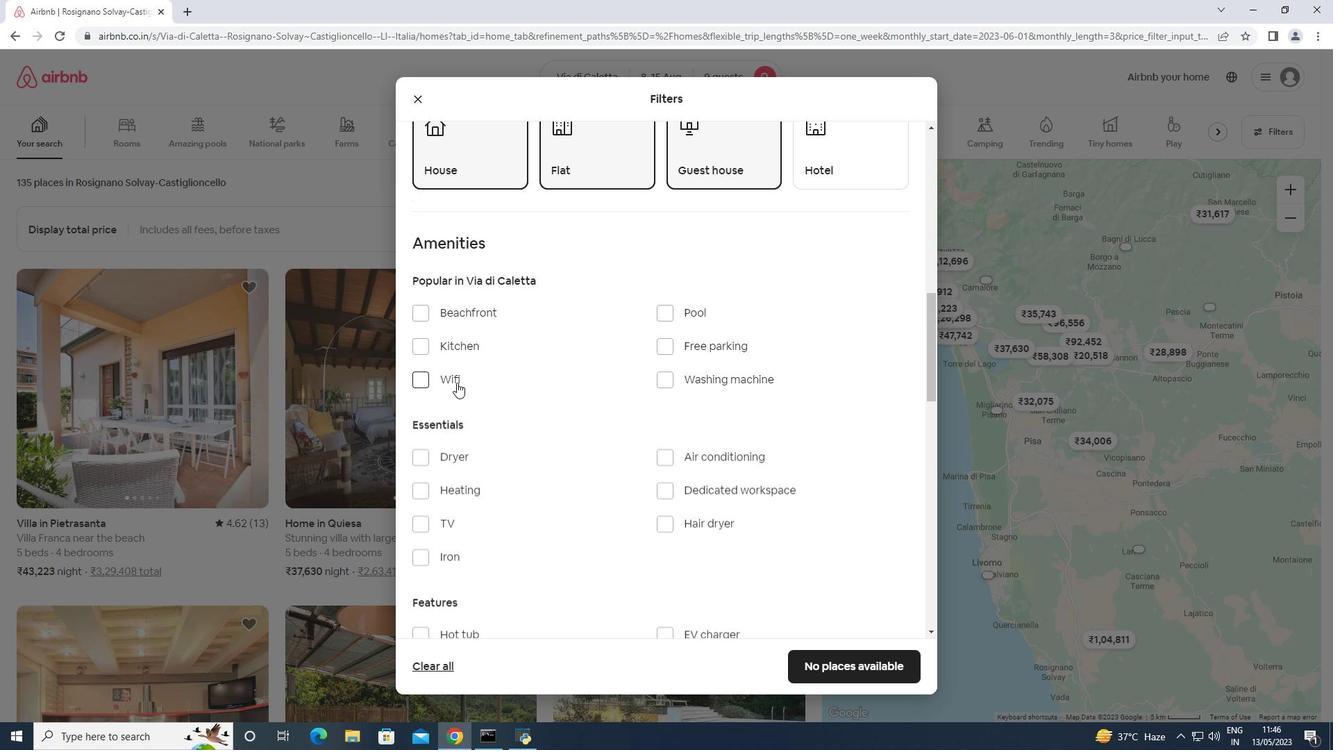 
Action: Mouse moved to (685, 351)
Screenshot: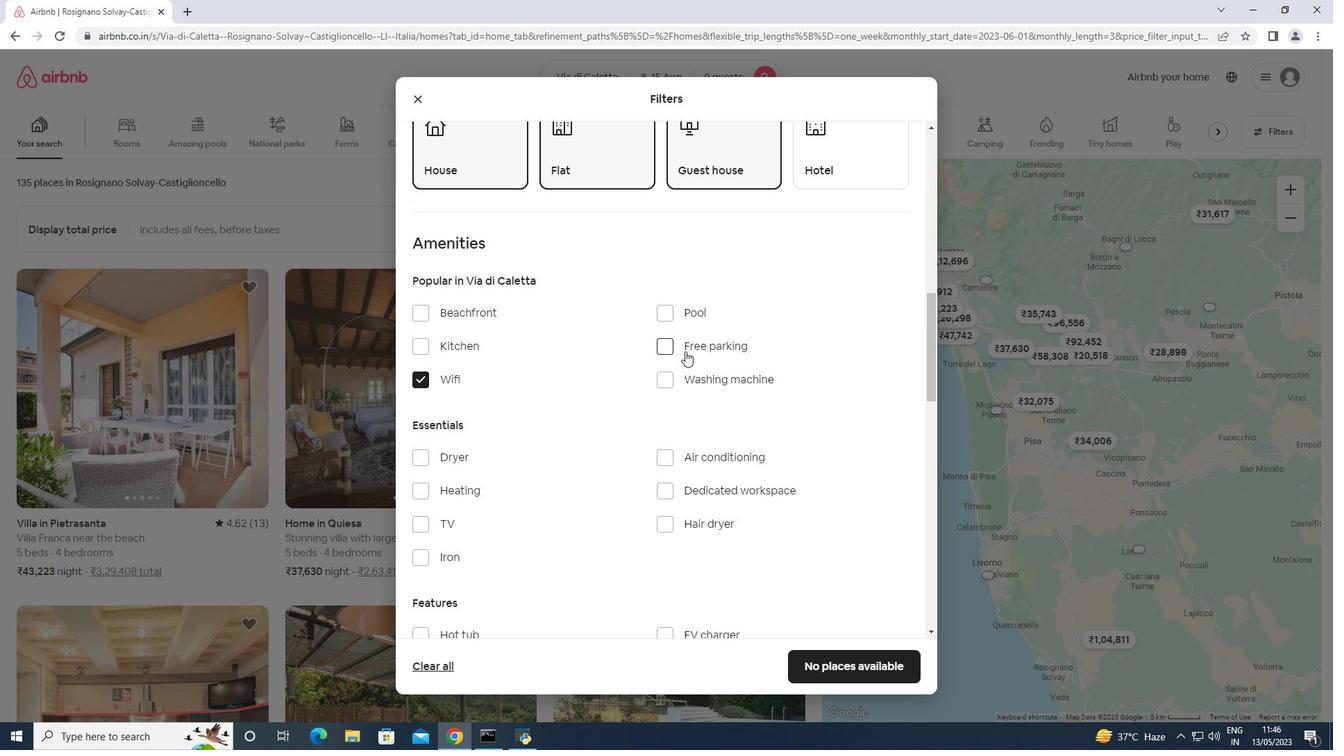 
Action: Mouse pressed left at (685, 351)
Screenshot: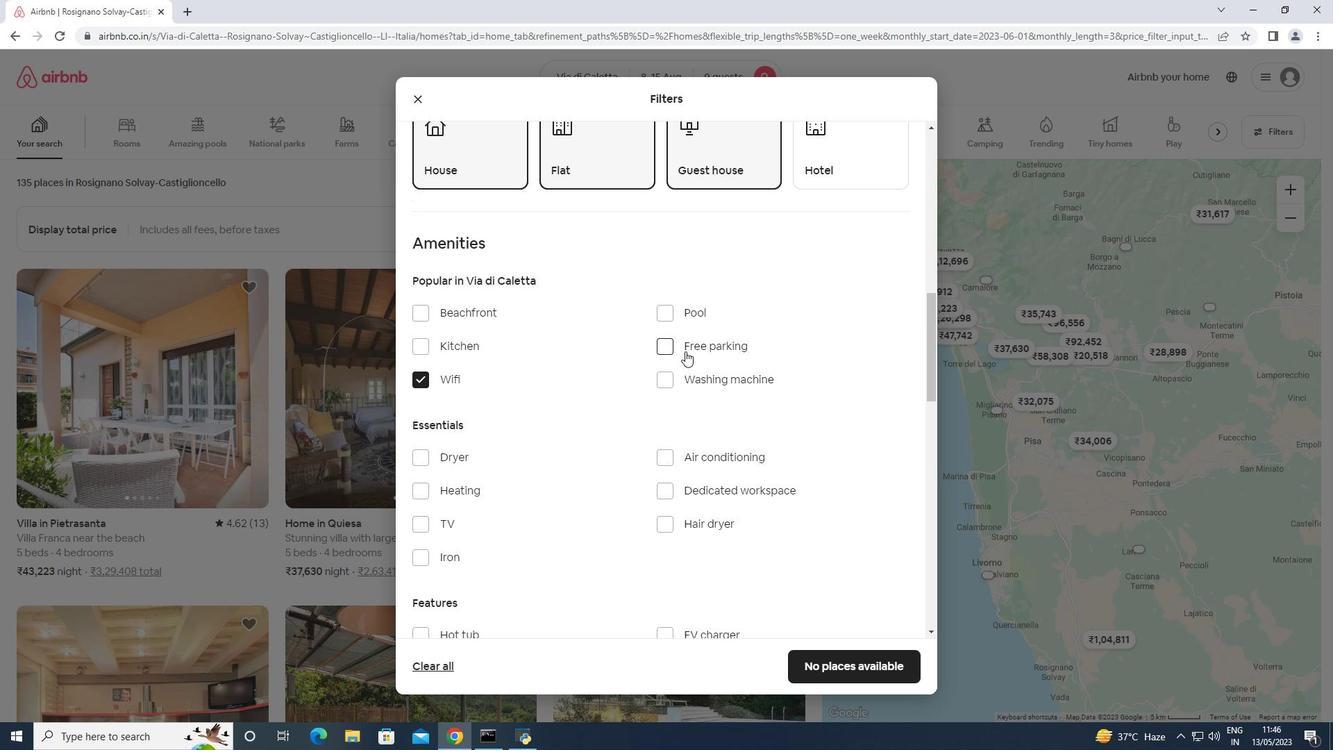 
Action: Mouse moved to (488, 521)
Screenshot: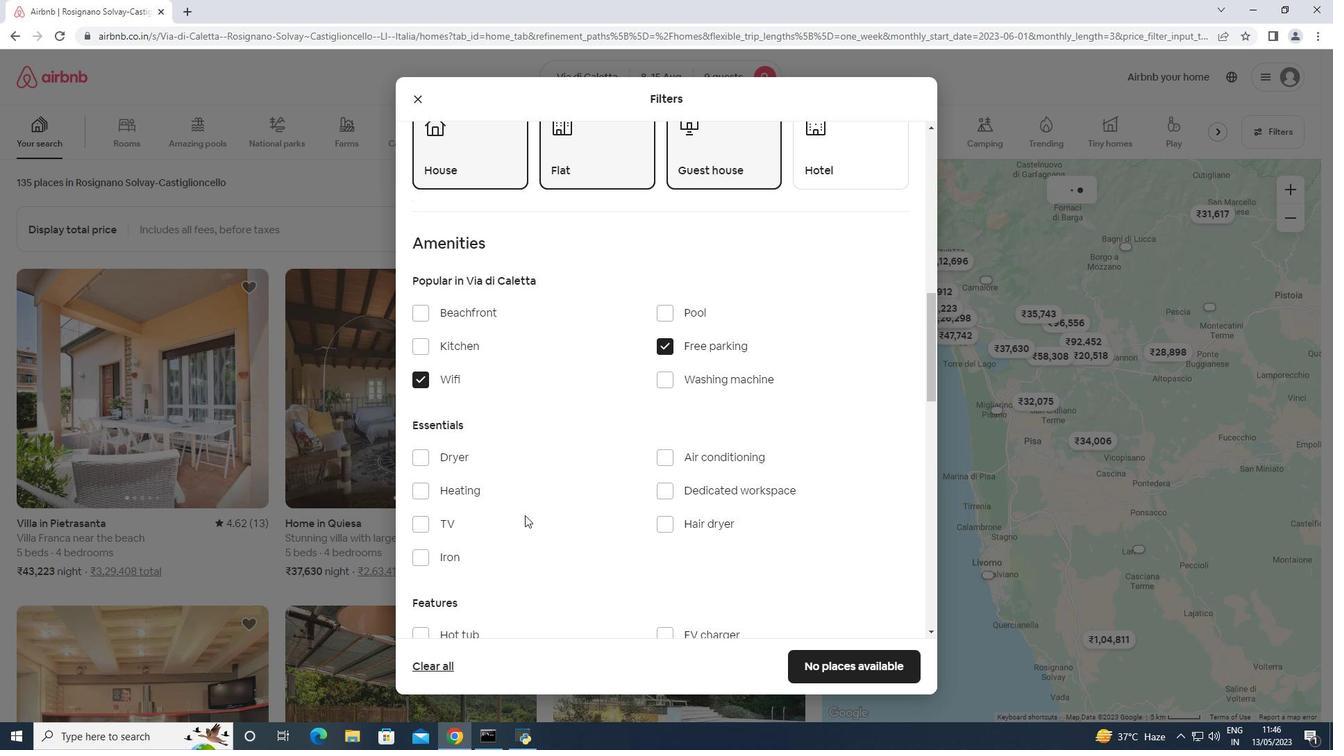 
Action: Mouse pressed left at (488, 521)
Screenshot: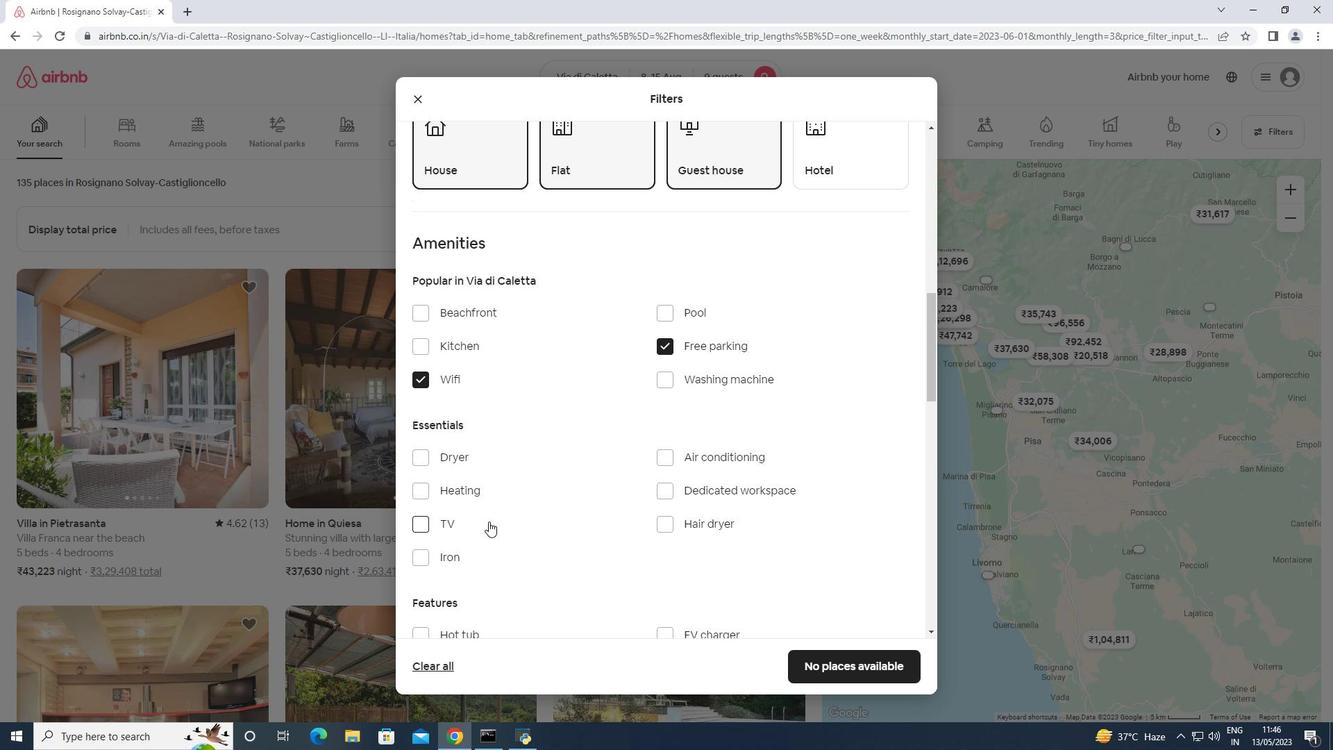 
Action: Mouse moved to (486, 522)
Screenshot: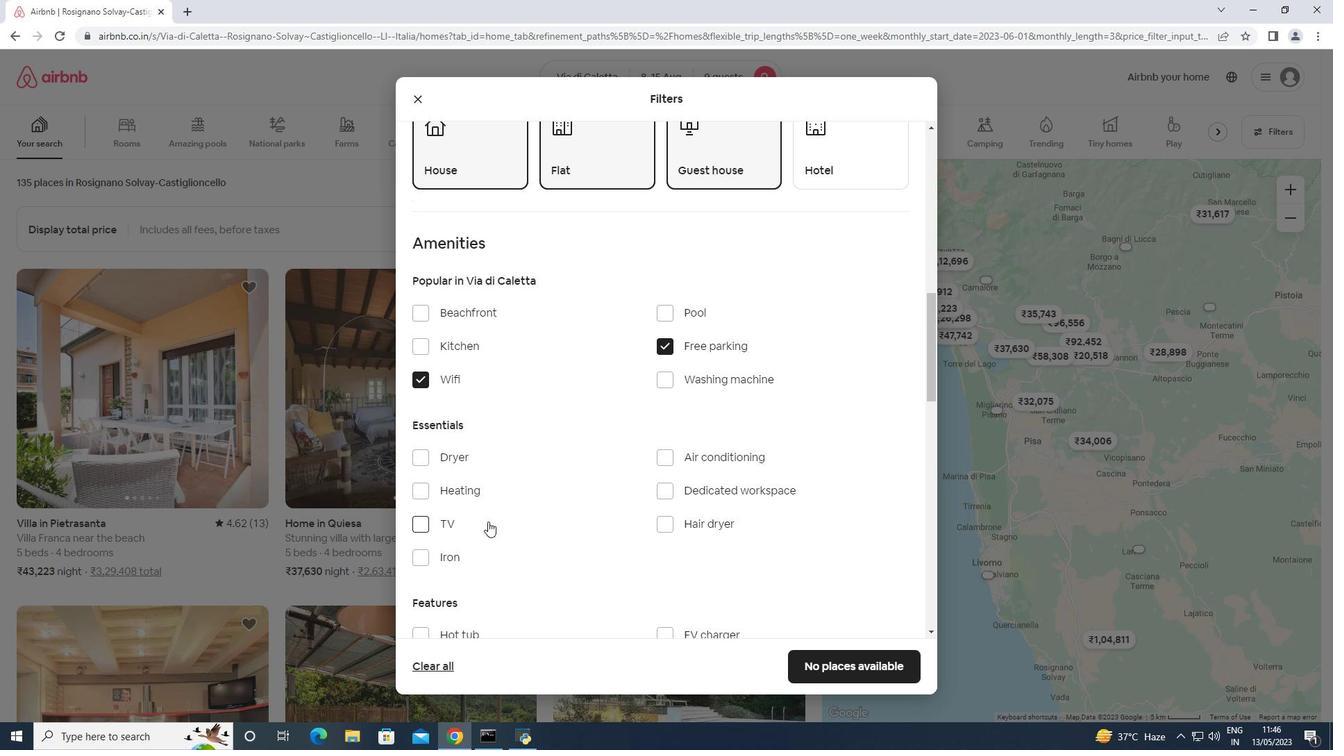 
Action: Mouse scrolled (486, 521) with delta (0, 0)
Screenshot: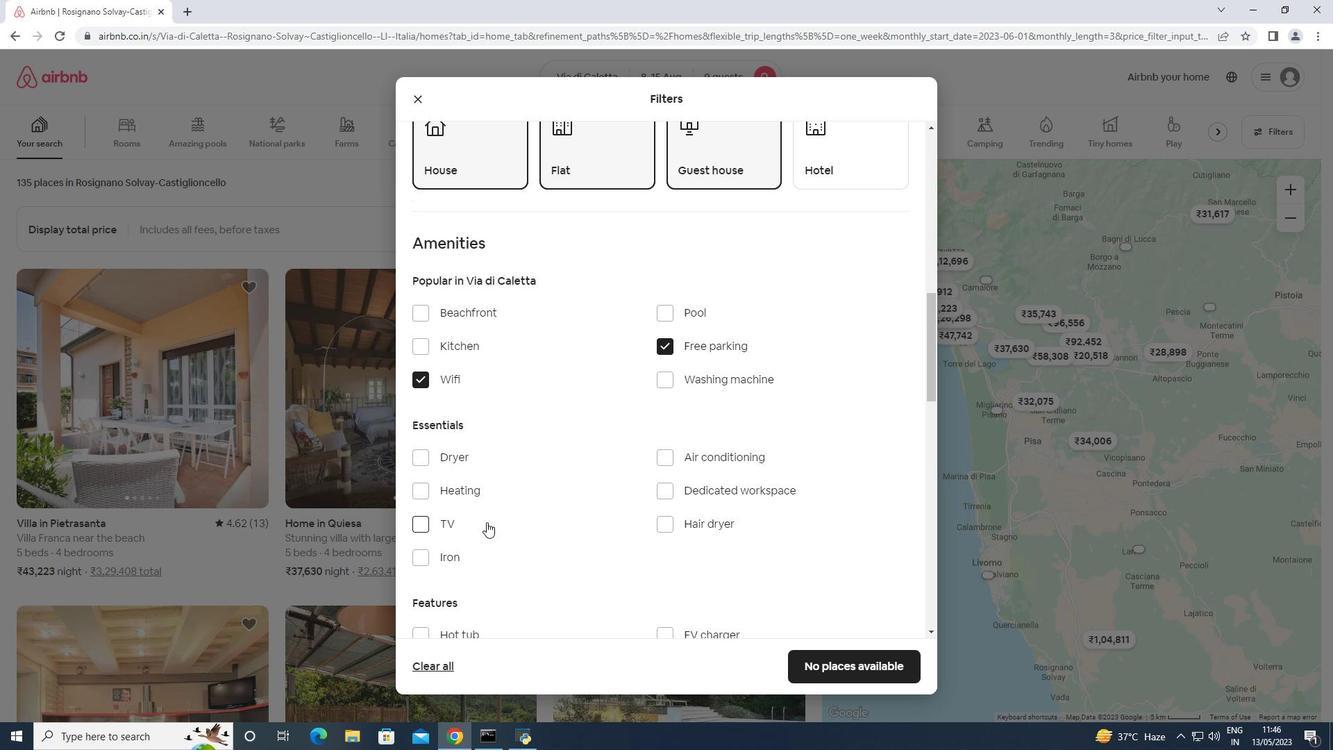 
Action: Mouse scrolled (486, 521) with delta (0, 0)
Screenshot: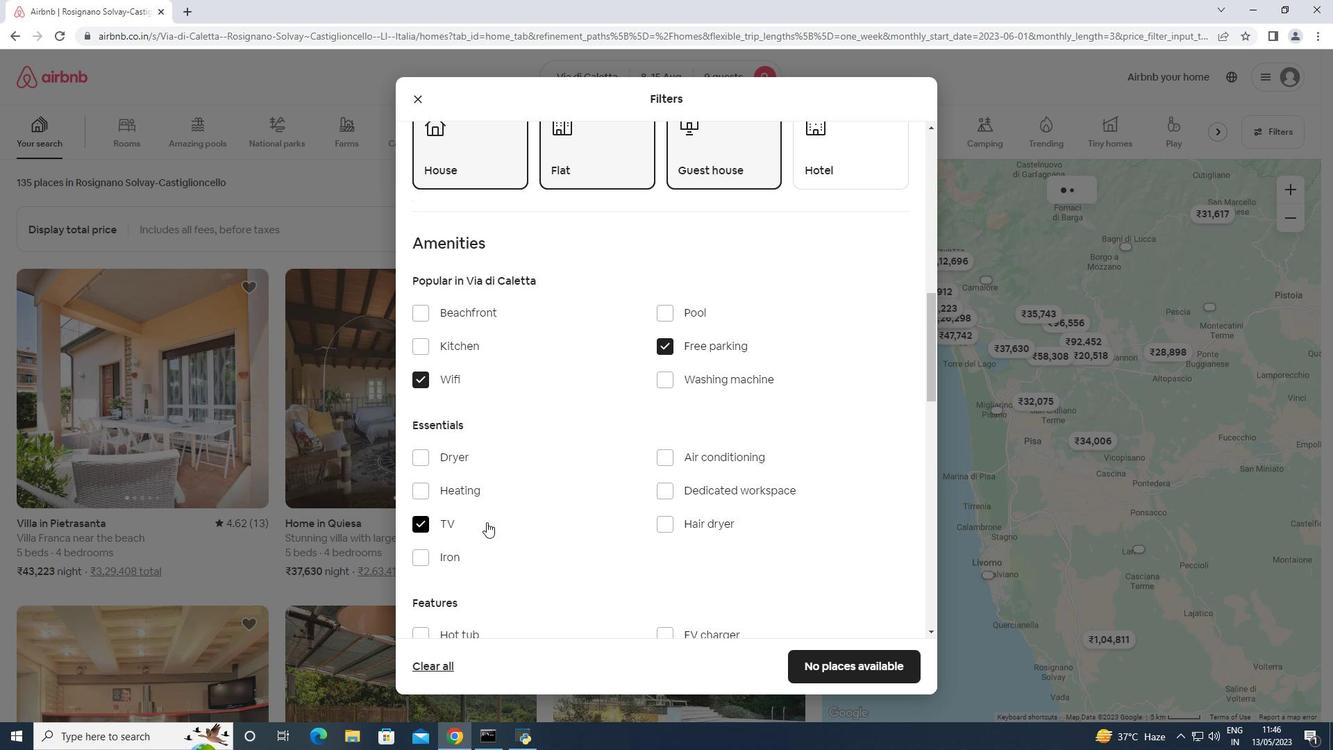
Action: Mouse scrolled (486, 521) with delta (0, 0)
Screenshot: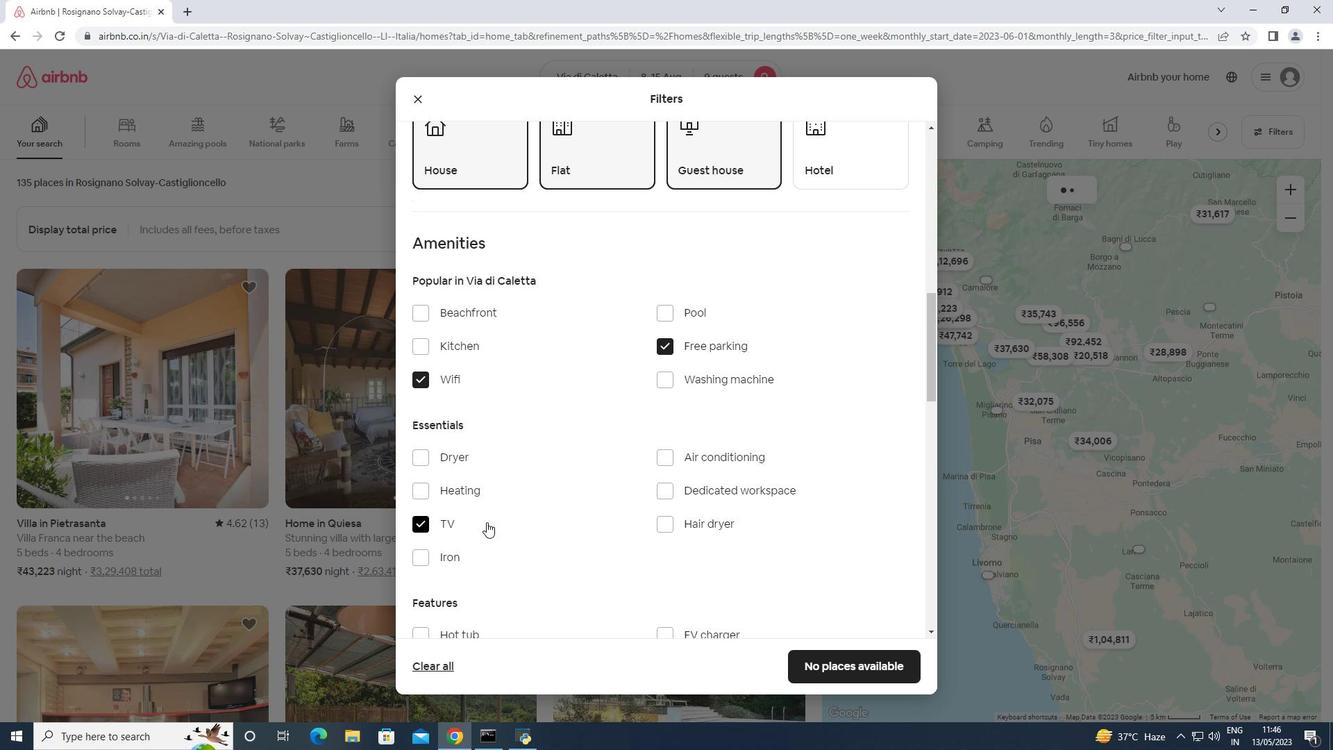
Action: Mouse moved to (689, 497)
Screenshot: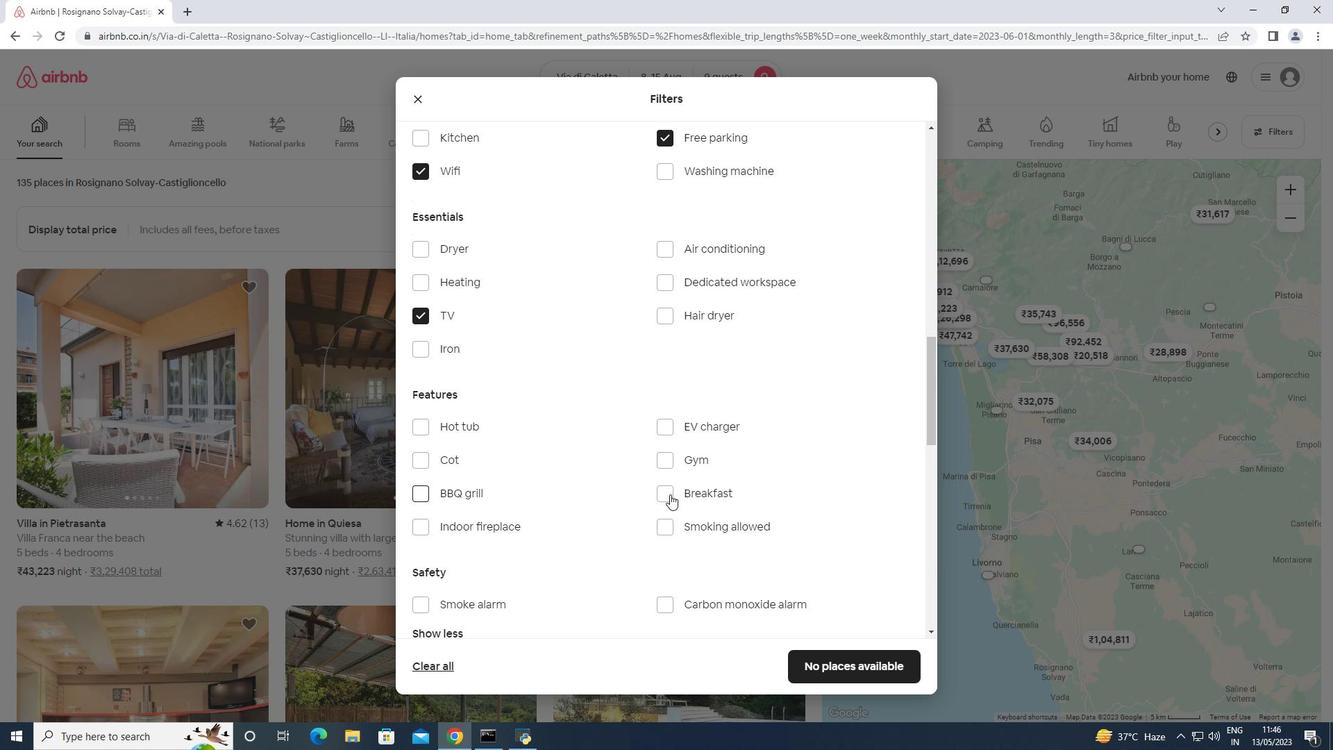
Action: Mouse pressed left at (689, 497)
Screenshot: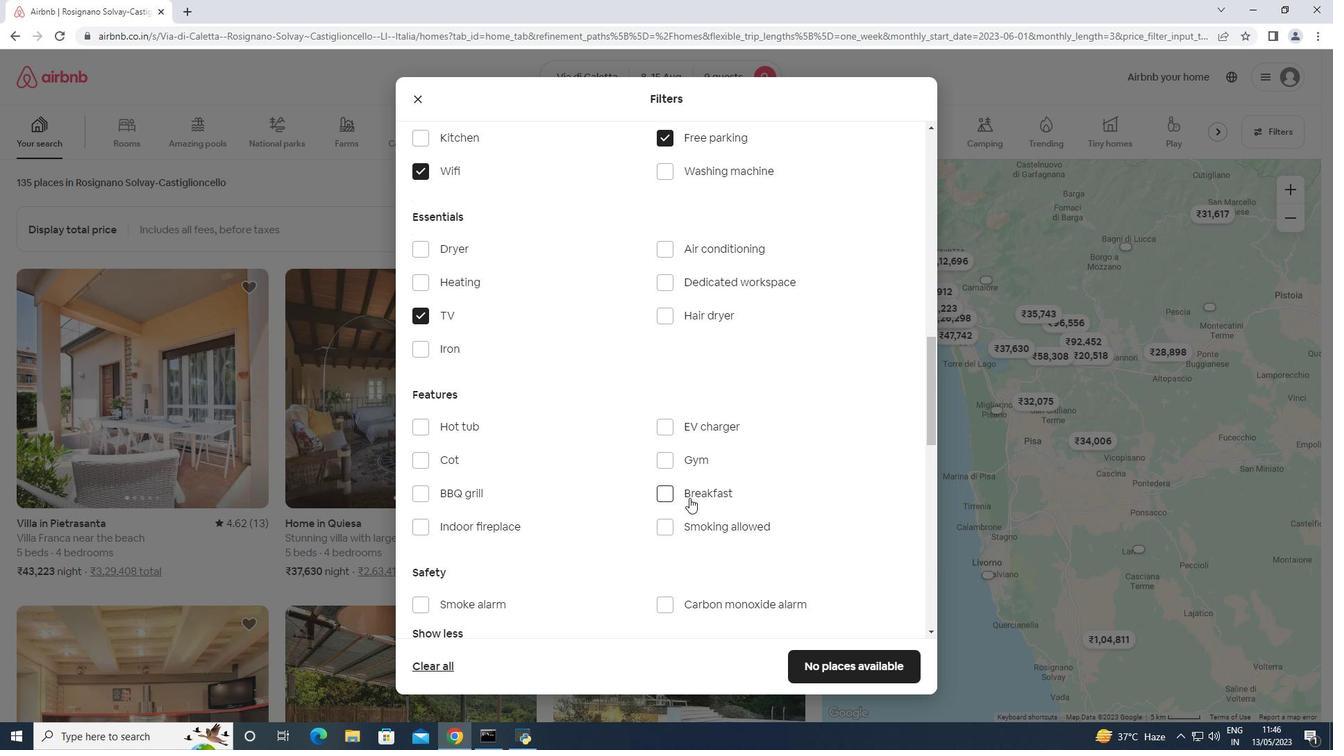 
Action: Mouse moved to (675, 461)
Screenshot: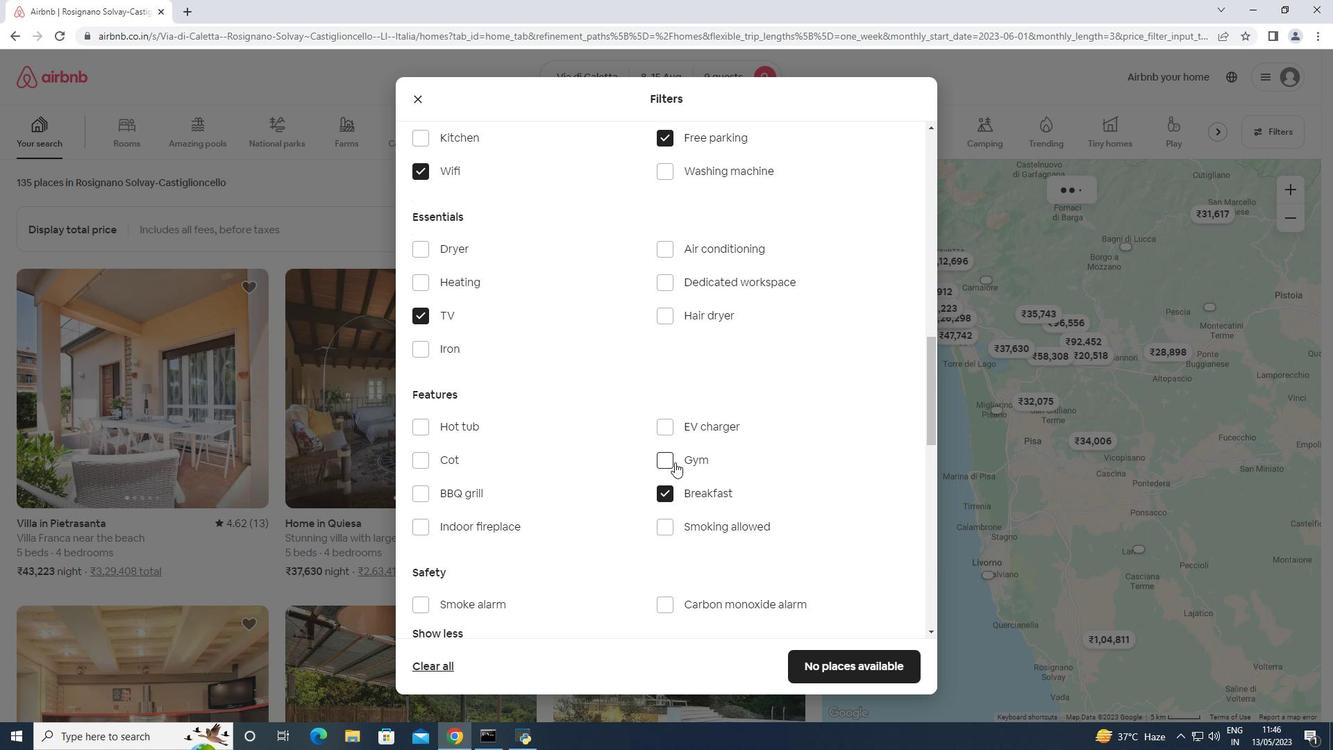 
Action: Mouse pressed left at (675, 461)
Screenshot: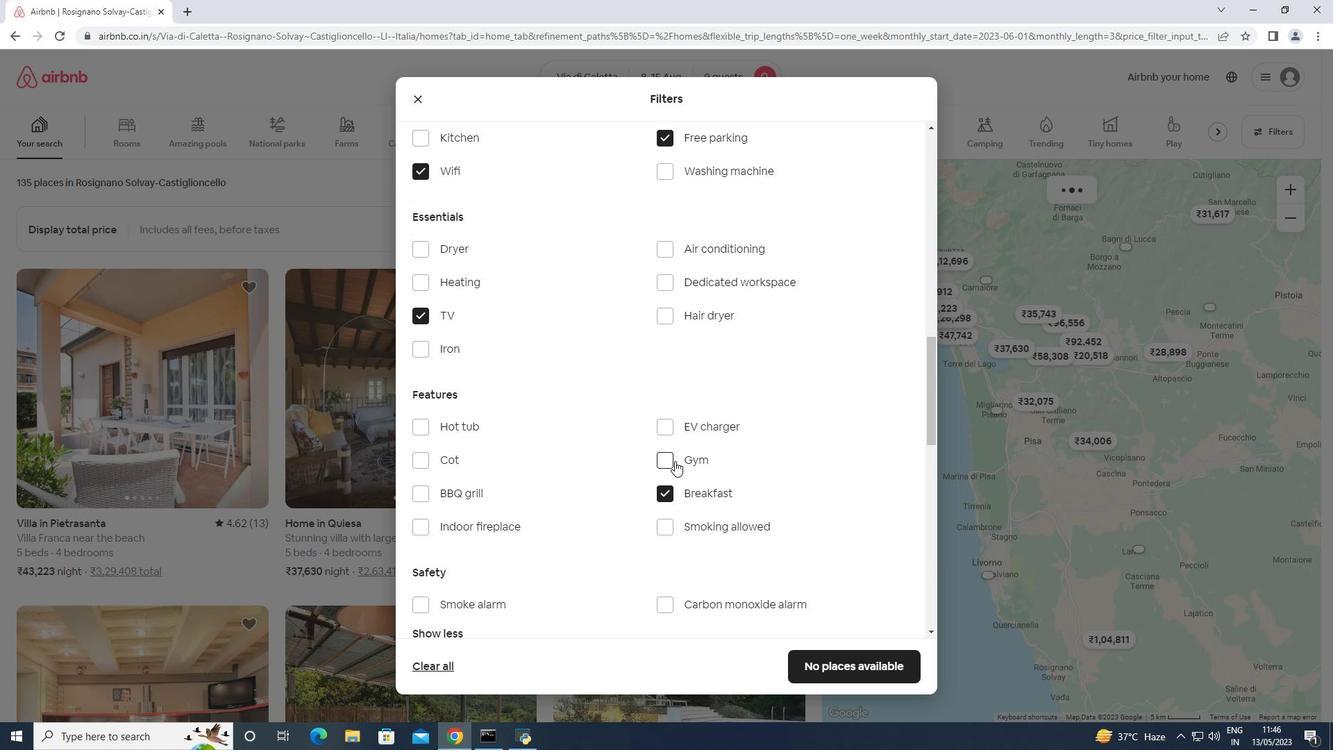 
Action: Mouse moved to (674, 461)
Screenshot: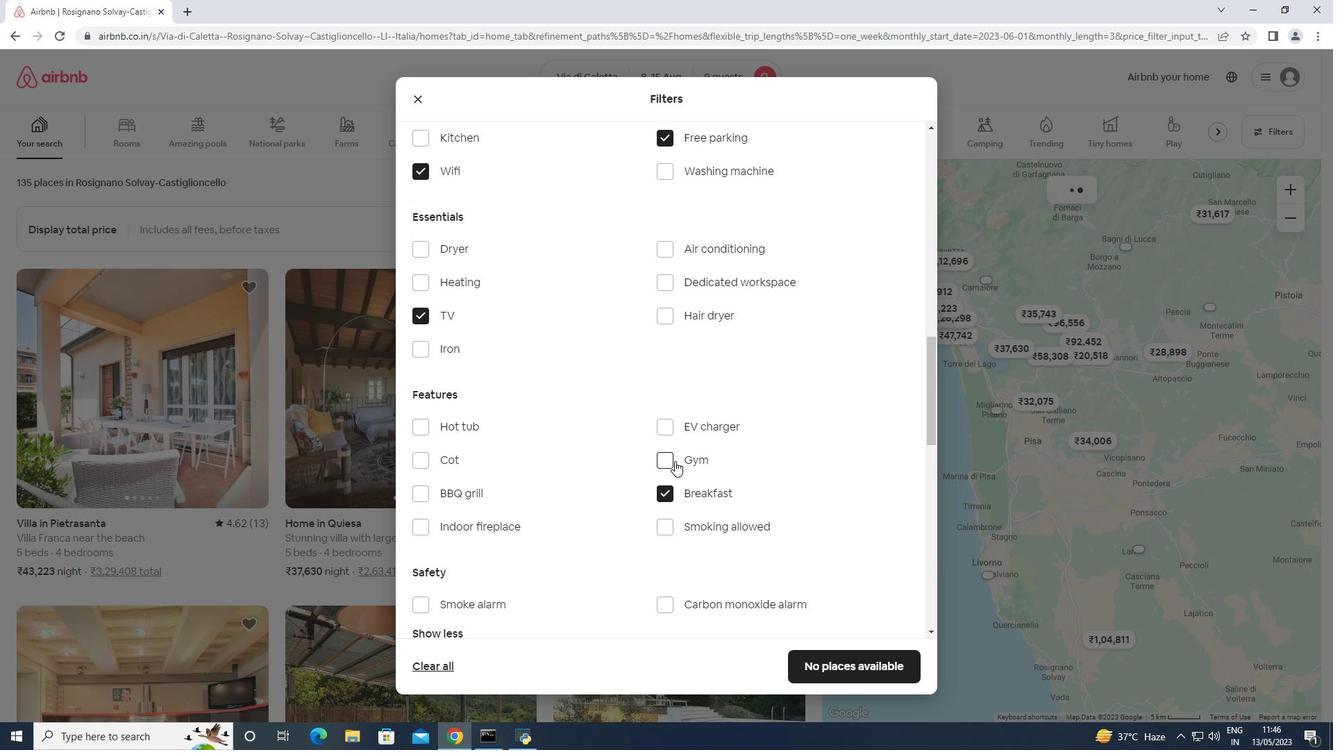
Action: Mouse scrolled (674, 460) with delta (0, 0)
Screenshot: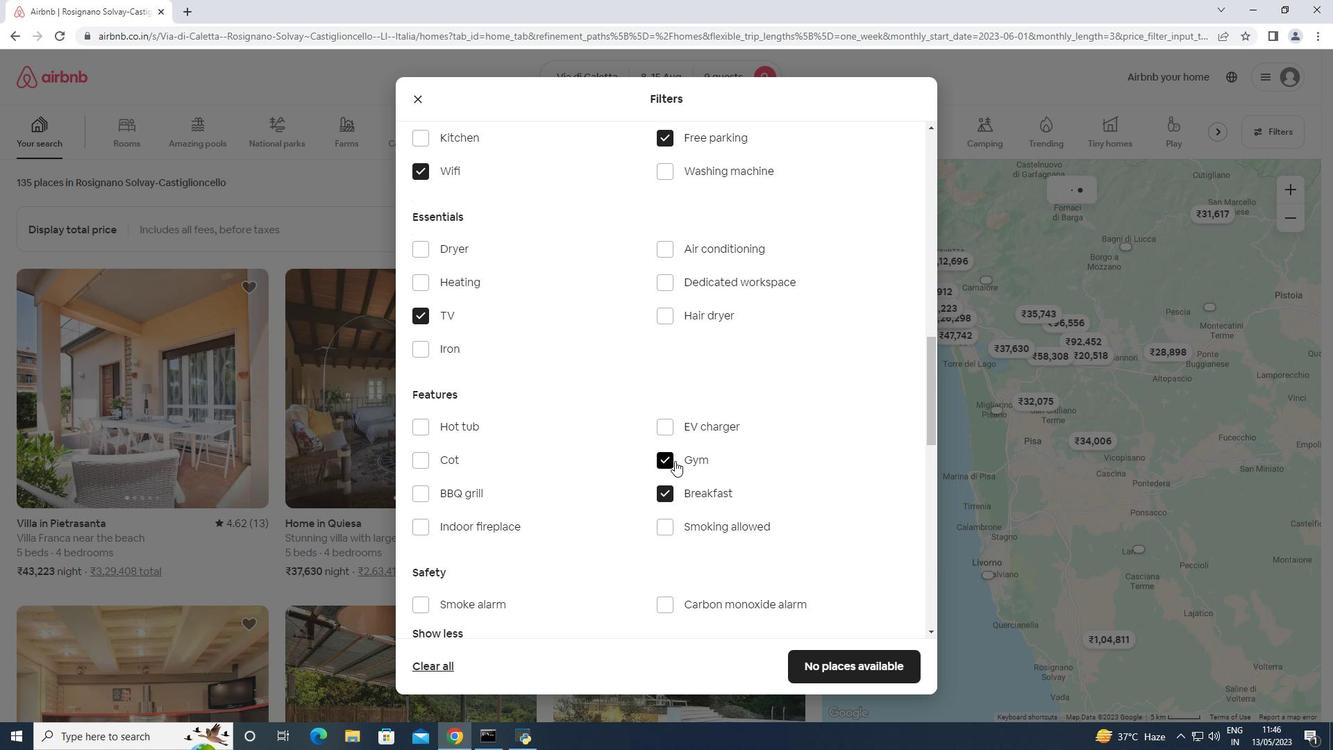 
Action: Mouse scrolled (674, 460) with delta (0, 0)
Screenshot: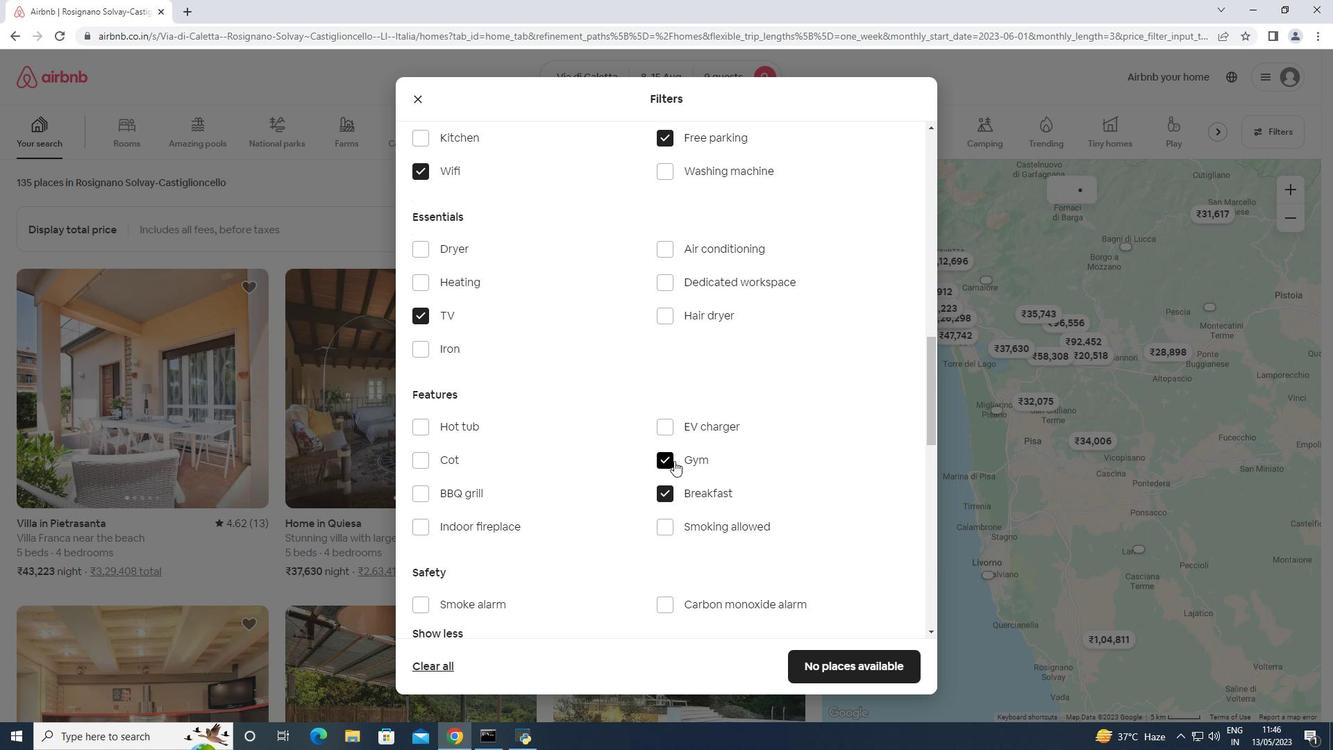 
Action: Mouse scrolled (674, 460) with delta (0, 0)
Screenshot: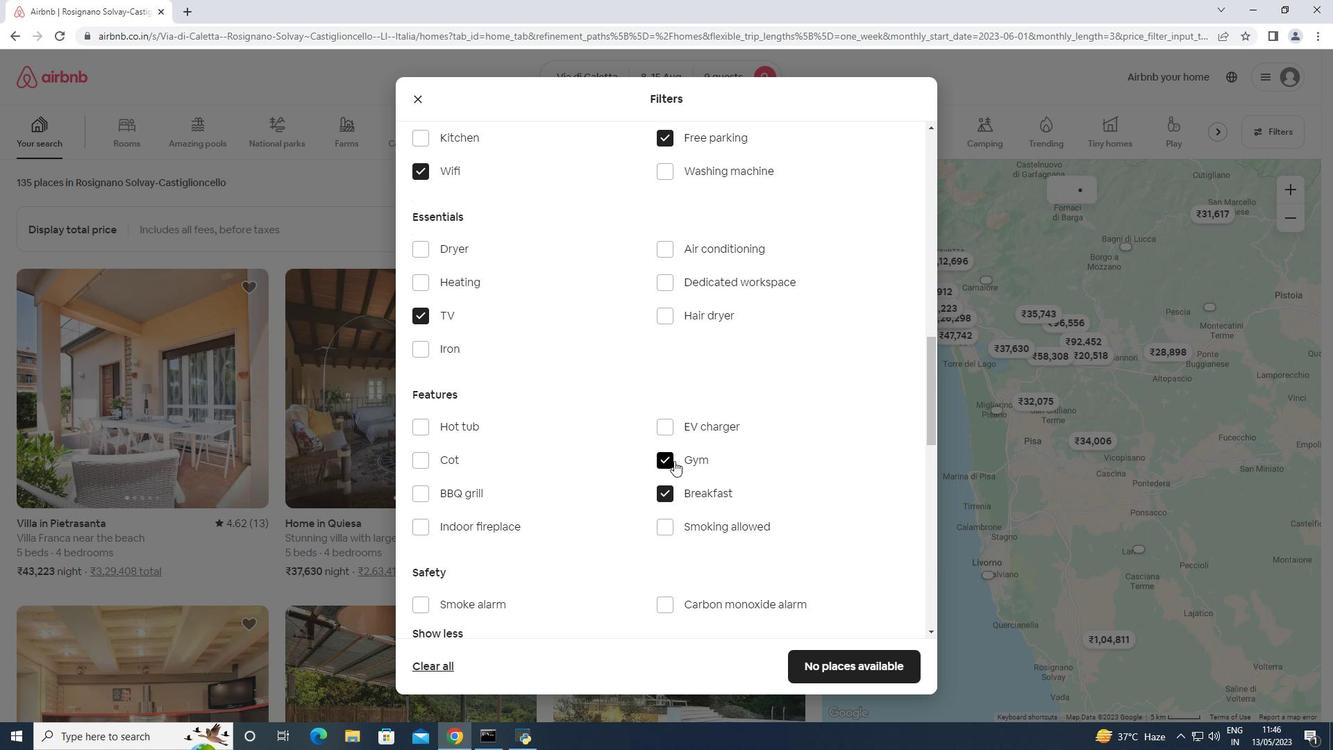 
Action: Mouse scrolled (674, 460) with delta (0, 0)
Screenshot: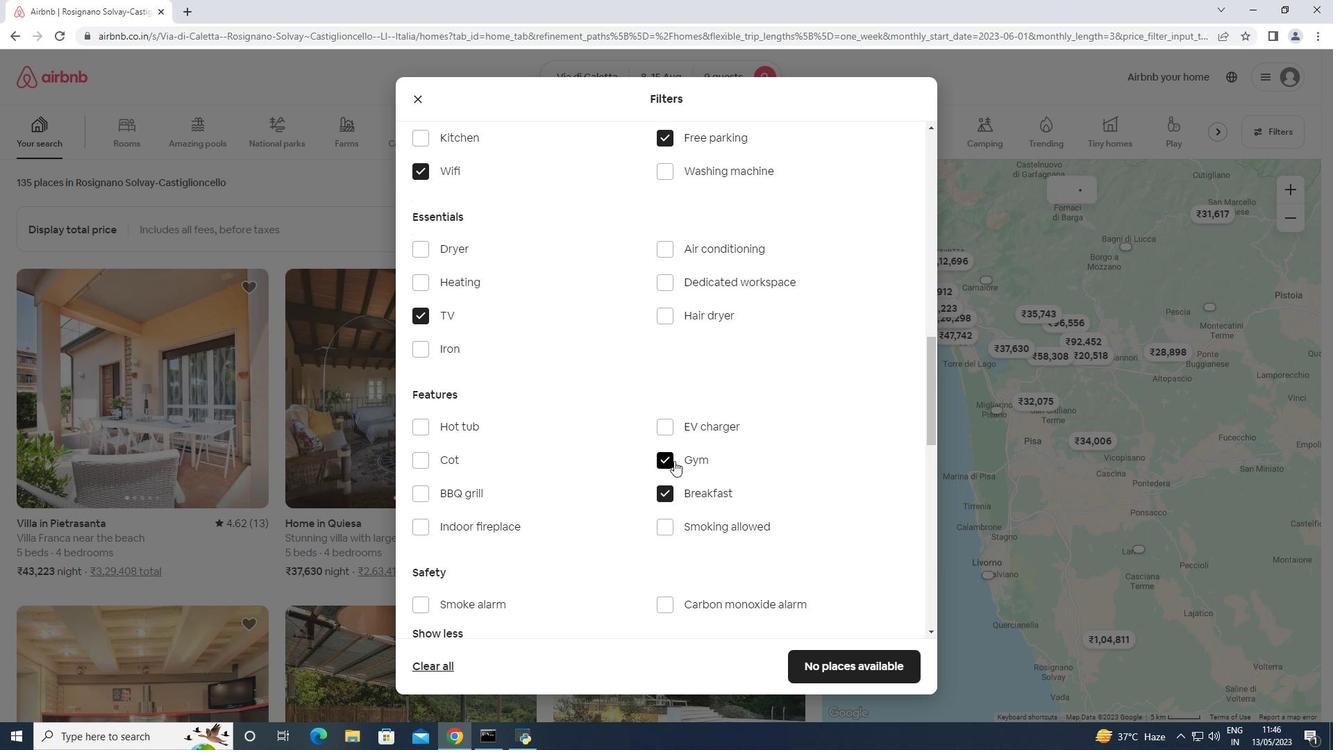 
Action: Mouse scrolled (674, 460) with delta (0, 0)
Screenshot: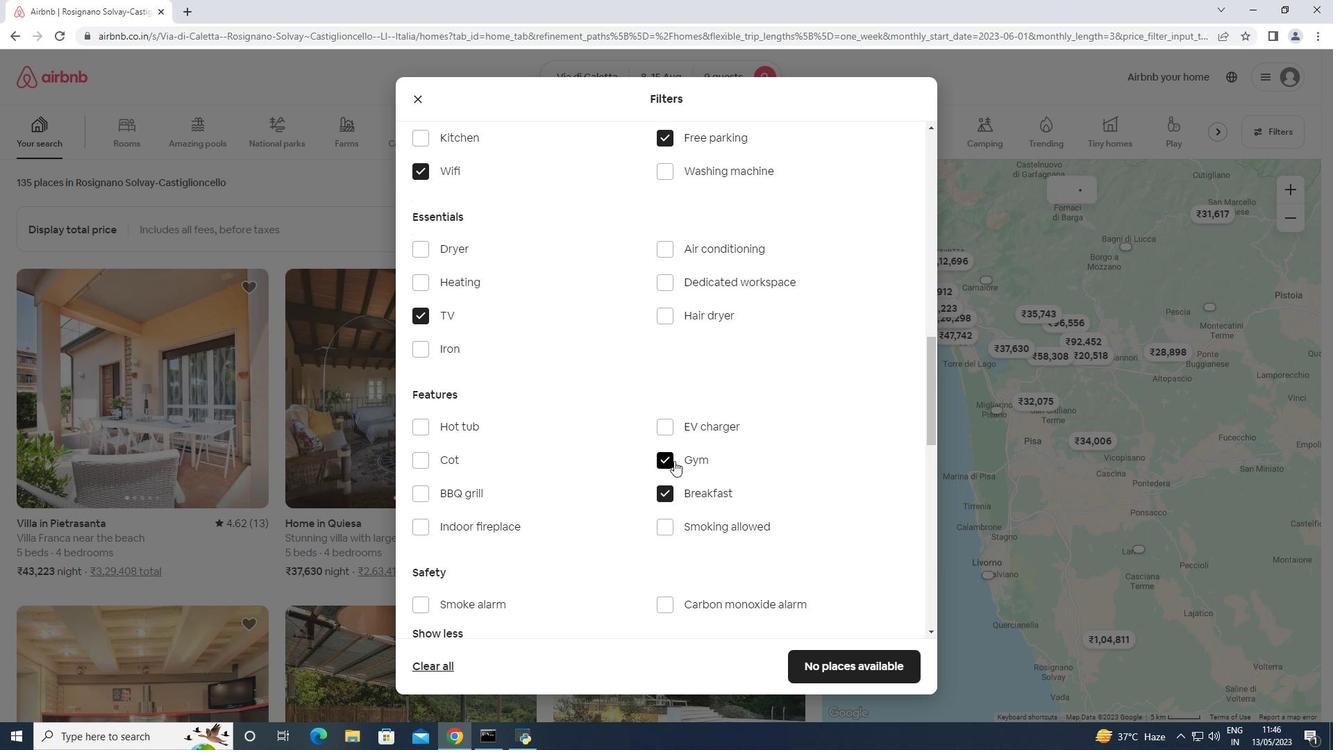 
Action: Mouse scrolled (674, 460) with delta (0, 0)
Screenshot: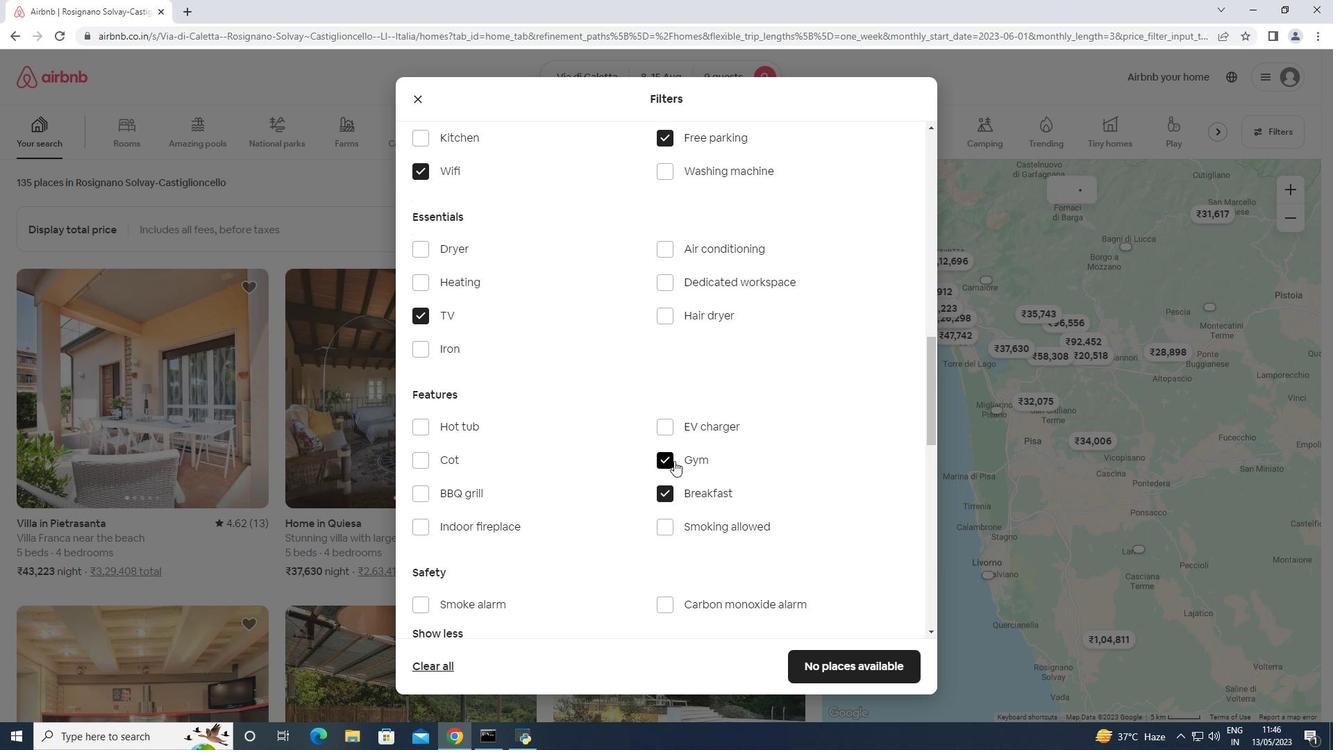 
Action: Mouse moved to (875, 372)
Screenshot: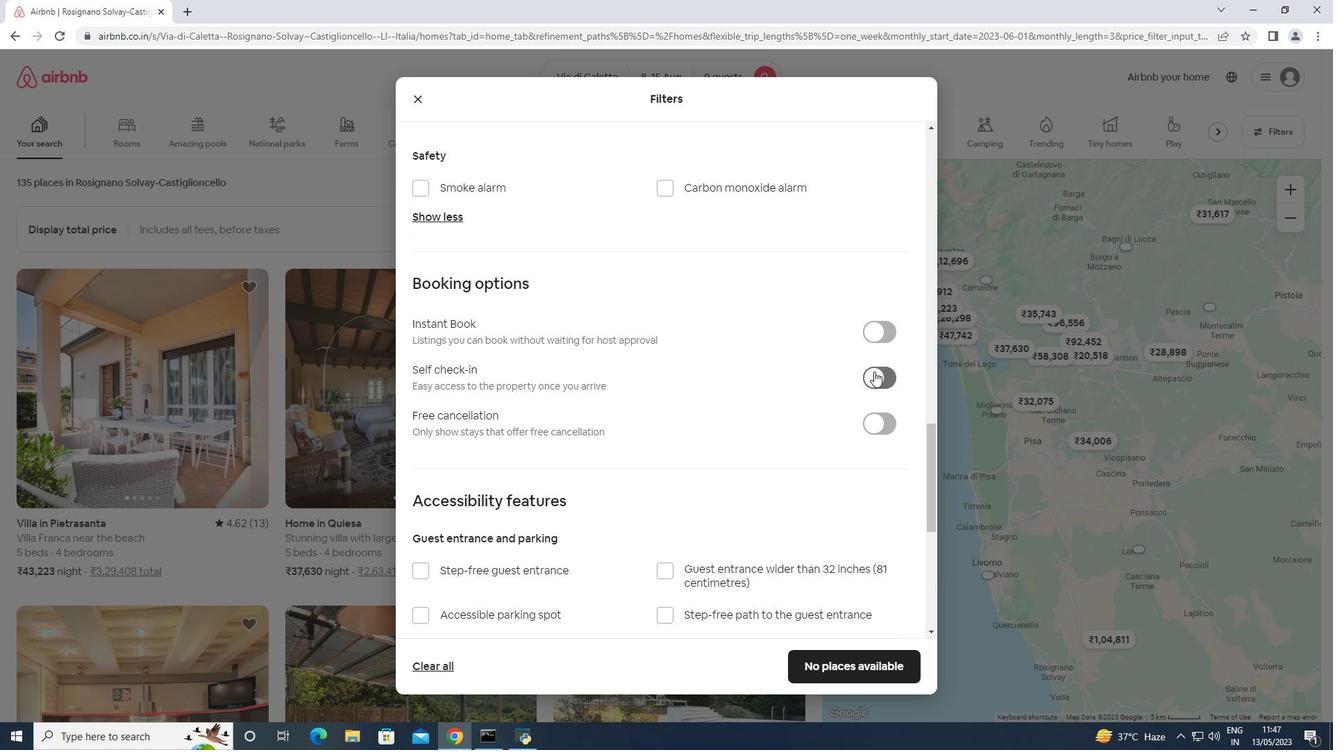 
Action: Mouse pressed left at (875, 372)
Screenshot: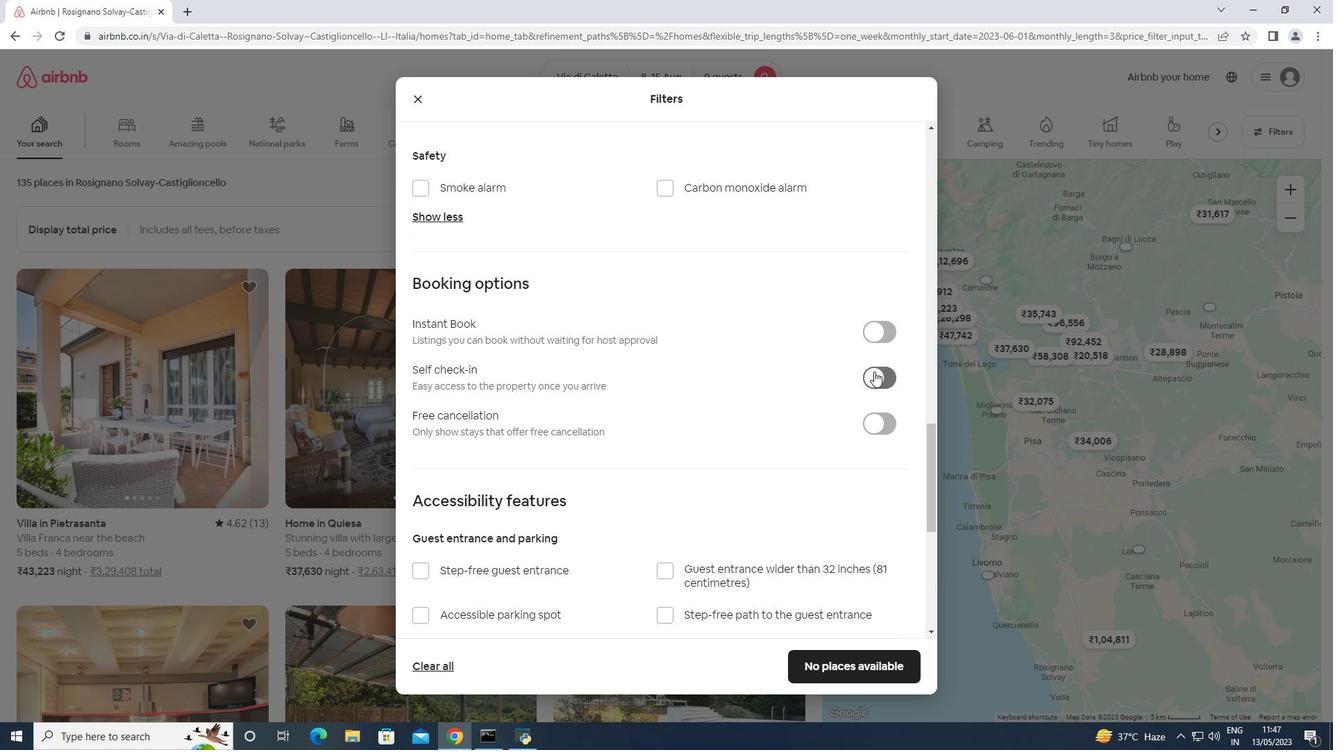 
Action: Mouse moved to (870, 372)
Screenshot: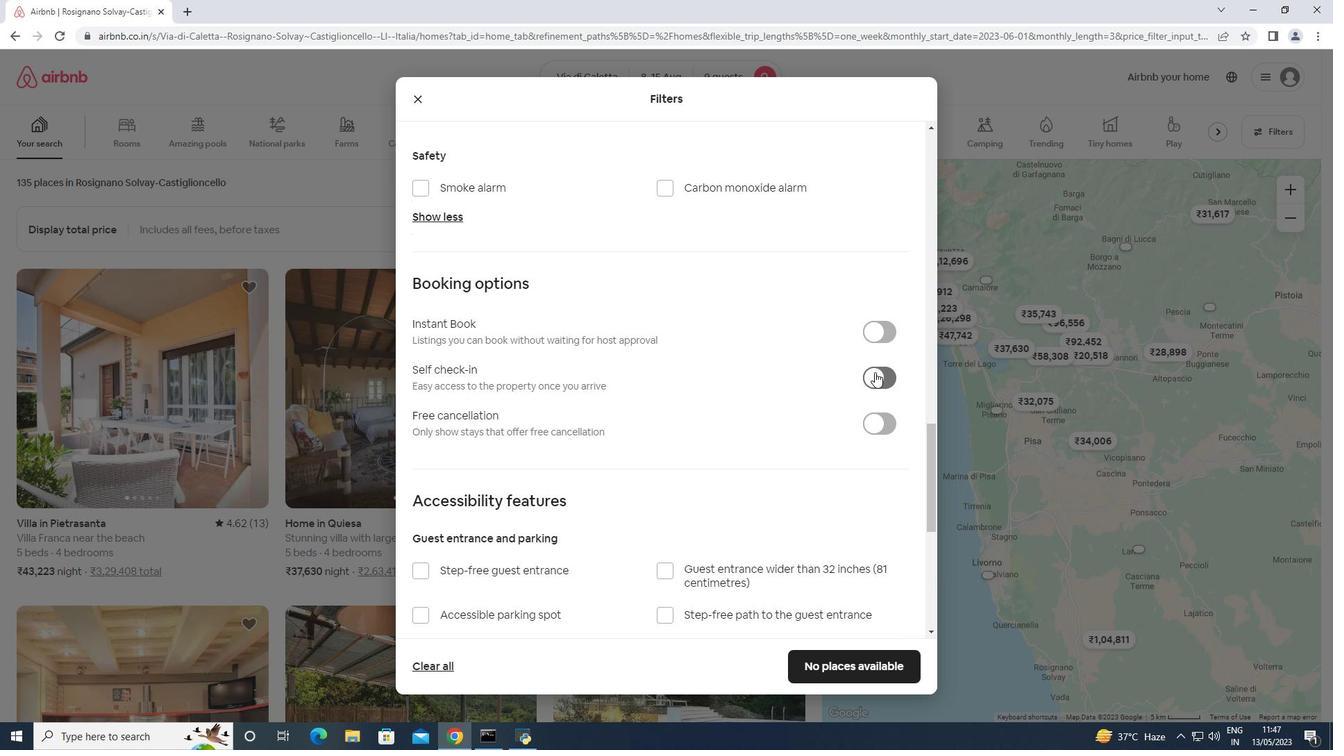 
Action: Mouse scrolled (870, 372) with delta (0, 0)
Screenshot: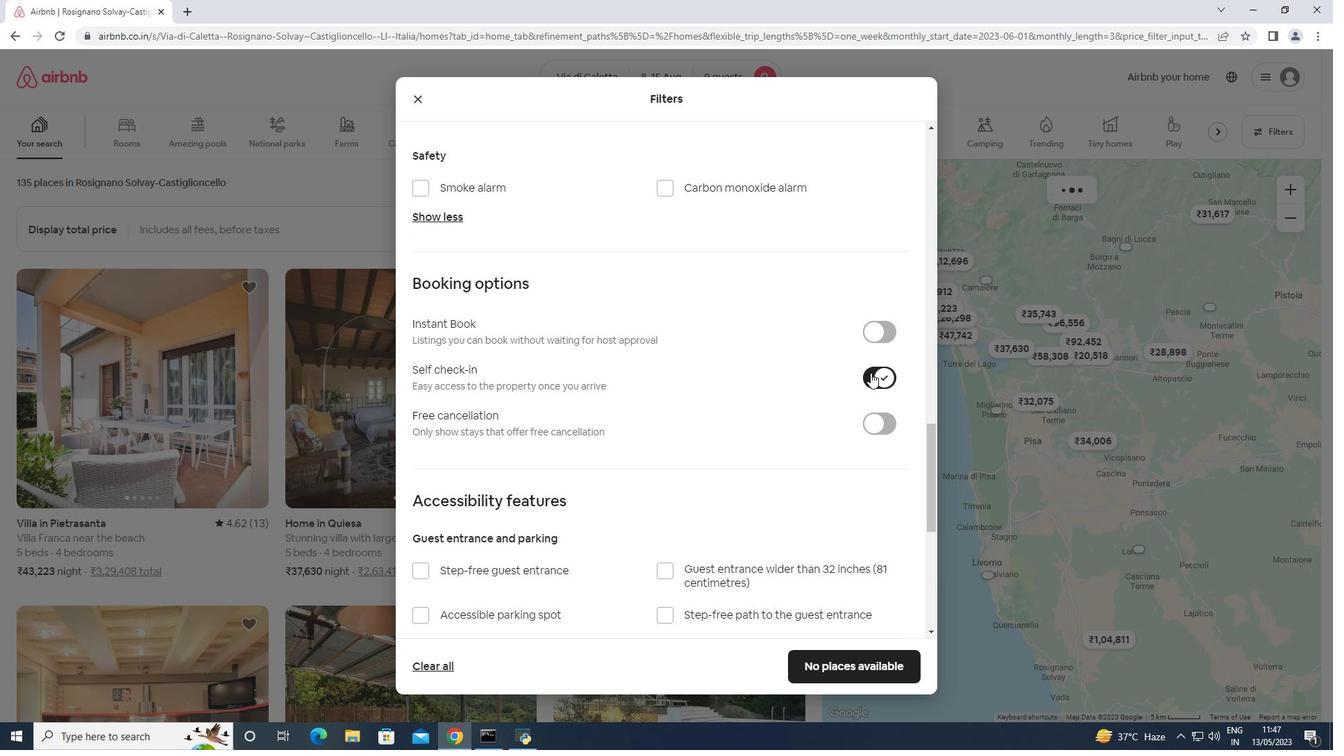 
Action: Mouse moved to (870, 373)
Screenshot: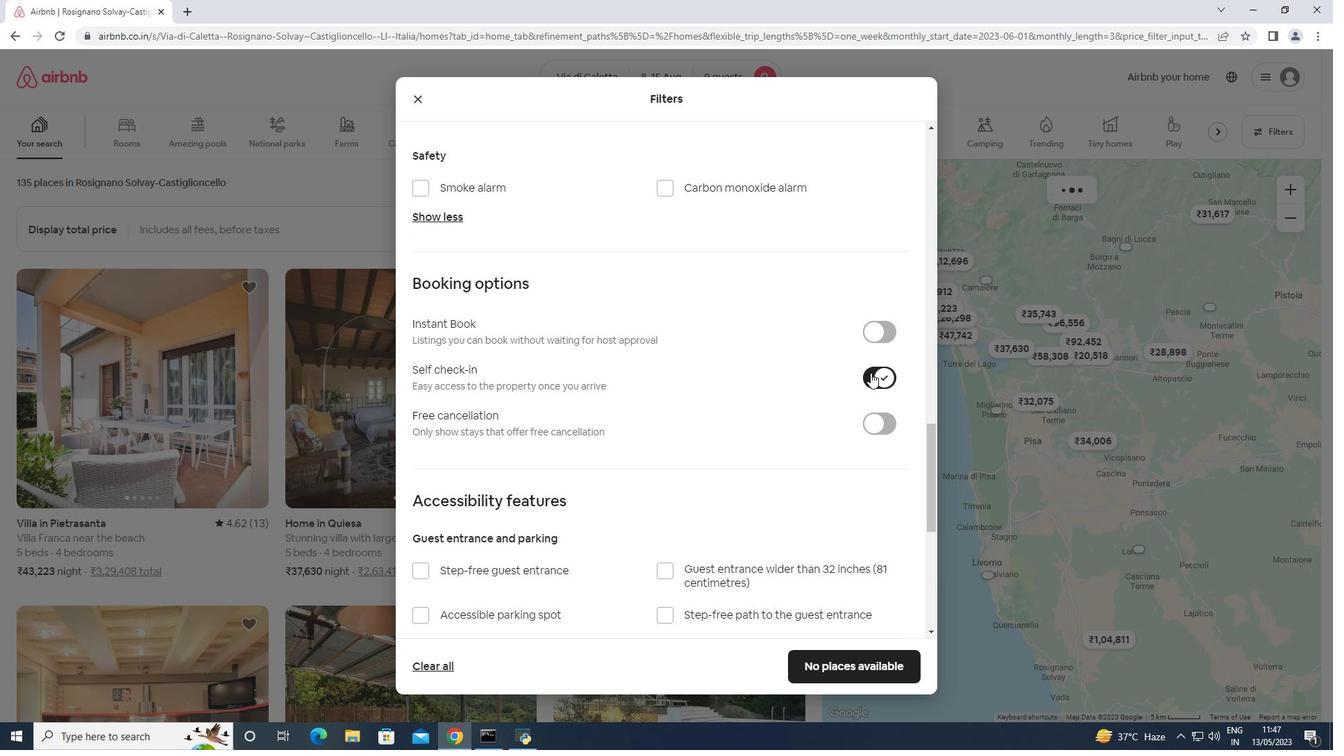 
Action: Mouse scrolled (870, 372) with delta (0, 0)
Screenshot: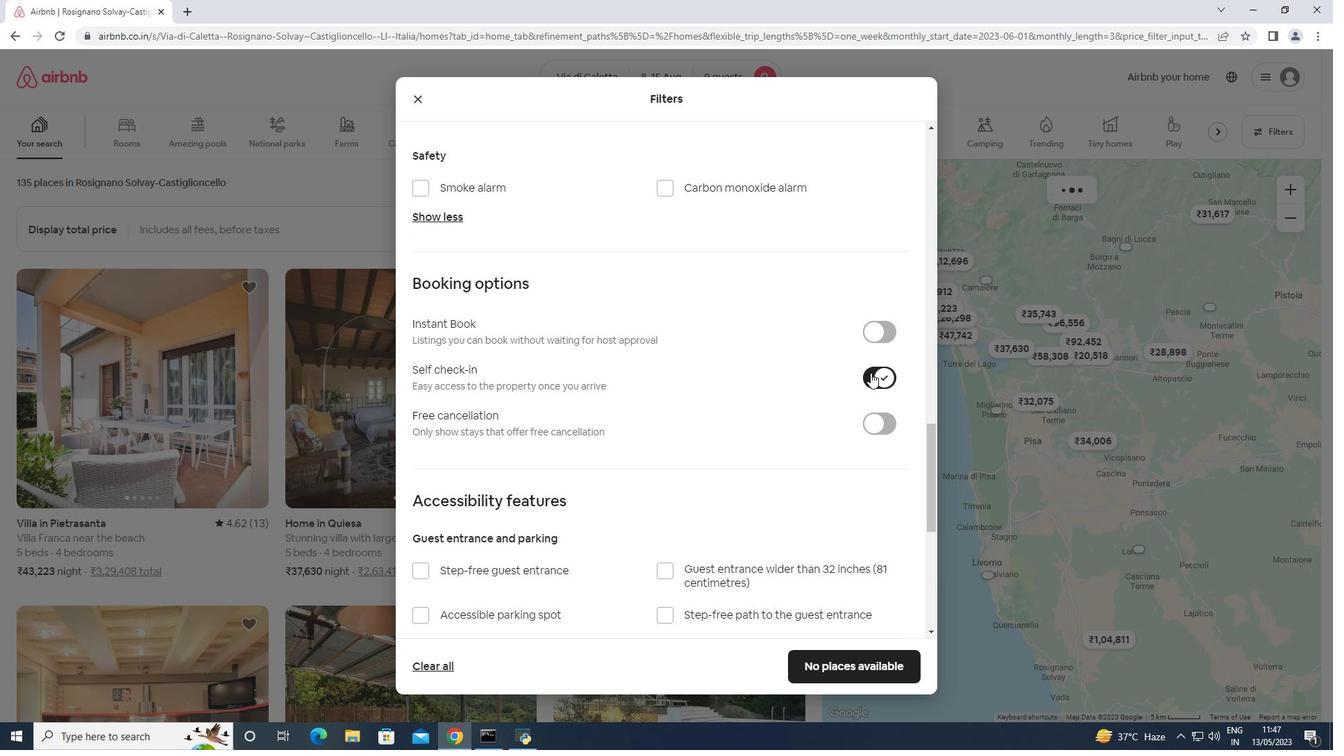 
Action: Mouse scrolled (870, 372) with delta (0, 0)
Screenshot: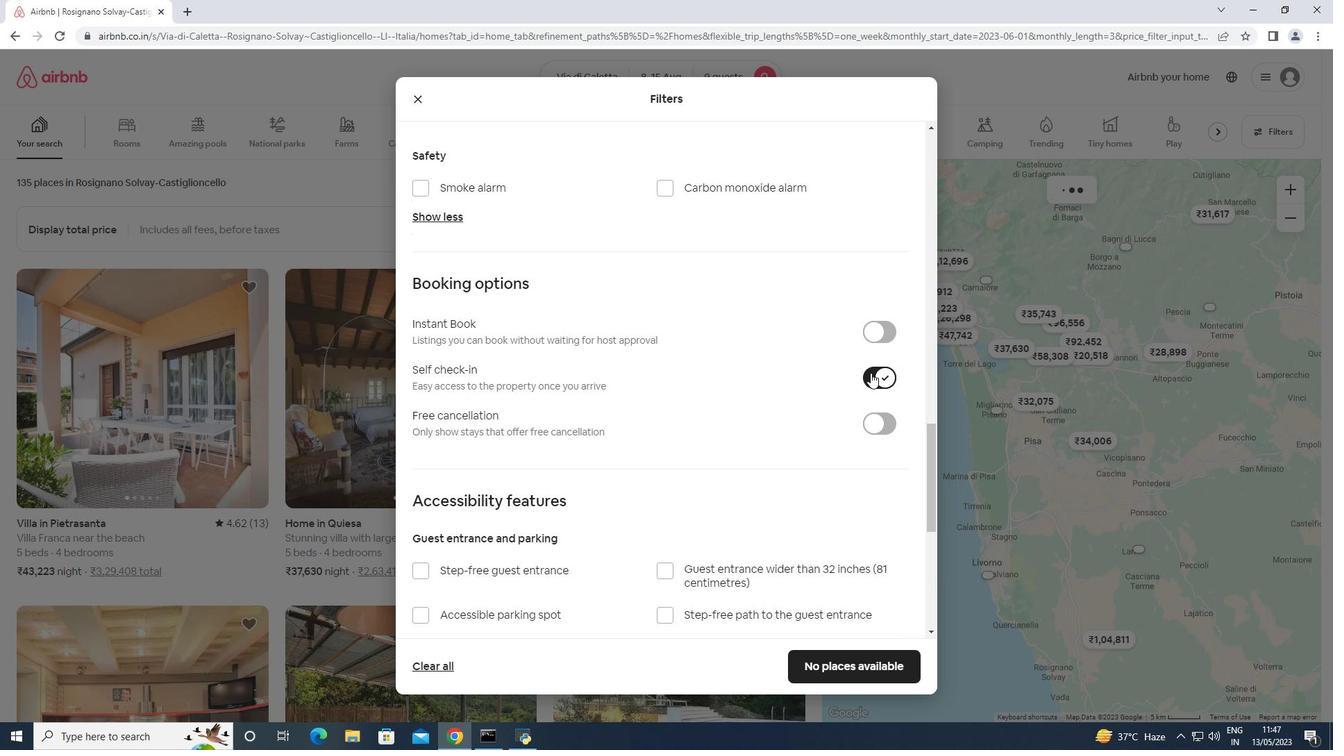 
Action: Mouse scrolled (870, 372) with delta (0, 0)
Screenshot: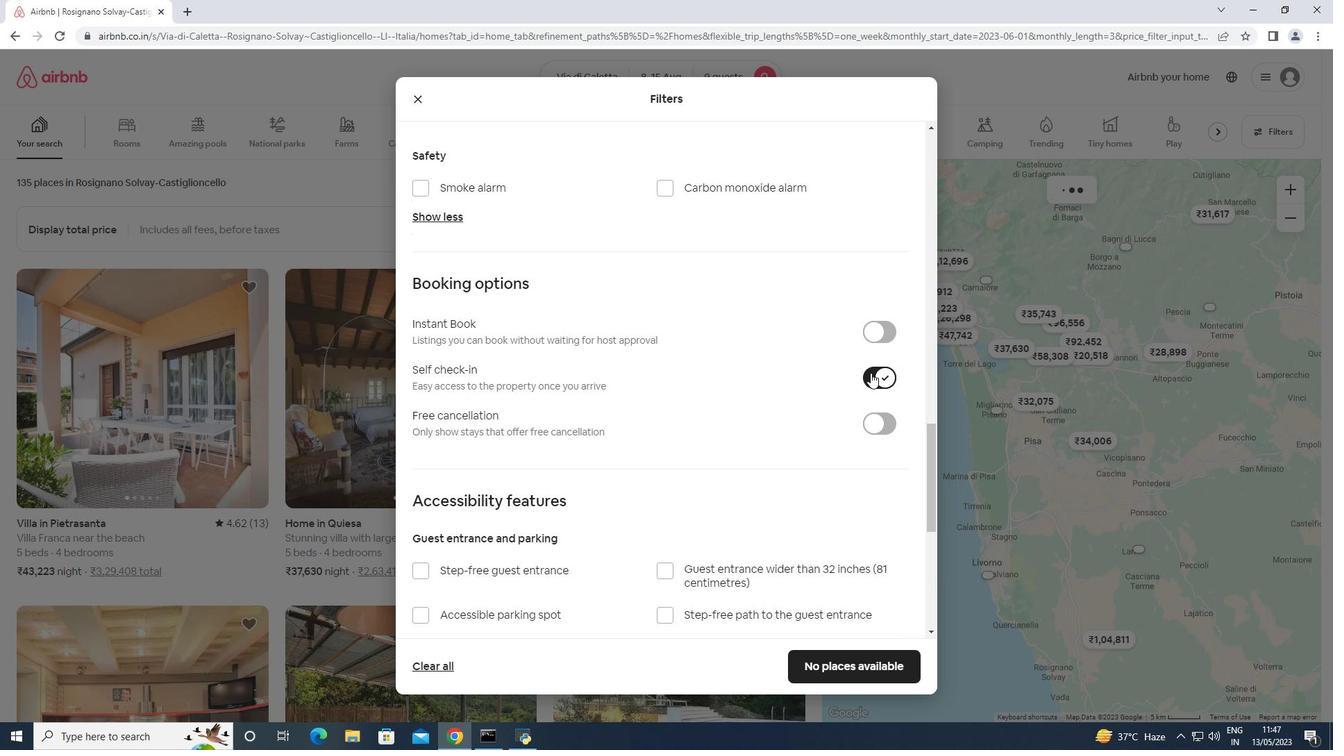 
Action: Mouse scrolled (870, 372) with delta (0, 0)
Screenshot: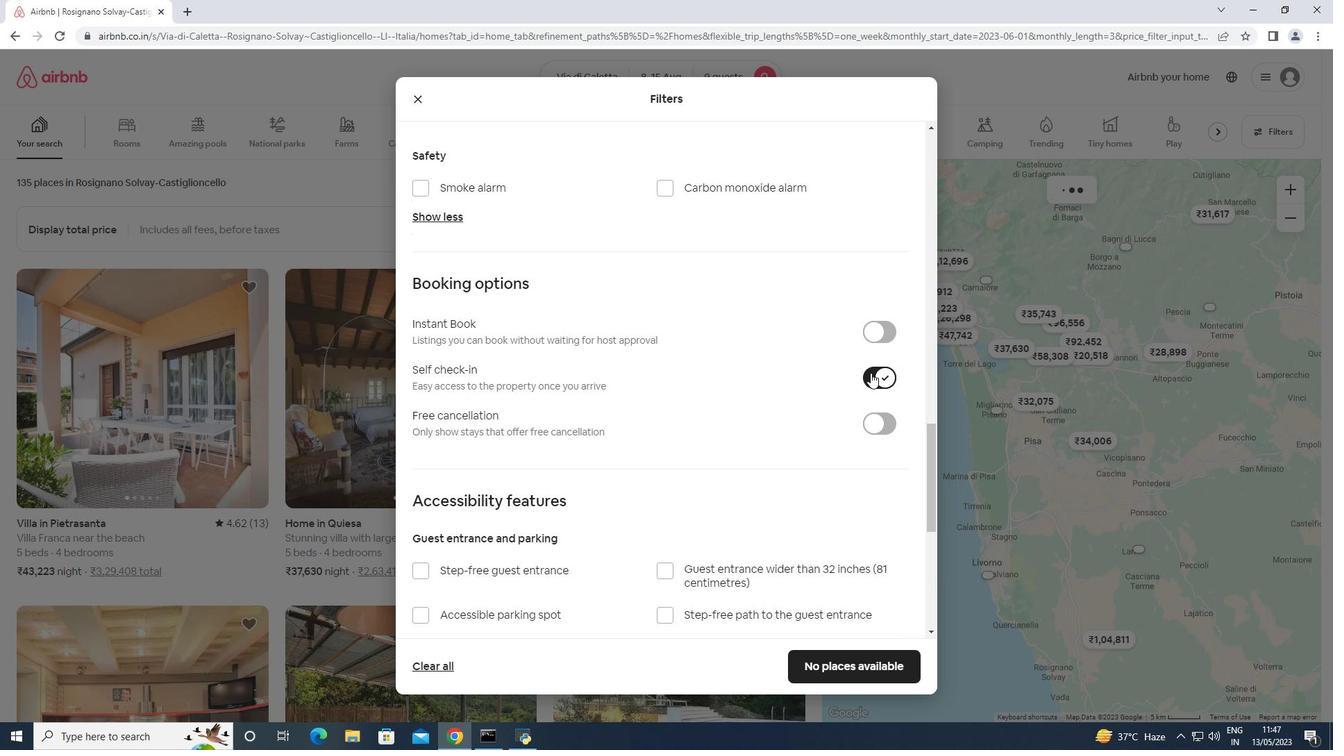 
Action: Mouse scrolled (870, 372) with delta (0, 0)
Screenshot: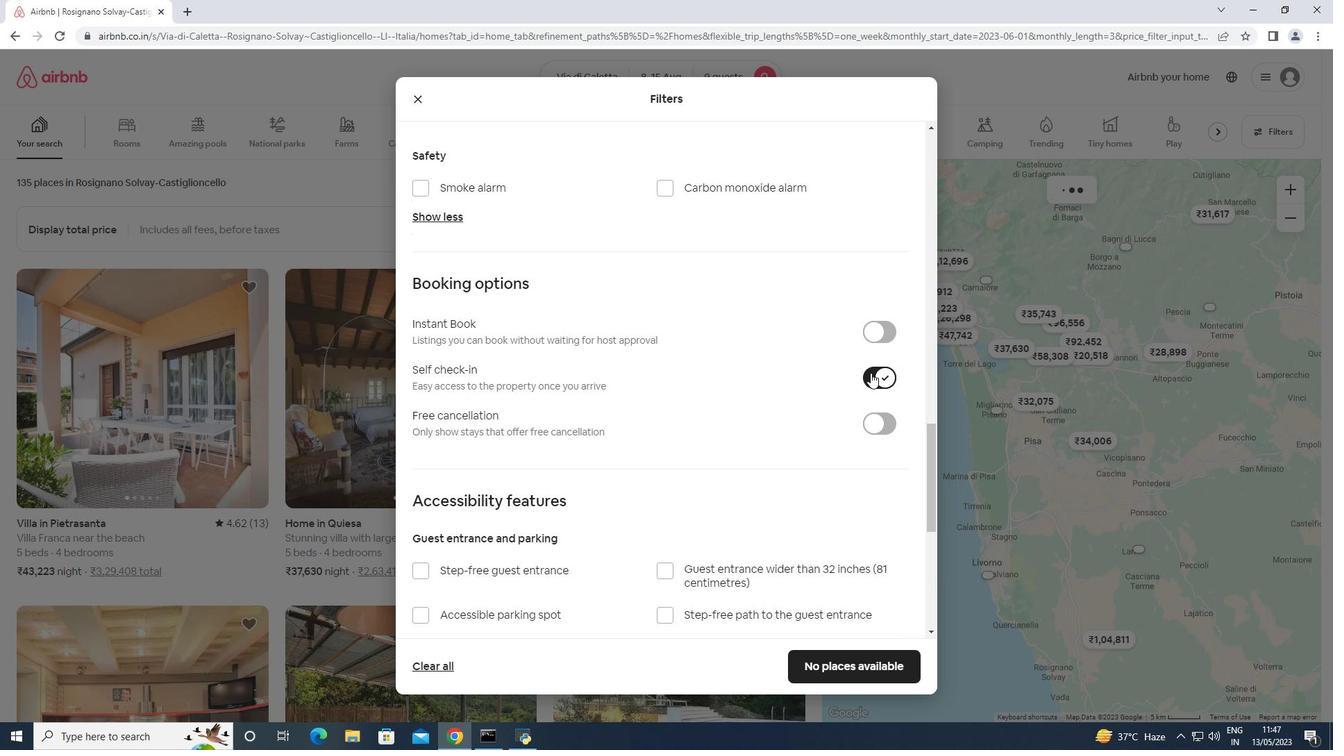 
Action: Mouse moved to (461, 571)
Screenshot: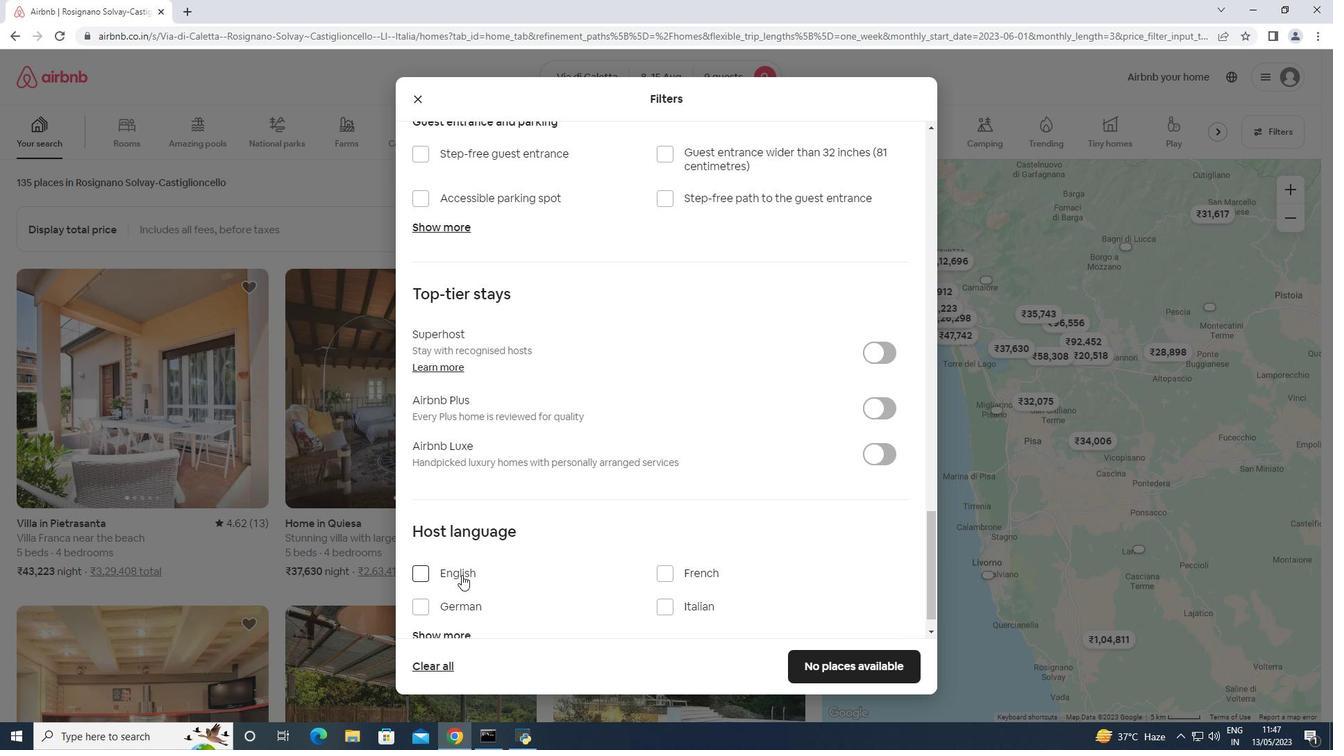 
Action: Mouse pressed left at (461, 571)
Screenshot: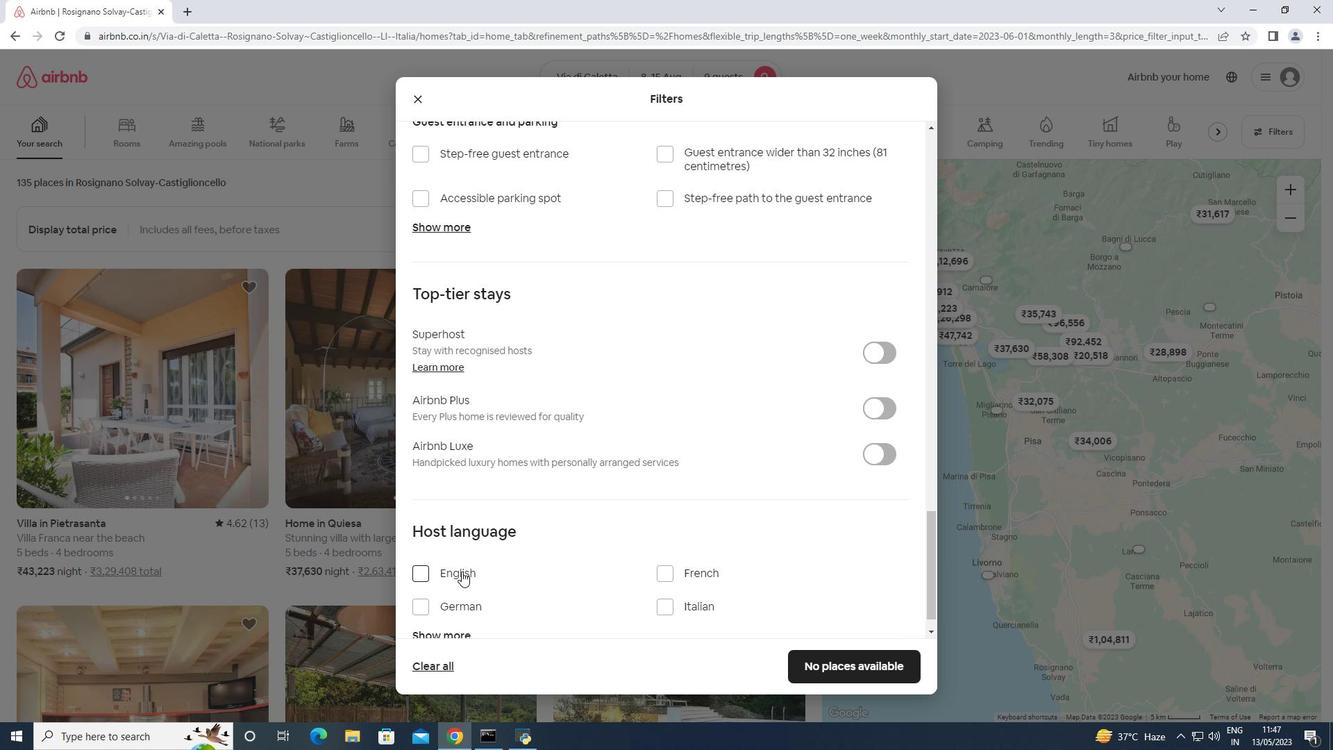 
Action: Mouse moved to (835, 657)
Screenshot: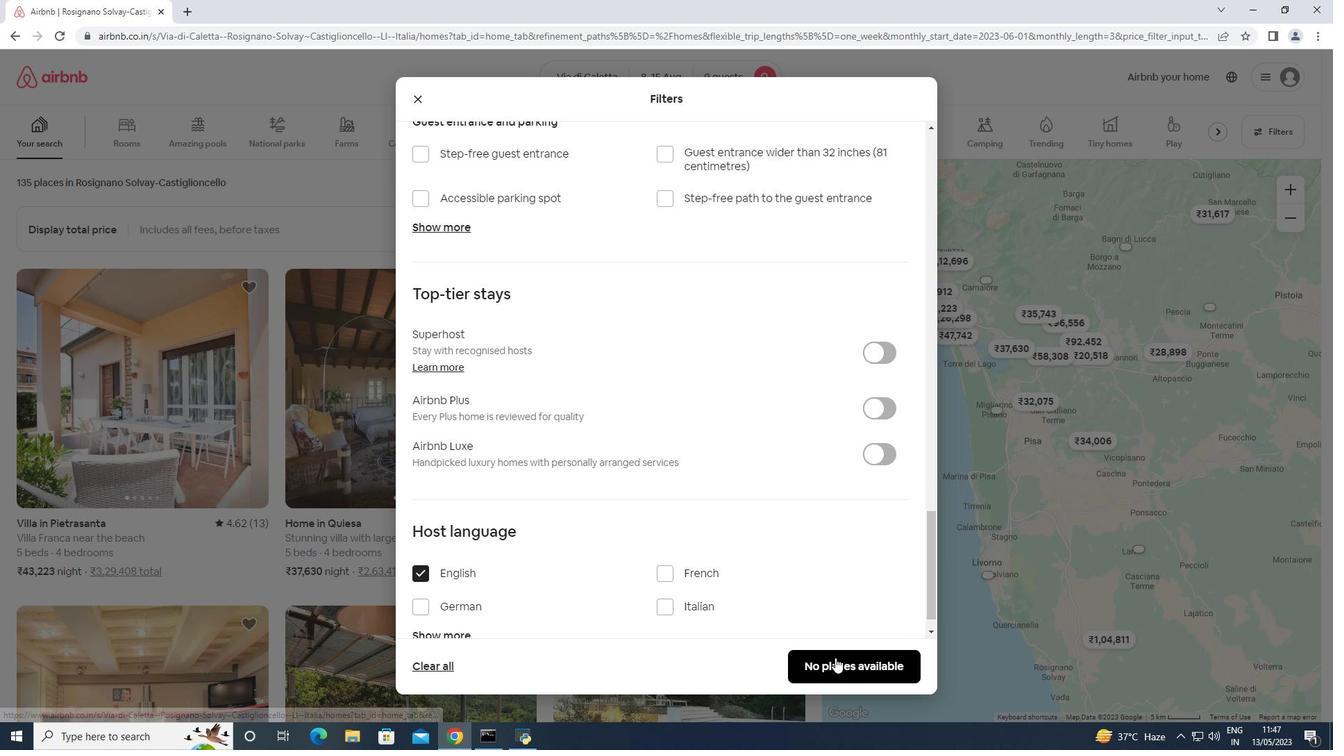 
Action: Mouse pressed left at (835, 657)
Screenshot: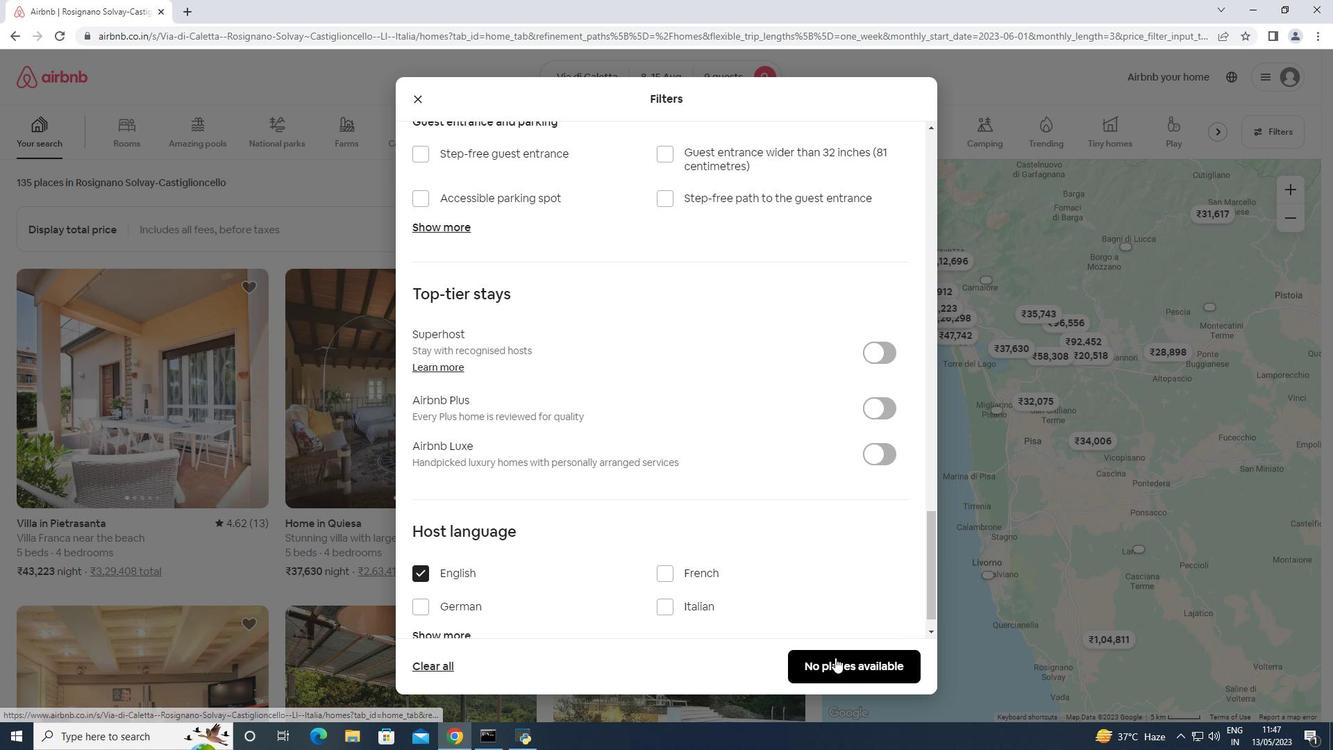 
Action: Mouse moved to (751, 349)
Screenshot: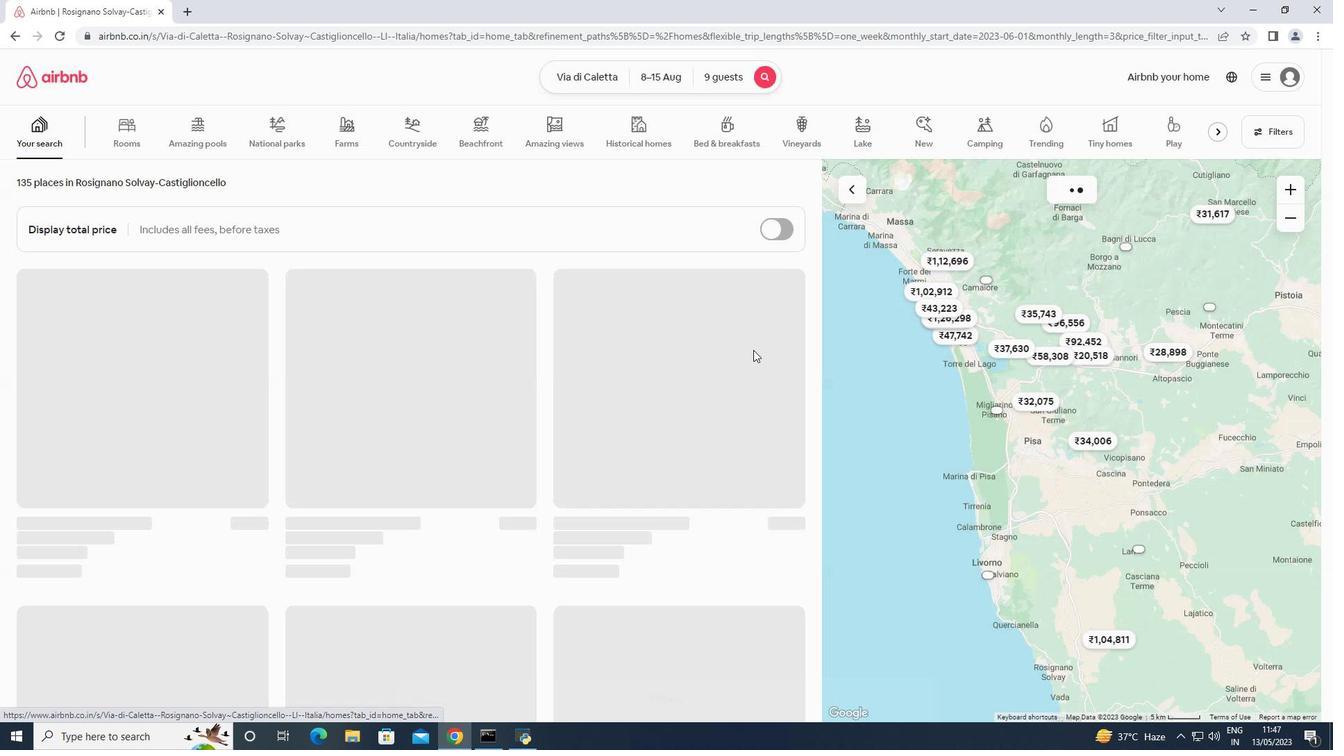 
